 Task: Toggle the pull tags.
Action: Mouse moved to (22, 633)
Screenshot: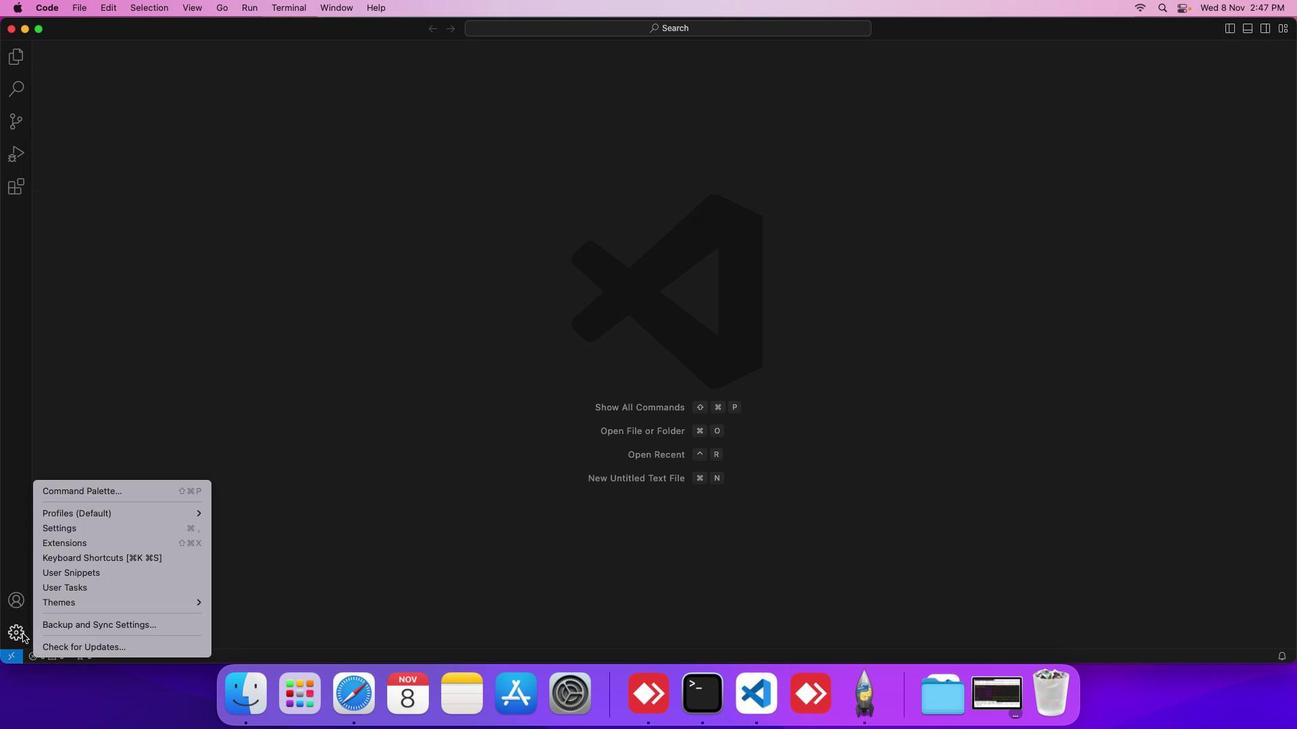 
Action: Mouse pressed left at (22, 633)
Screenshot: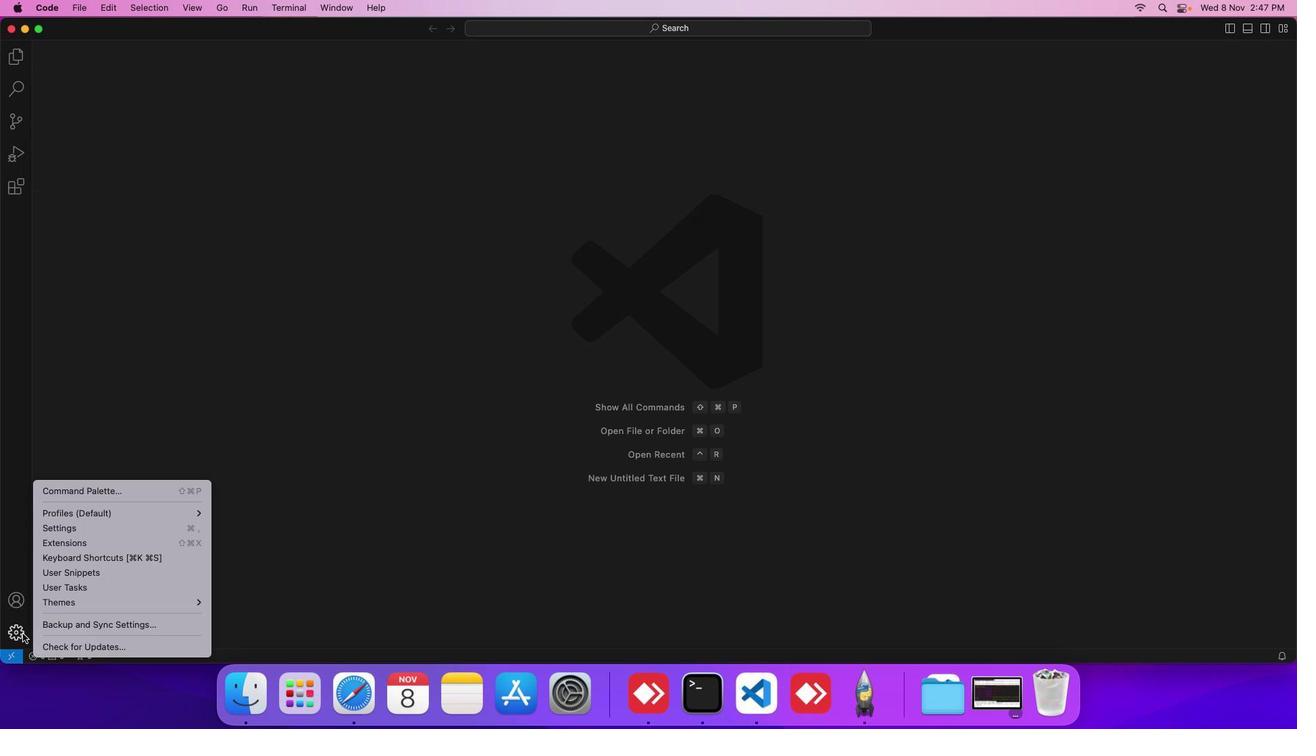 
Action: Mouse moved to (135, 529)
Screenshot: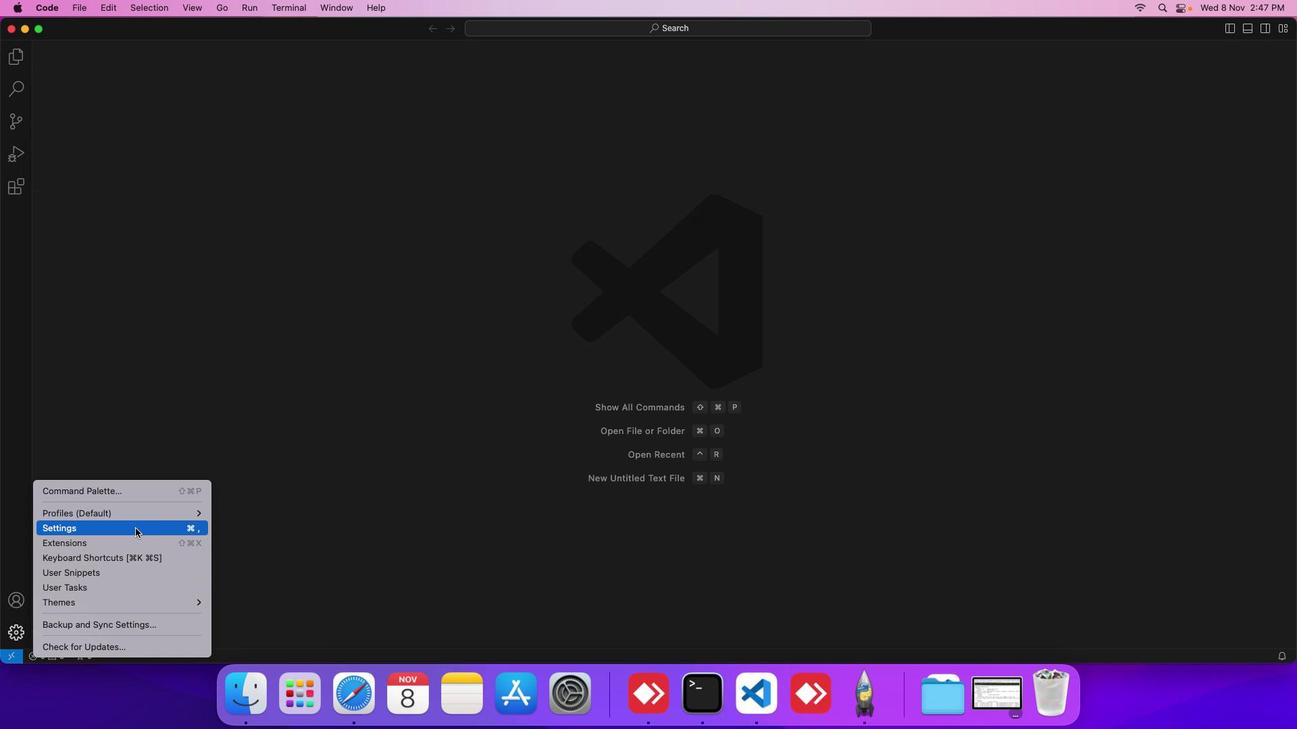 
Action: Mouse pressed left at (135, 529)
Screenshot: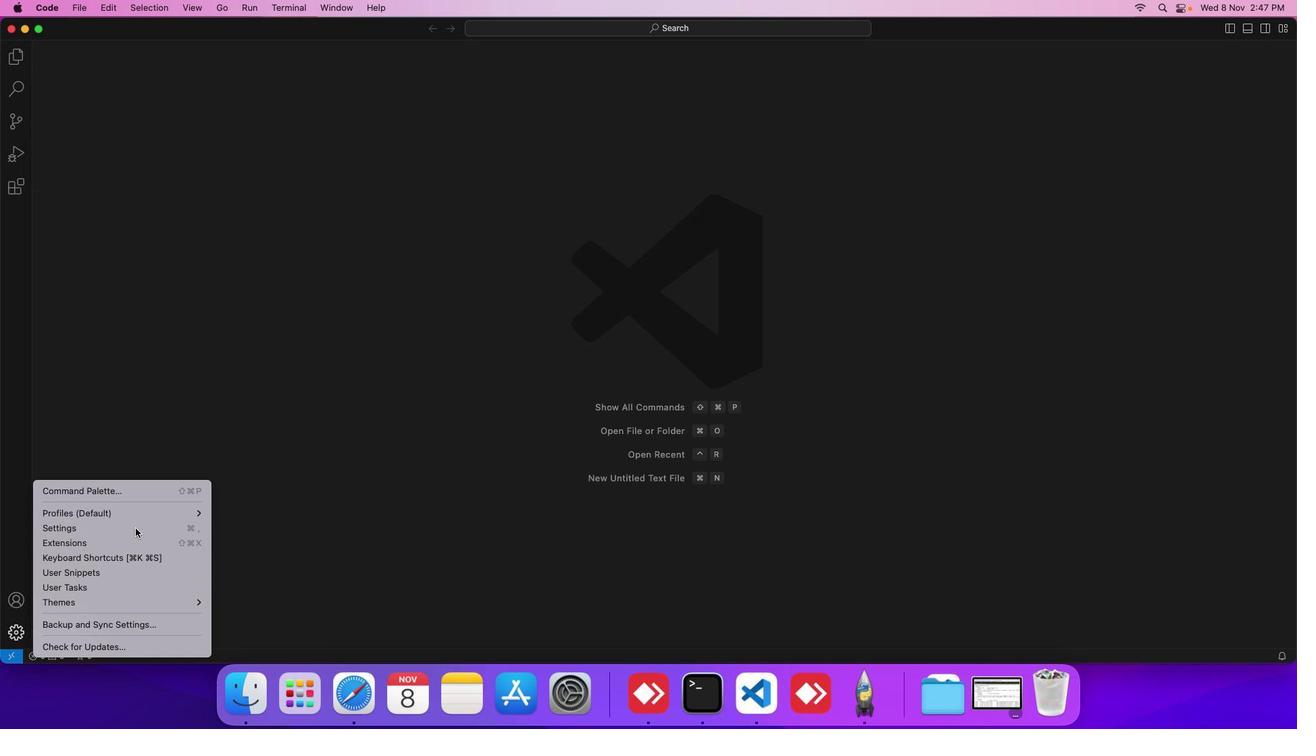 
Action: Mouse moved to (336, 246)
Screenshot: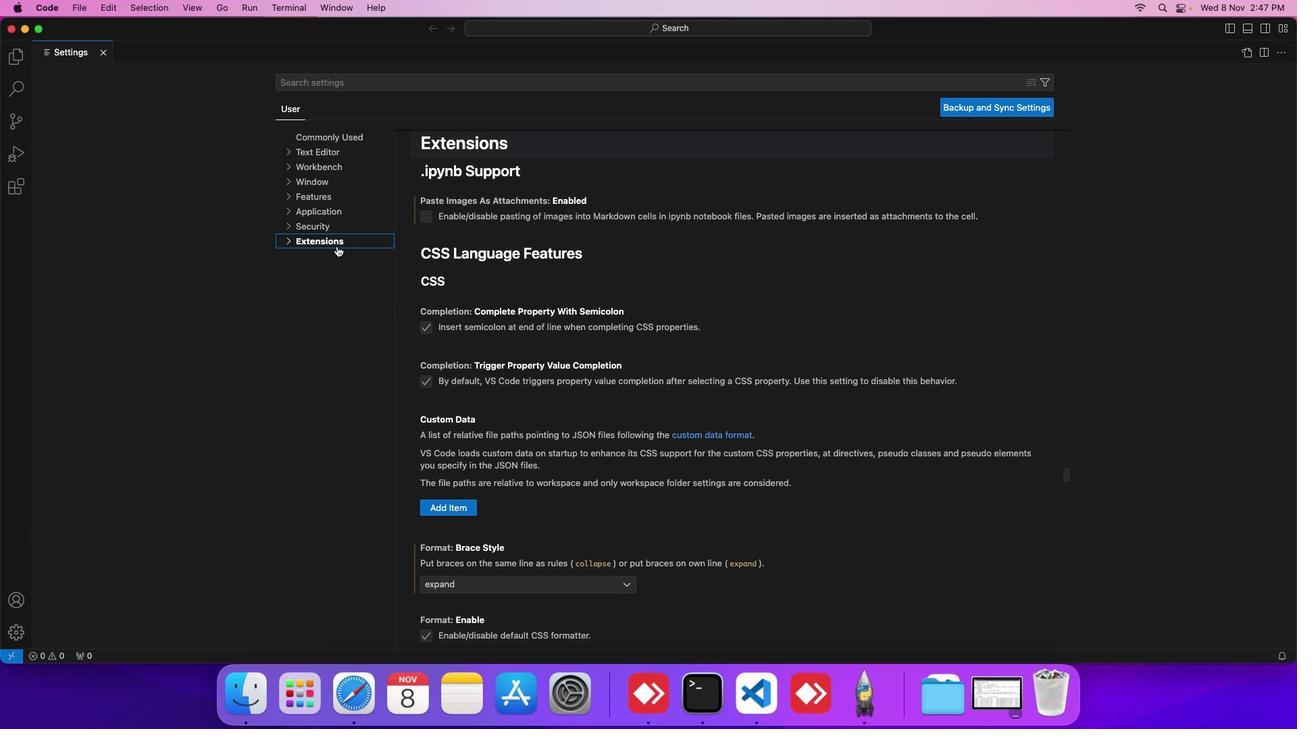 
Action: Mouse pressed left at (336, 246)
Screenshot: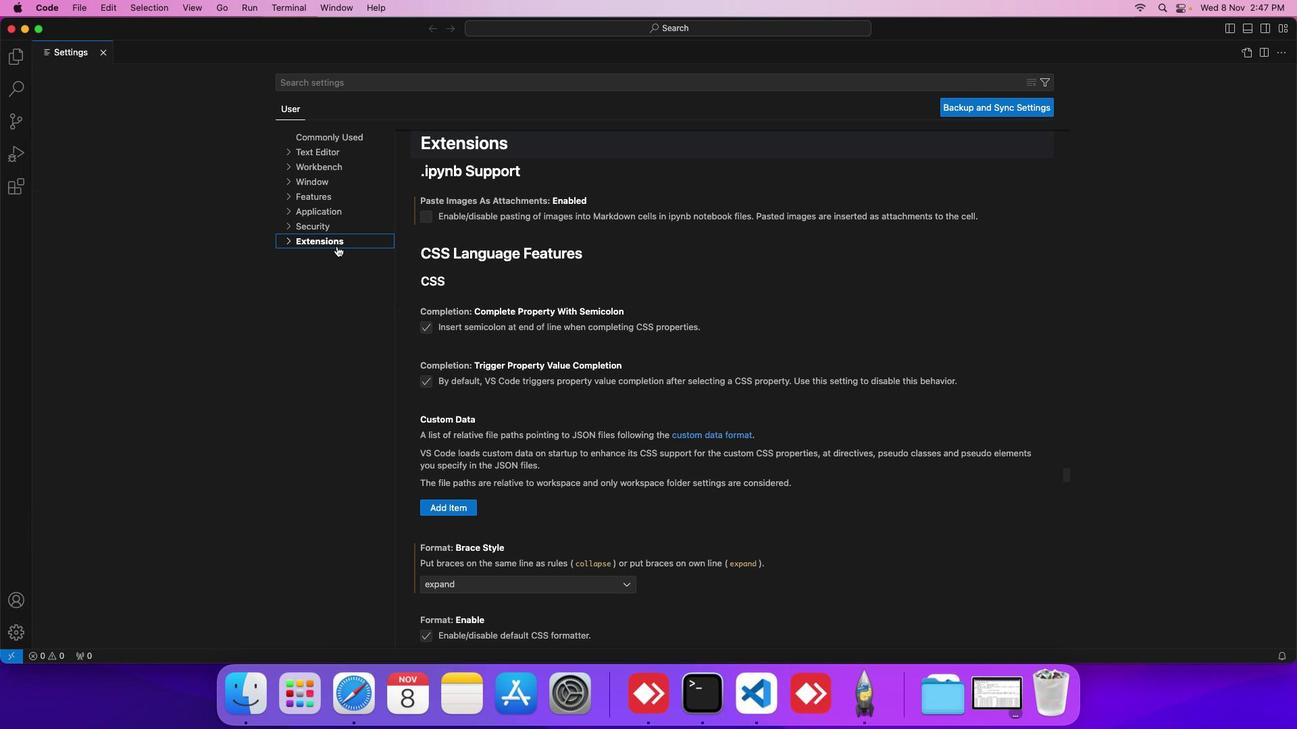 
Action: Mouse moved to (302, 304)
Screenshot: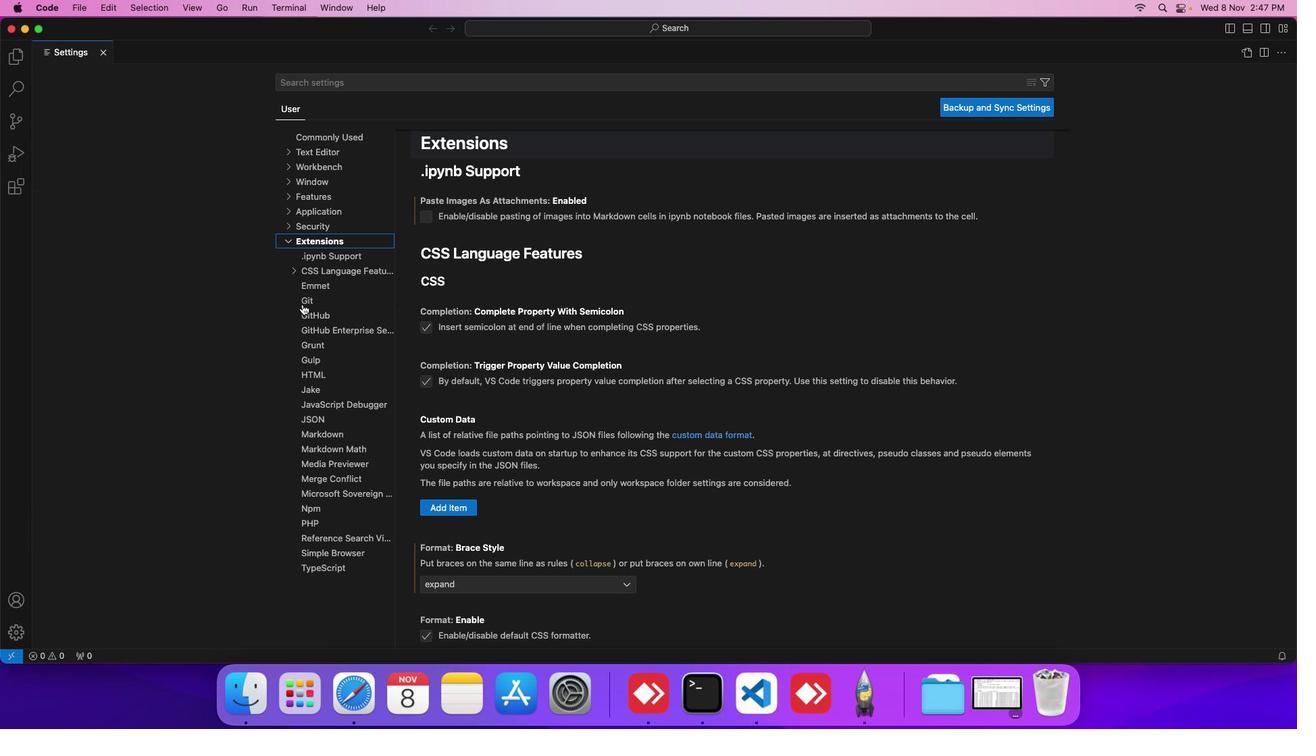 
Action: Mouse pressed left at (302, 304)
Screenshot: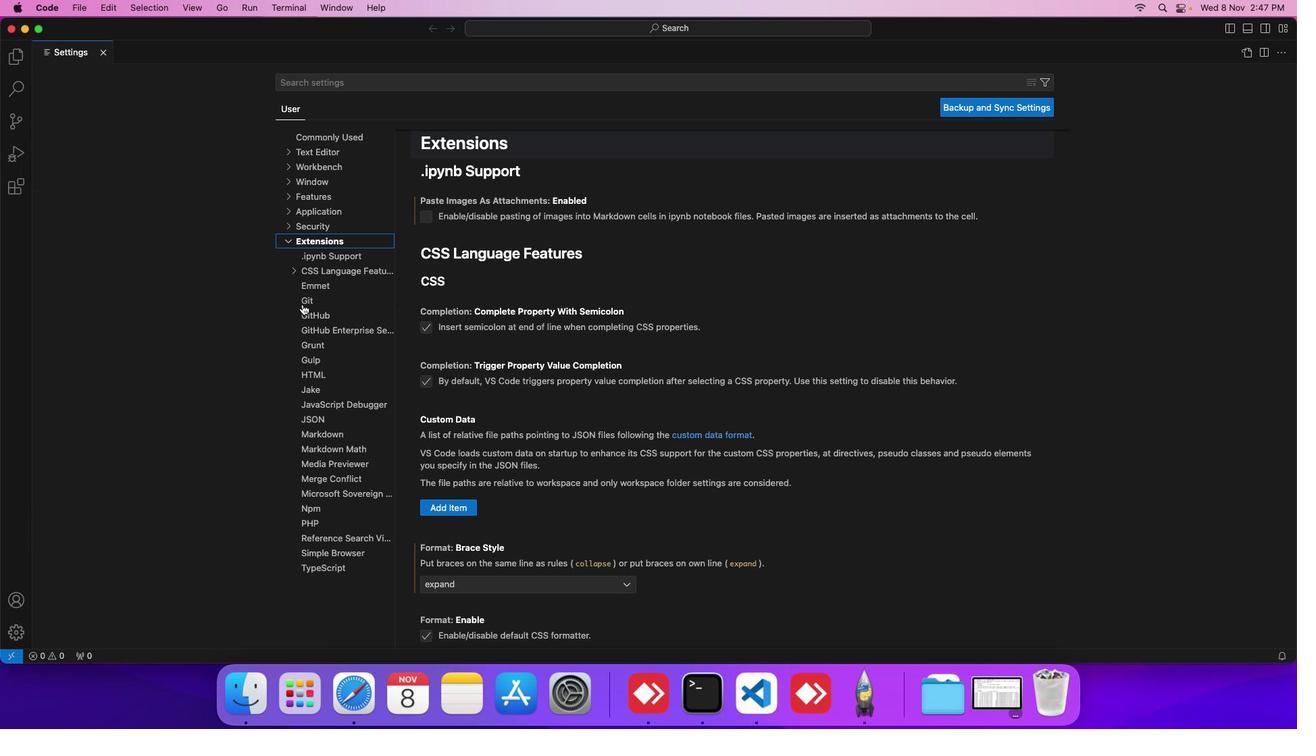 
Action: Mouse moved to (456, 422)
Screenshot: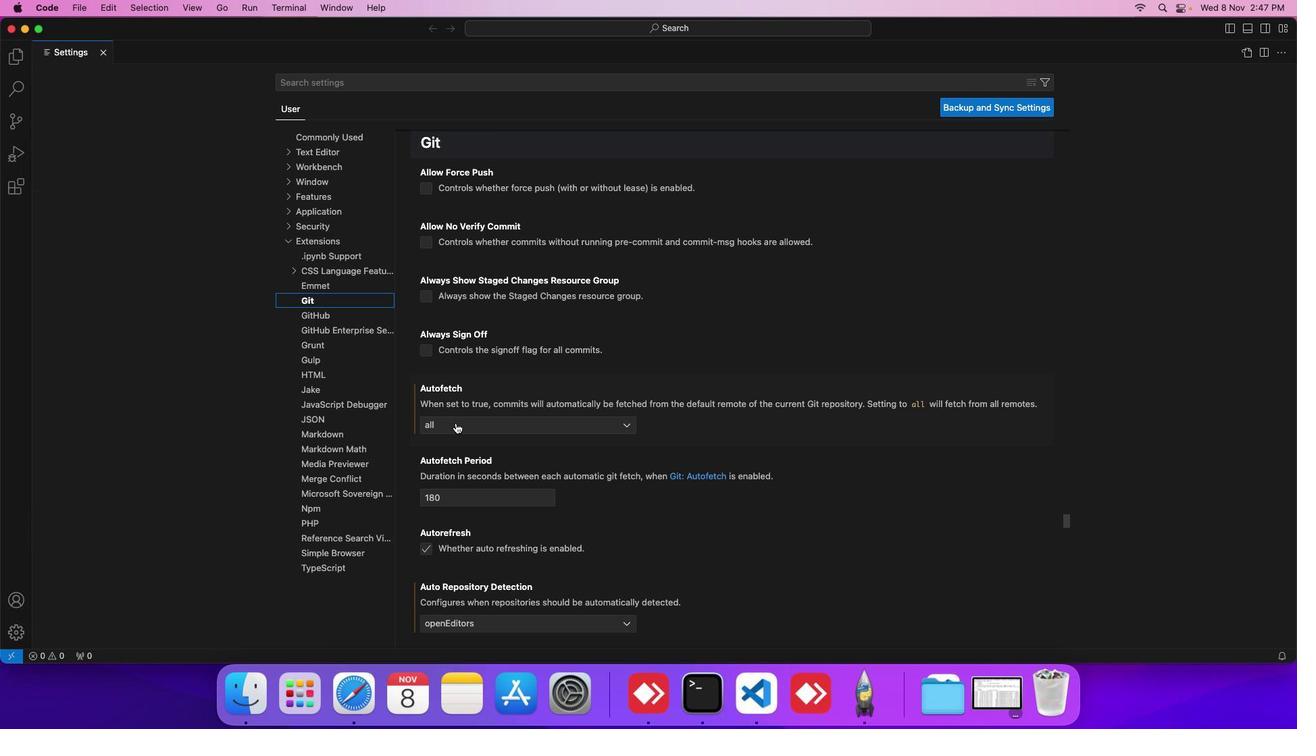 
Action: Mouse scrolled (456, 422) with delta (0, 0)
Screenshot: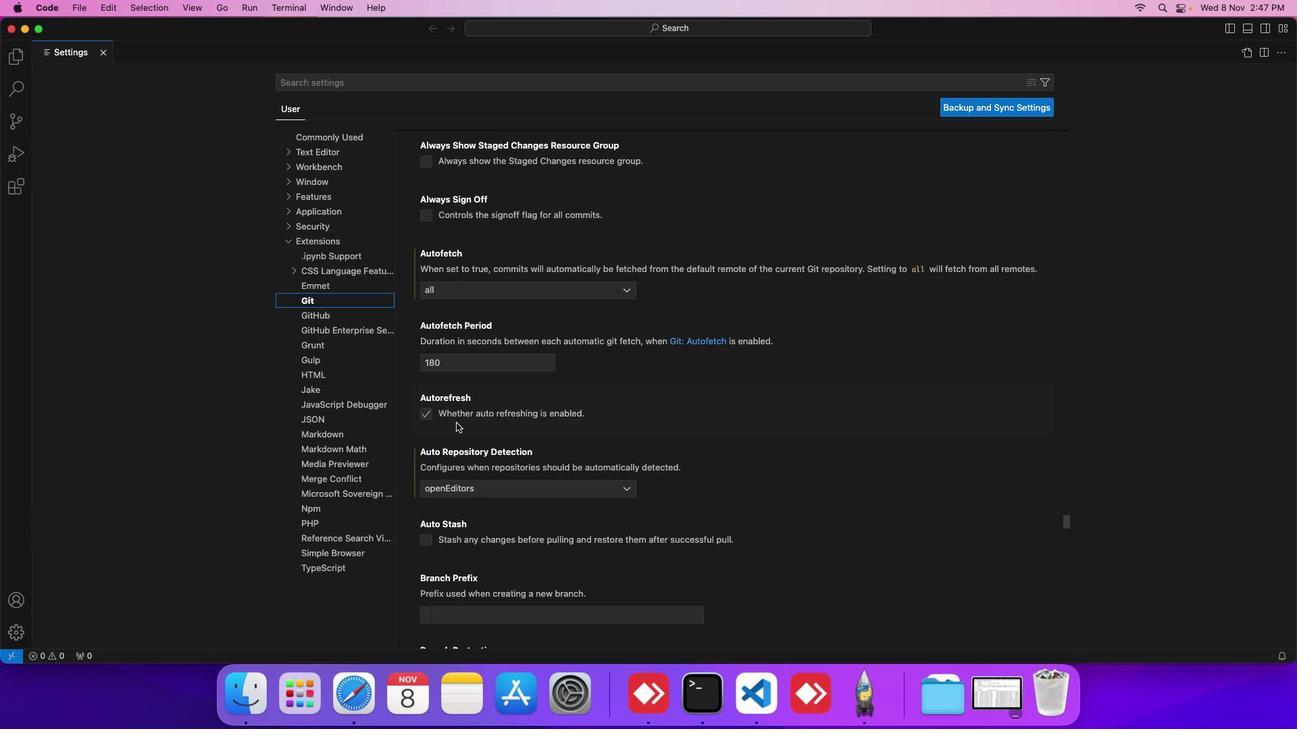 
Action: Mouse scrolled (456, 422) with delta (0, 0)
Screenshot: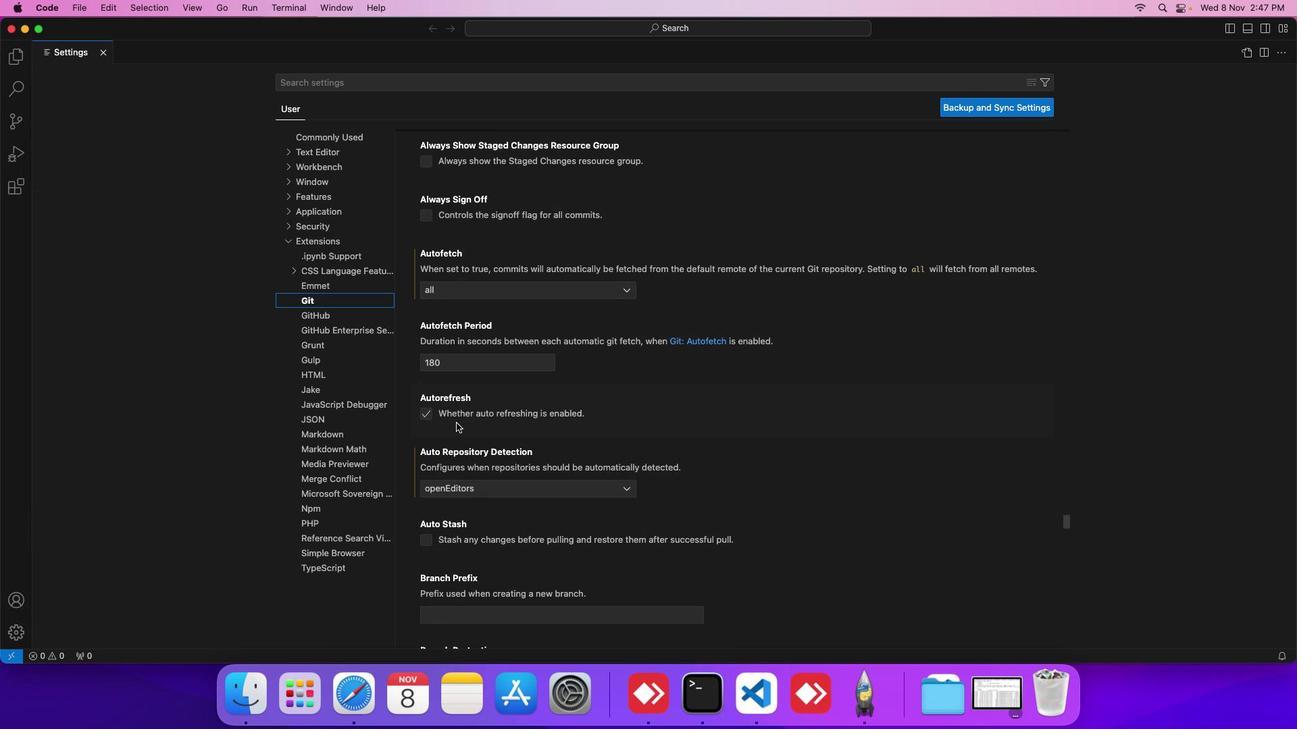 
Action: Mouse scrolled (456, 422) with delta (0, -1)
Screenshot: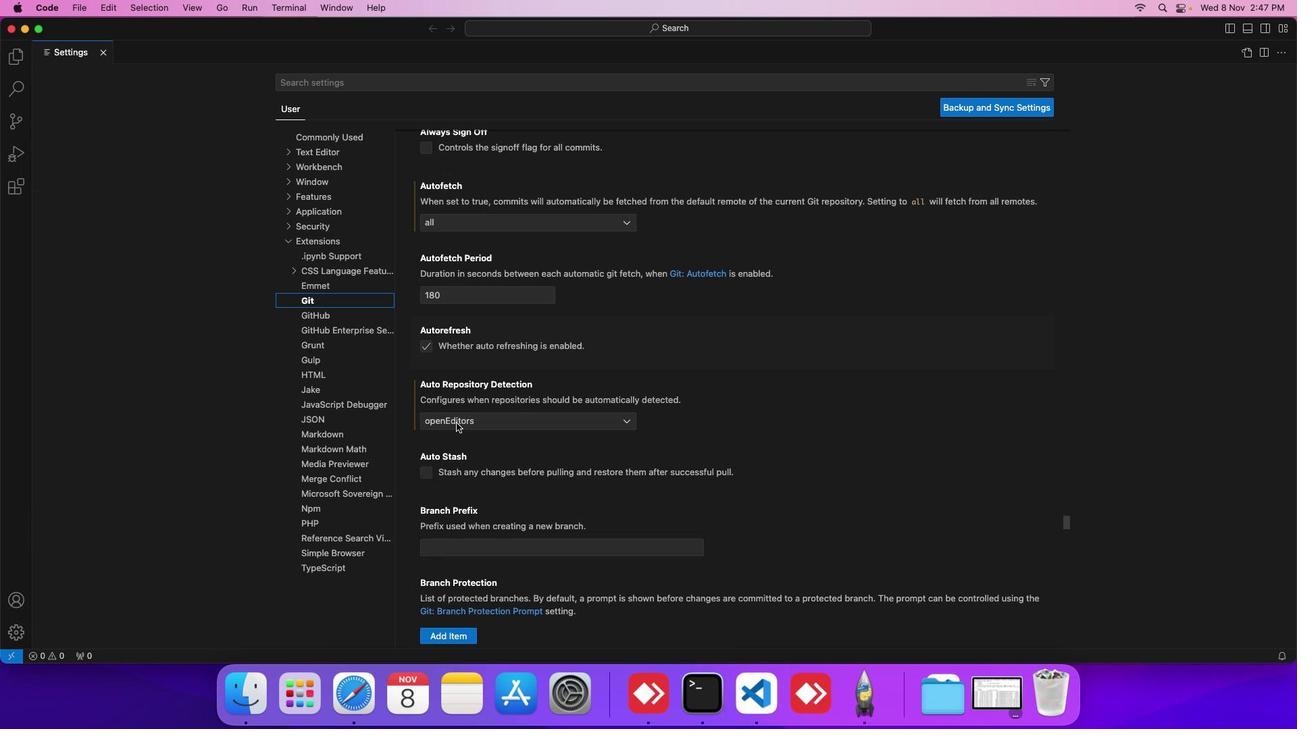 
Action: Mouse moved to (456, 422)
Screenshot: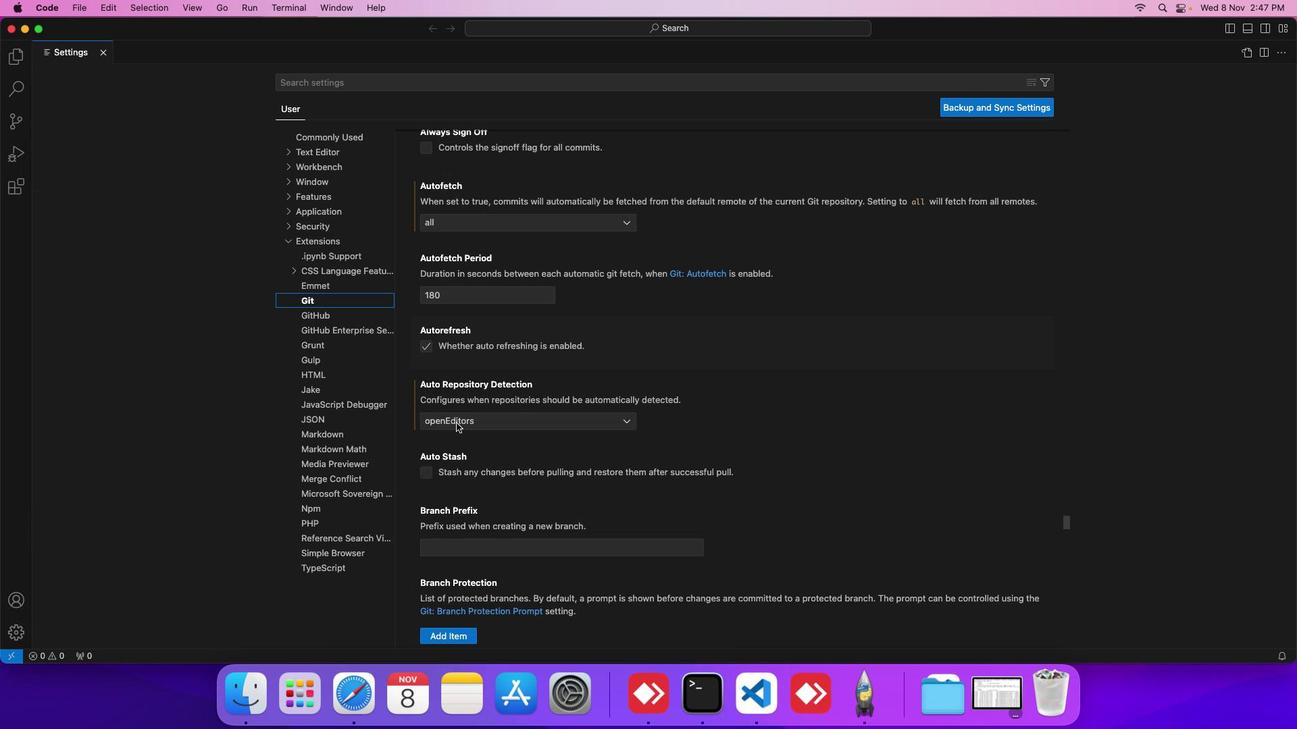 
Action: Mouse scrolled (456, 422) with delta (0, -1)
Screenshot: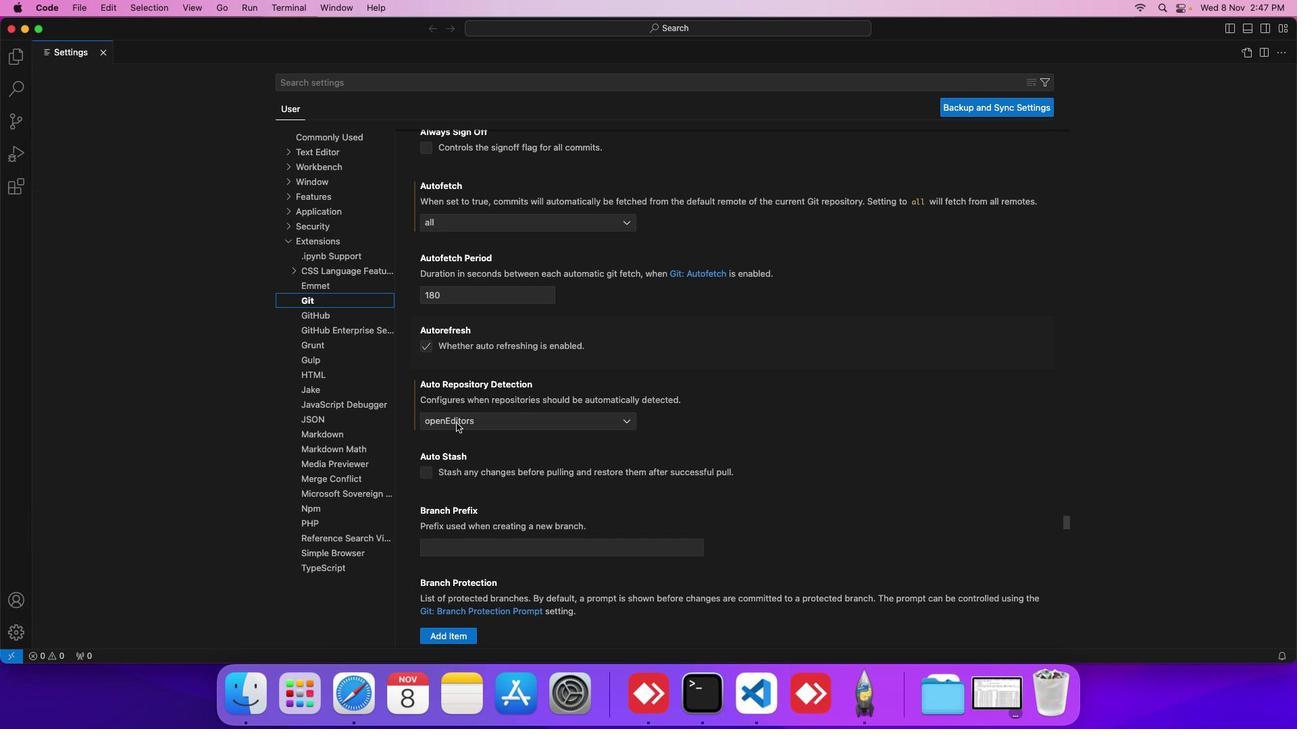 
Action: Mouse scrolled (456, 422) with delta (0, -1)
Screenshot: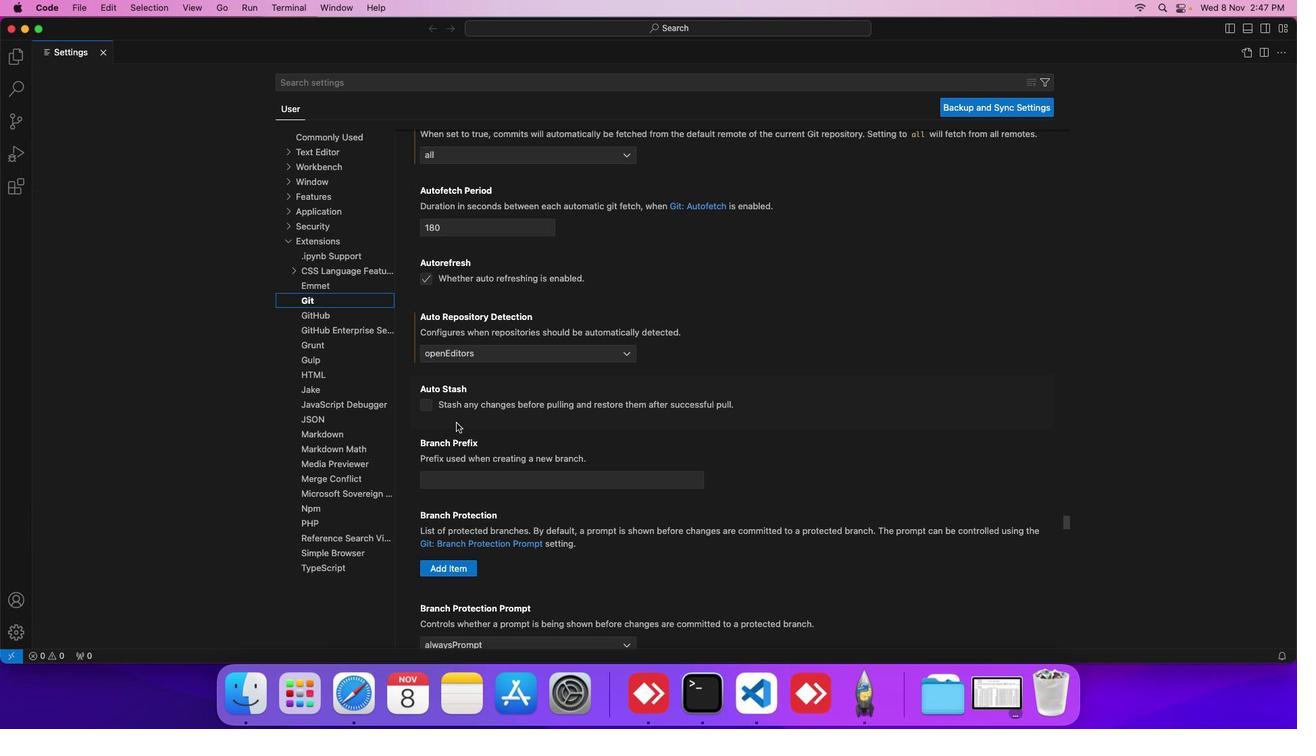 
Action: Mouse scrolled (456, 422) with delta (0, 0)
Screenshot: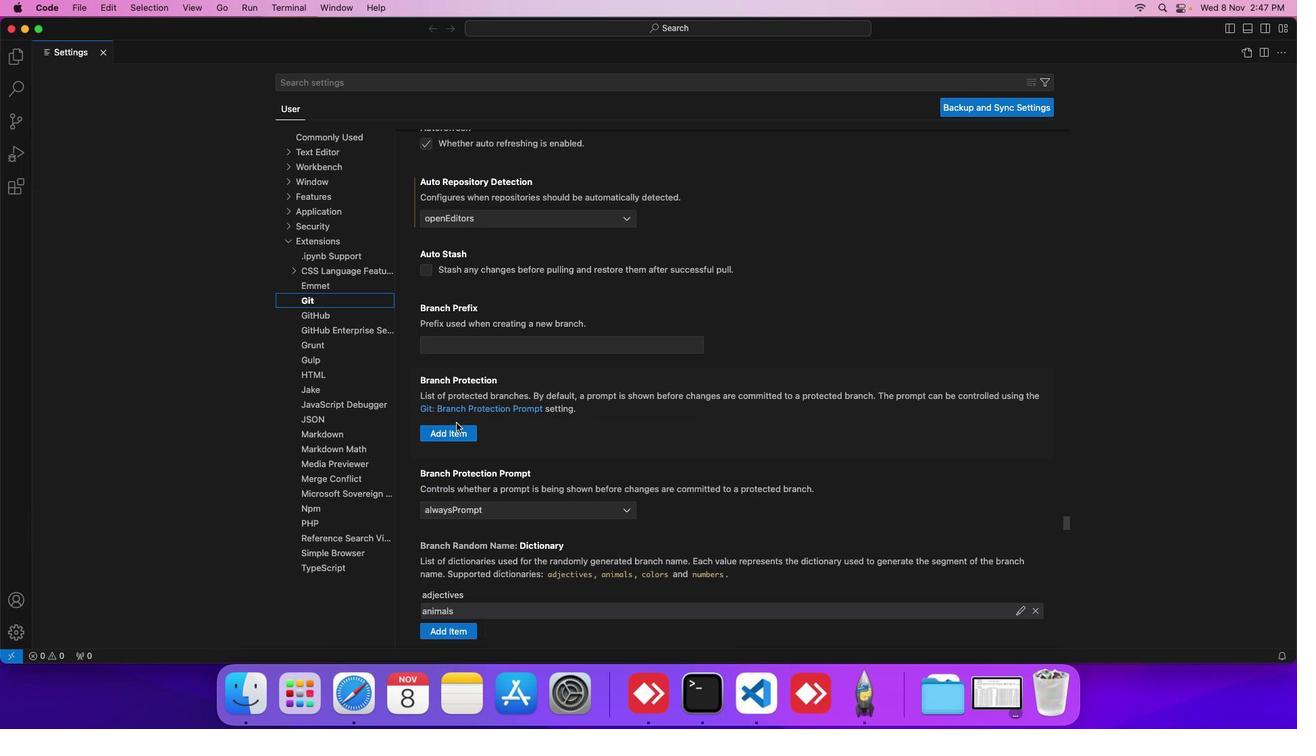 
Action: Mouse scrolled (456, 422) with delta (0, 0)
Screenshot: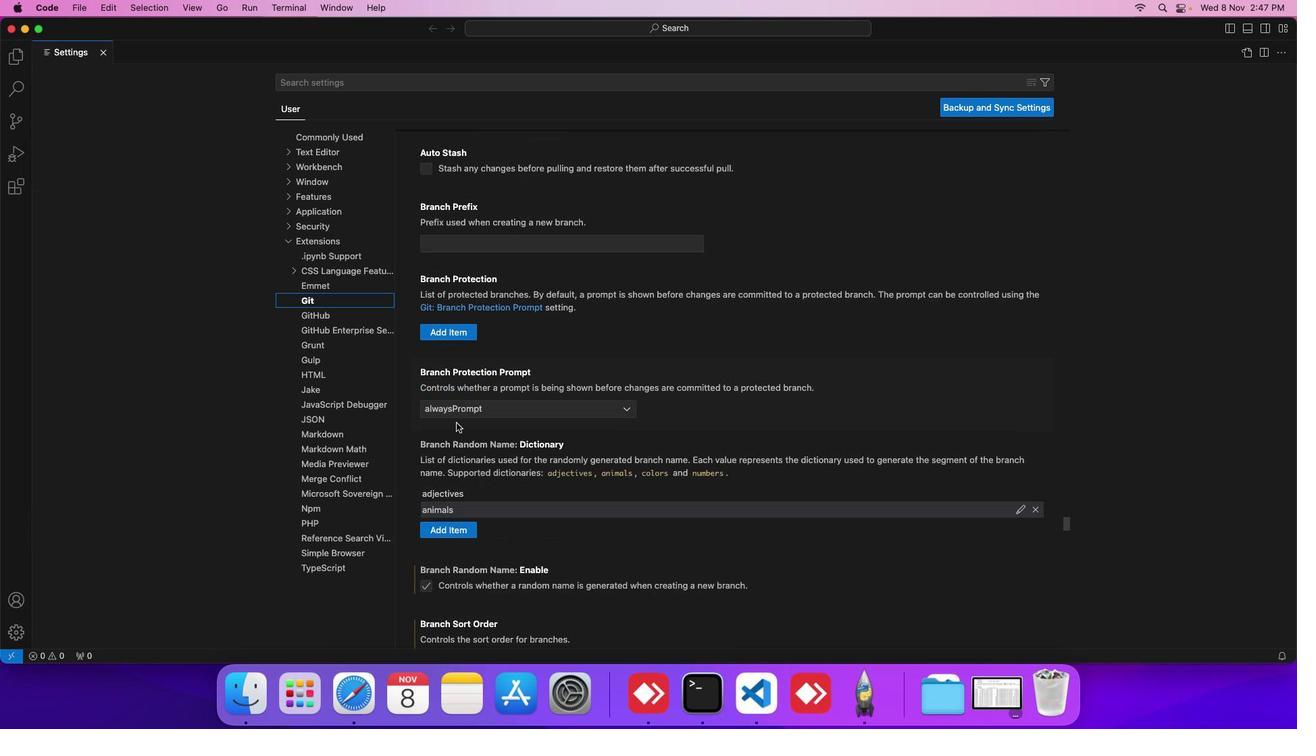 
Action: Mouse scrolled (456, 422) with delta (0, -1)
Screenshot: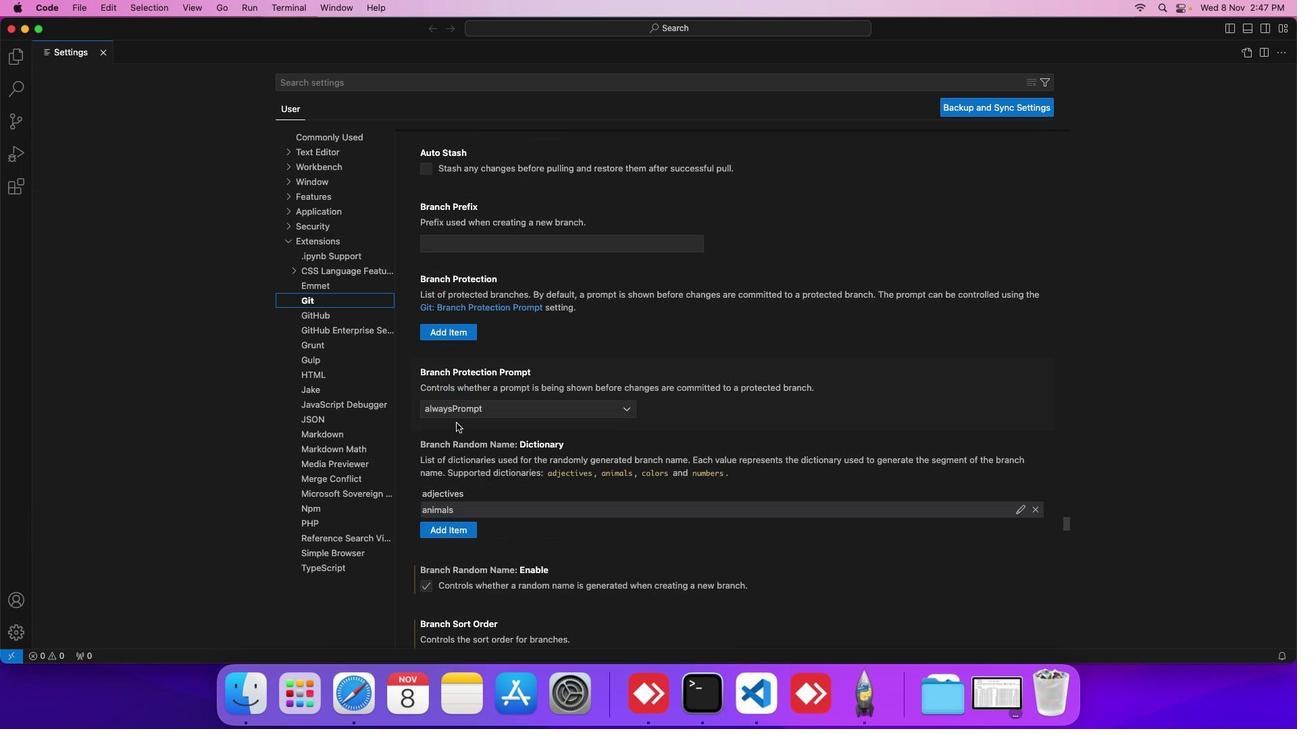 
Action: Mouse scrolled (456, 422) with delta (0, -2)
Screenshot: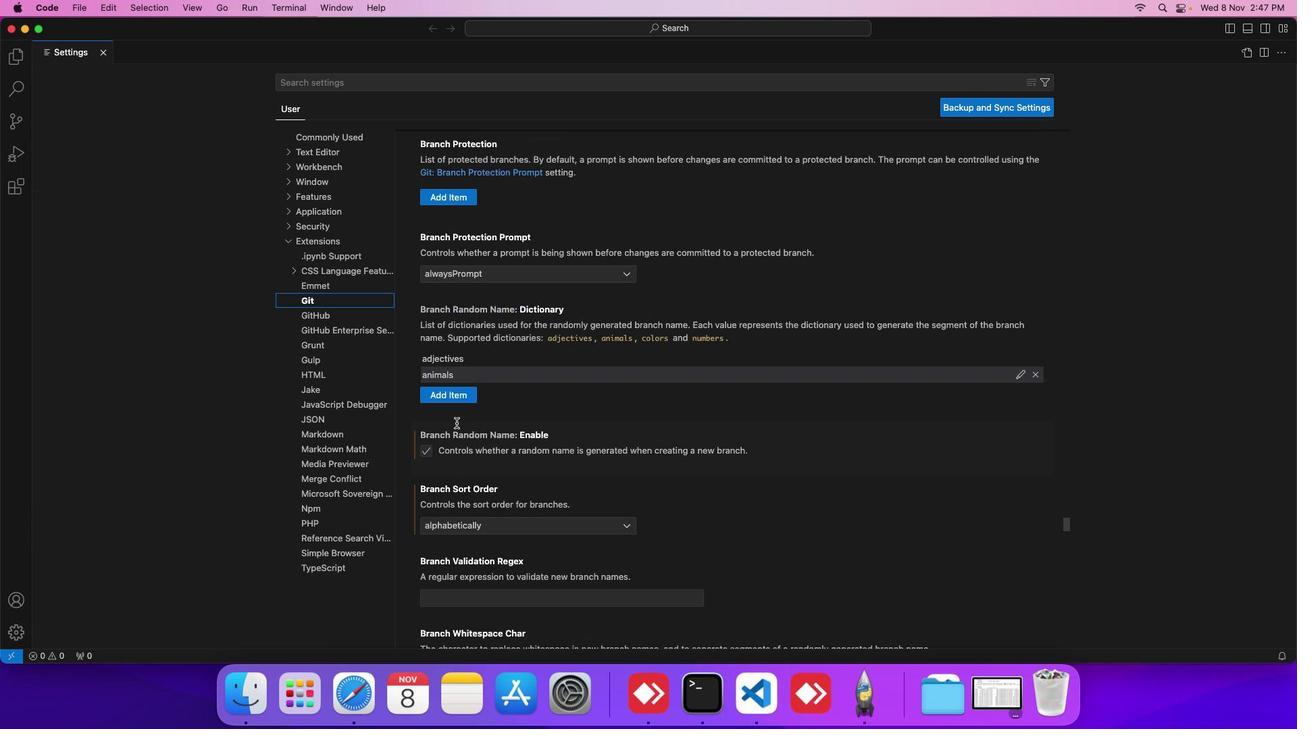 
Action: Mouse scrolled (456, 422) with delta (0, -2)
Screenshot: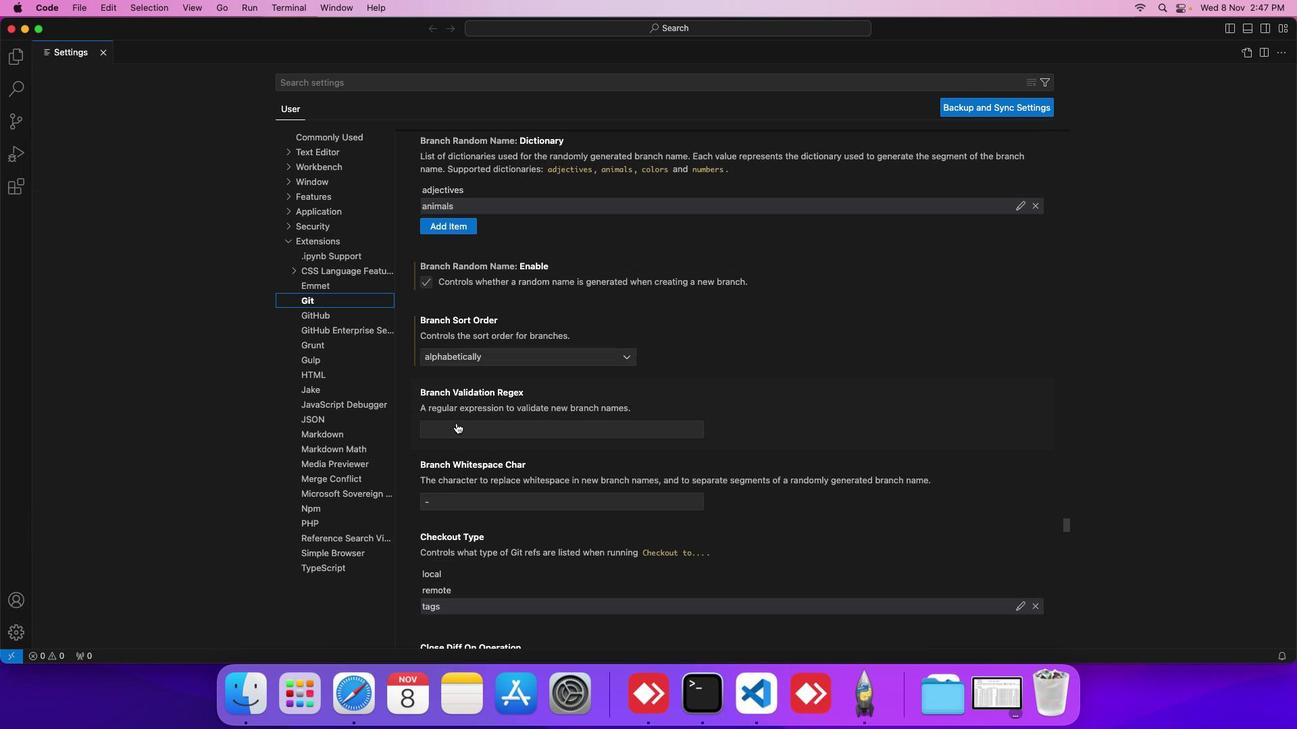 
Action: Mouse scrolled (456, 422) with delta (0, -3)
Screenshot: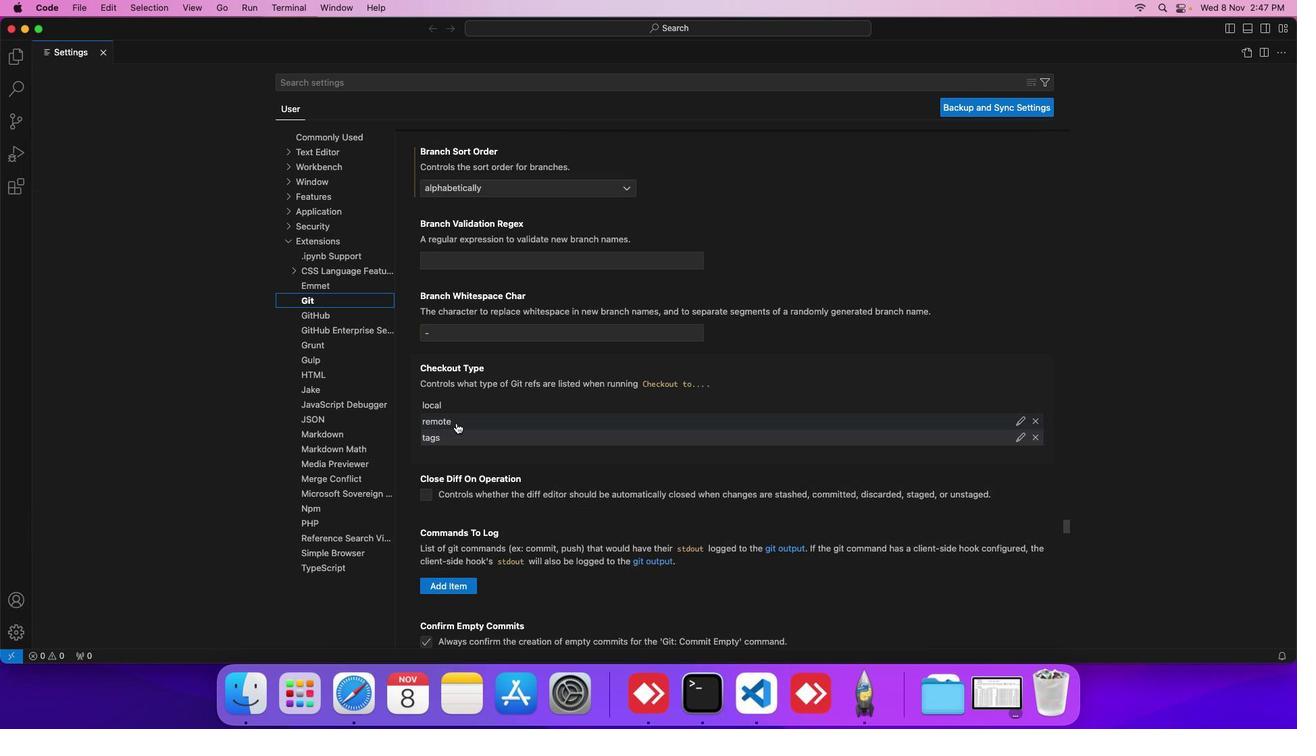 
Action: Mouse scrolled (456, 422) with delta (0, -3)
Screenshot: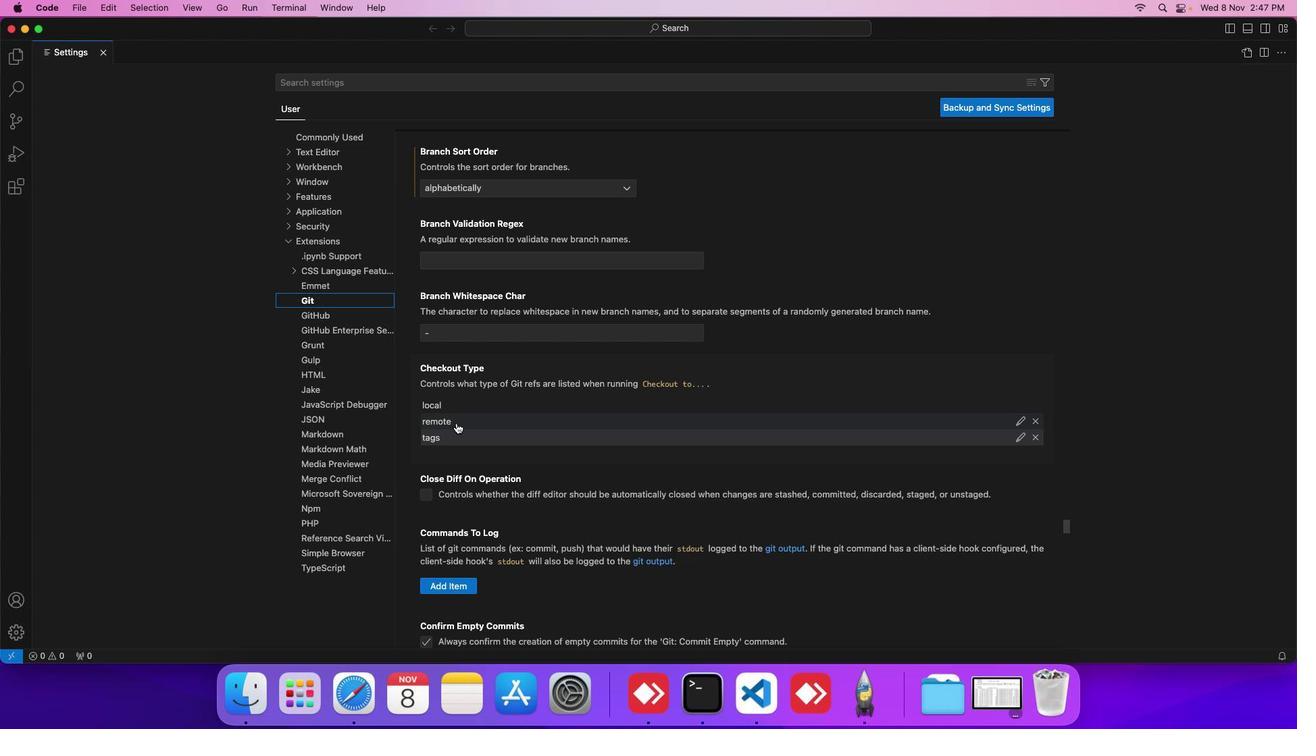 
Action: Mouse scrolled (456, 422) with delta (0, 0)
Screenshot: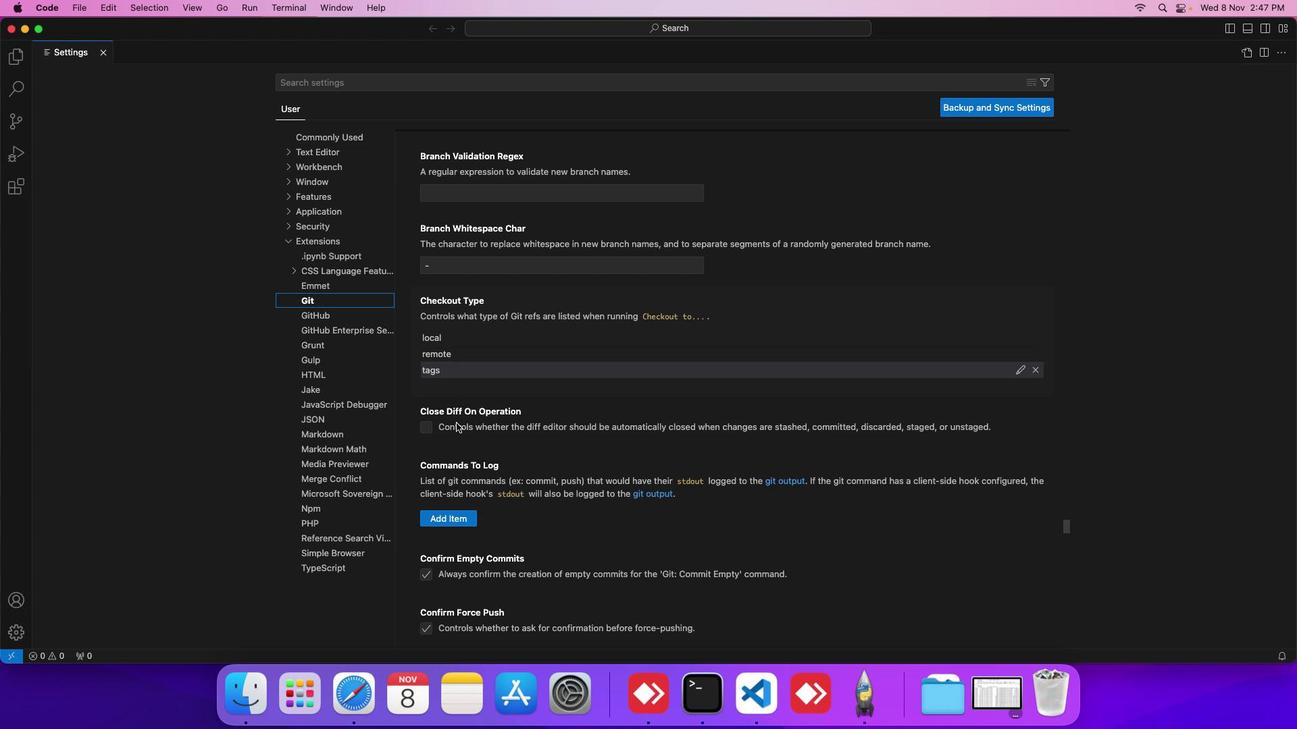 
Action: Mouse scrolled (456, 422) with delta (0, 0)
Screenshot: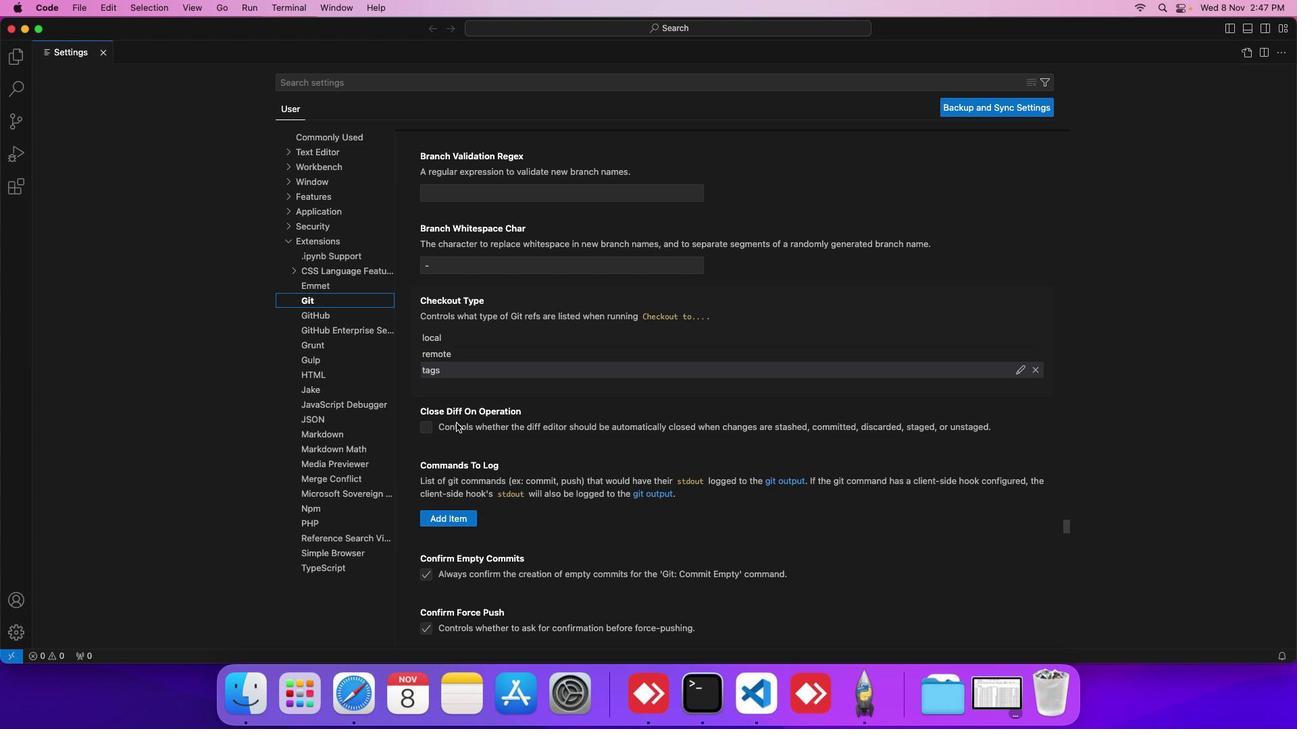 
Action: Mouse scrolled (456, 422) with delta (0, 0)
Screenshot: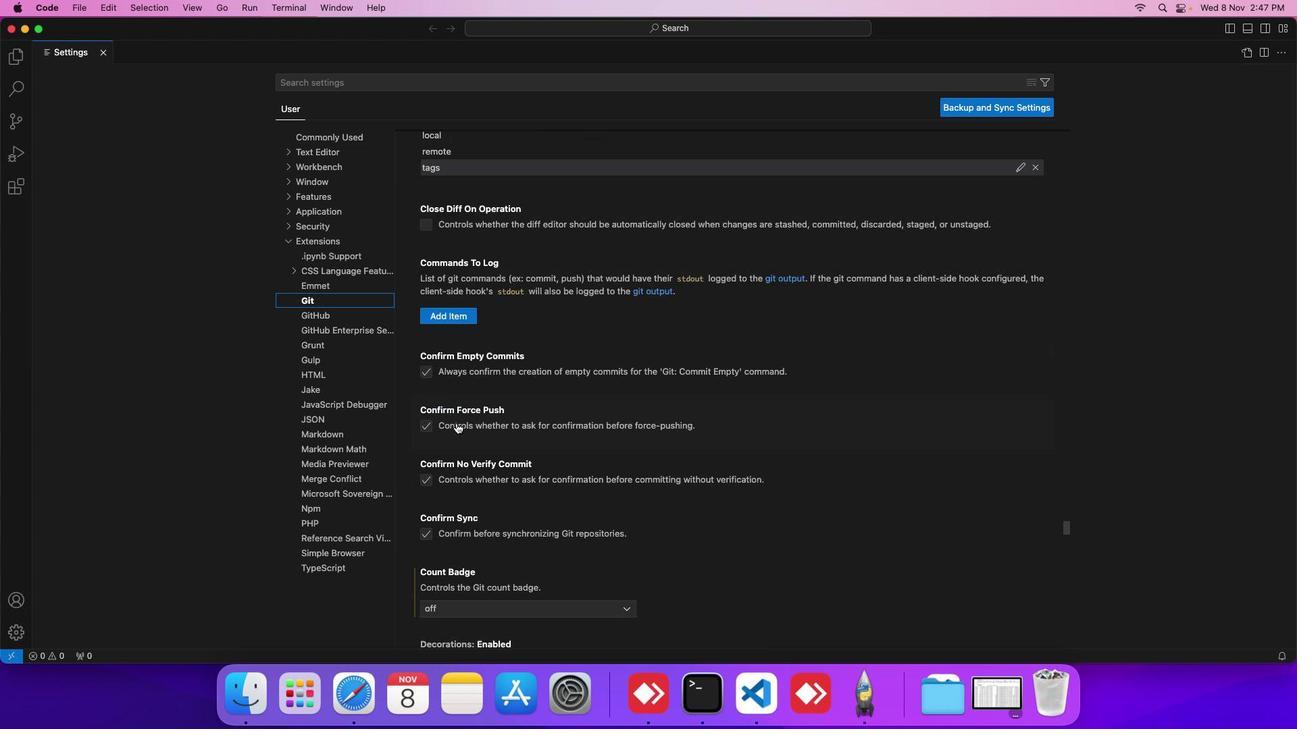 
Action: Mouse scrolled (456, 422) with delta (0, -1)
Screenshot: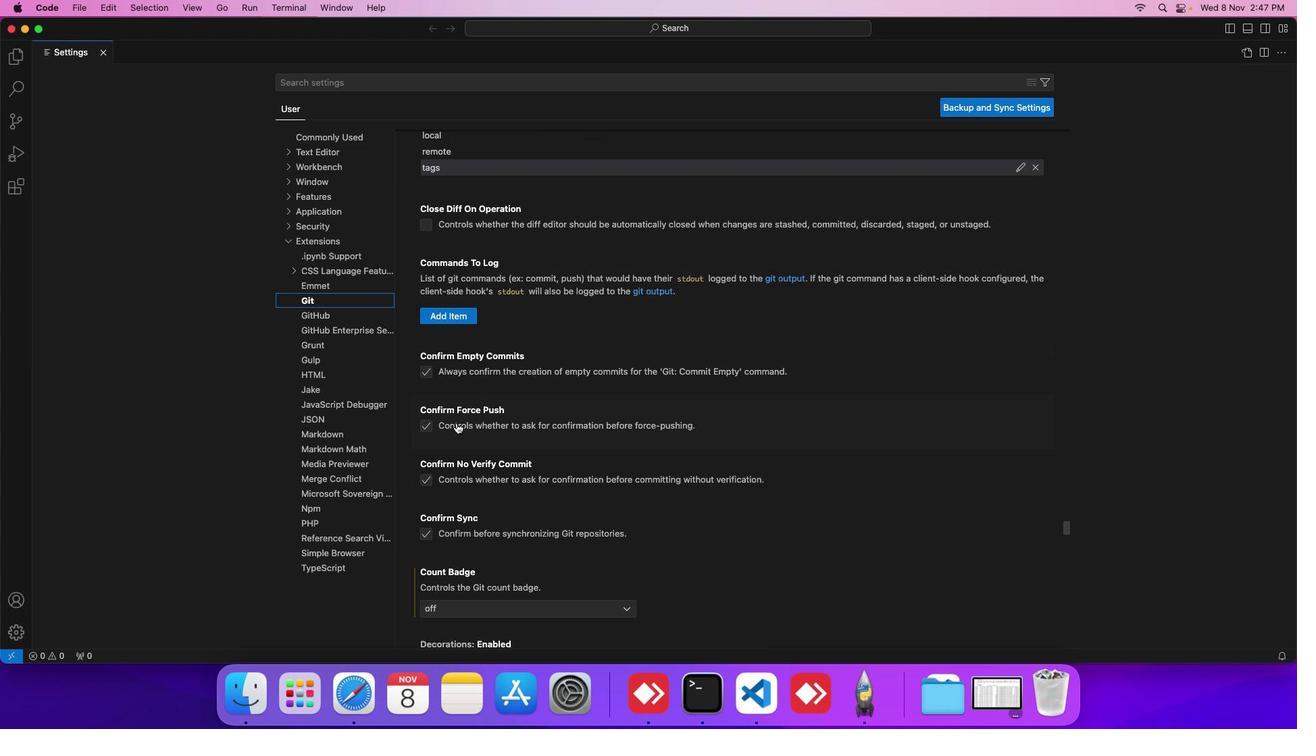 
Action: Mouse scrolled (456, 422) with delta (0, -2)
Screenshot: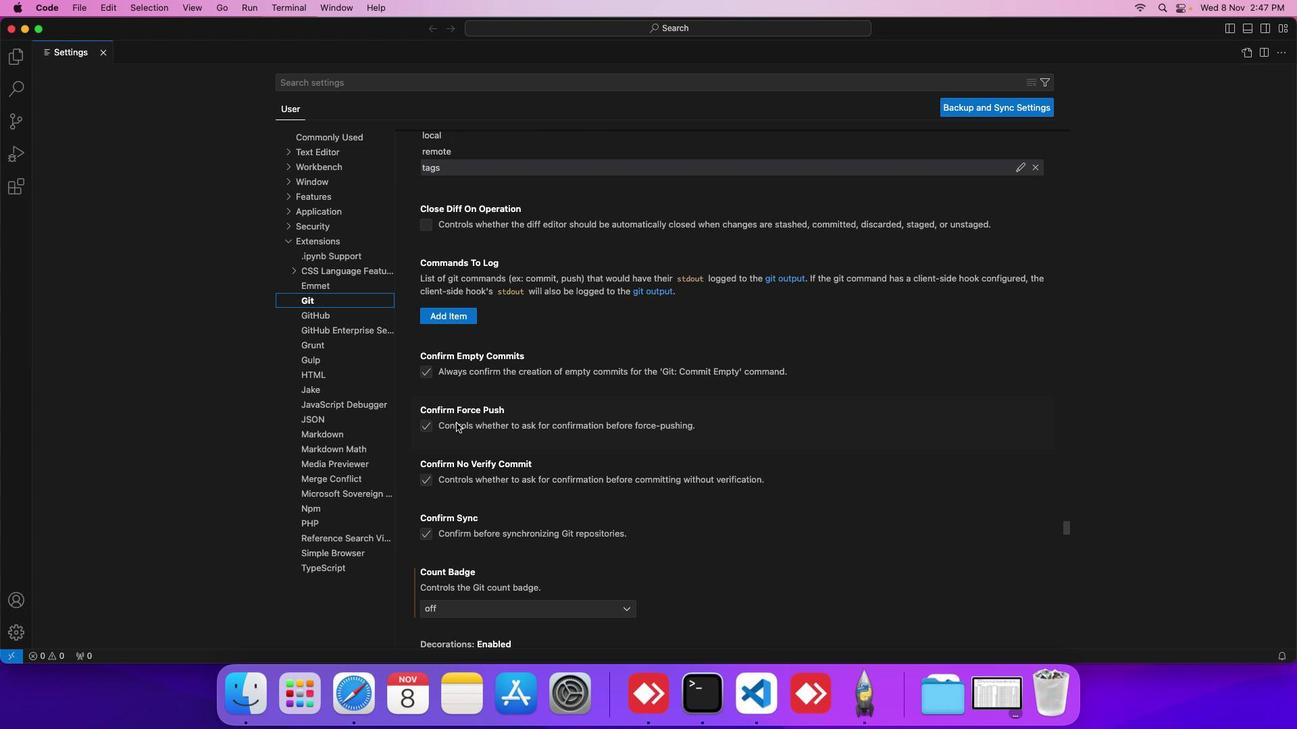 
Action: Mouse scrolled (456, 422) with delta (0, -2)
Screenshot: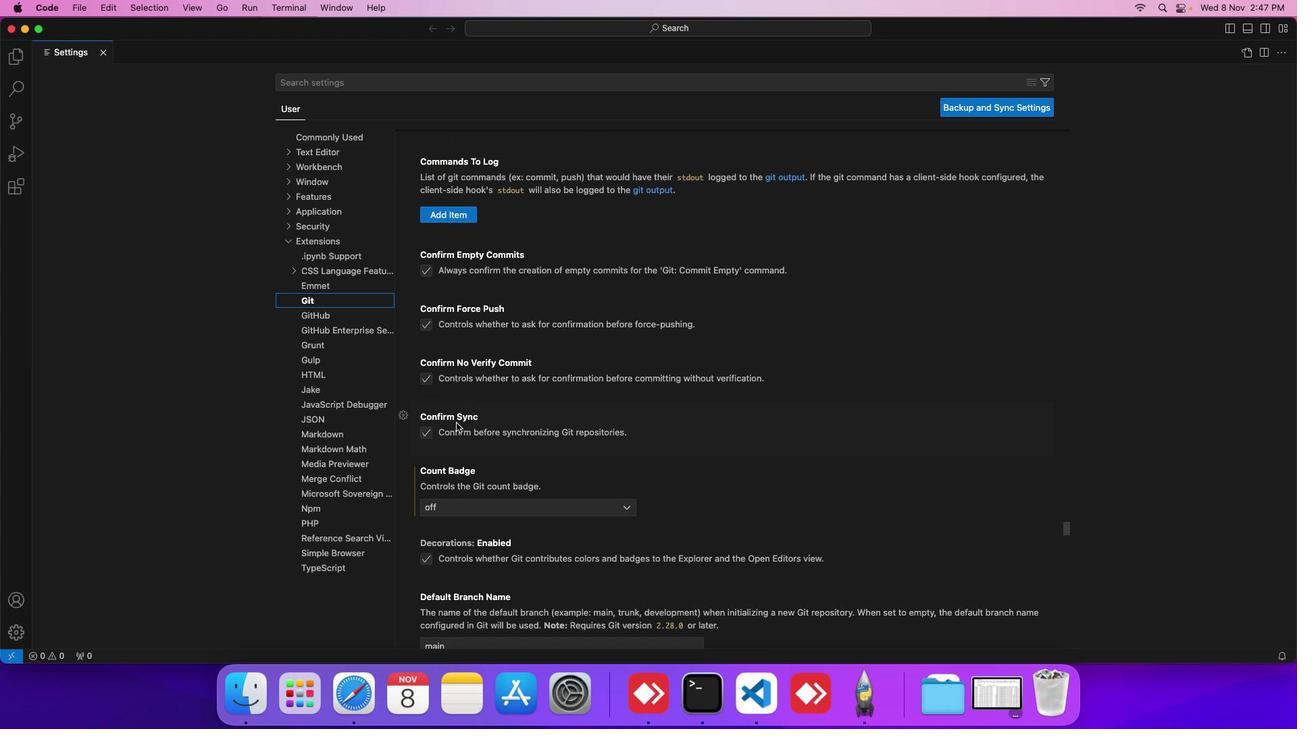 
Action: Mouse scrolled (456, 422) with delta (0, 0)
Screenshot: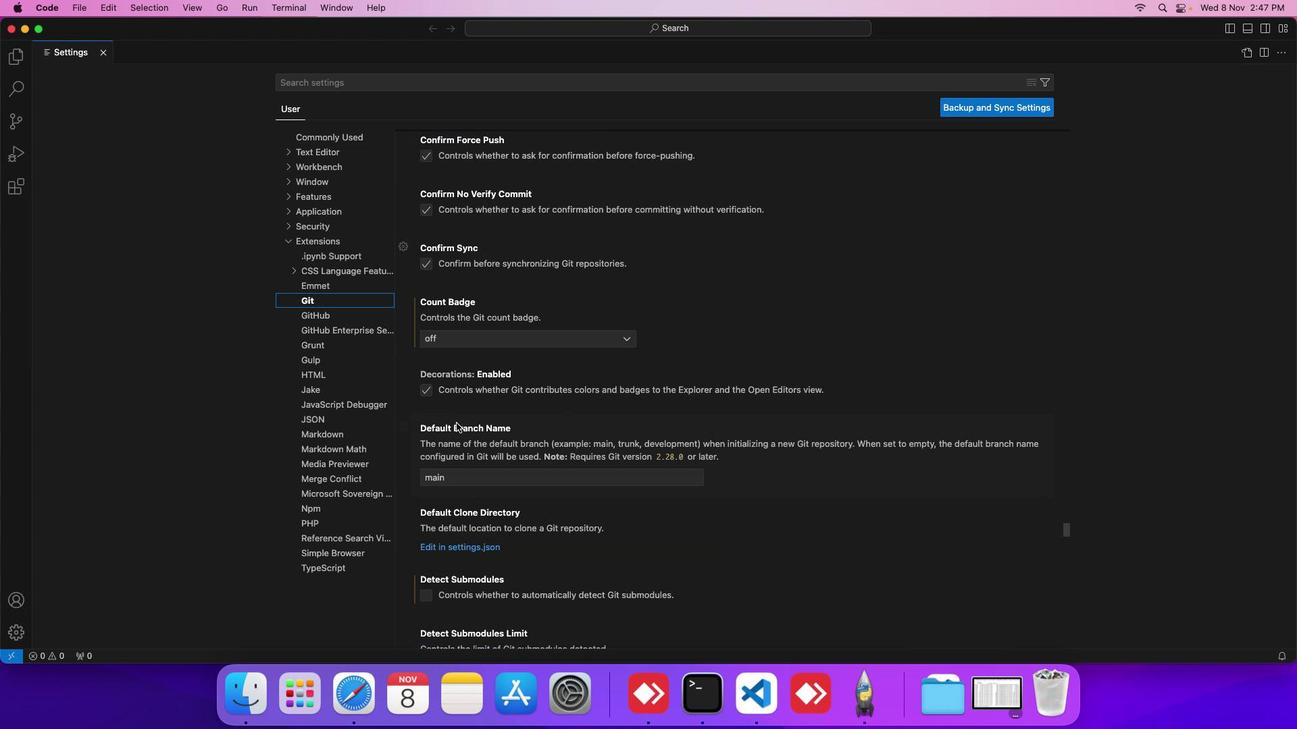 
Action: Mouse scrolled (456, 422) with delta (0, 0)
Screenshot: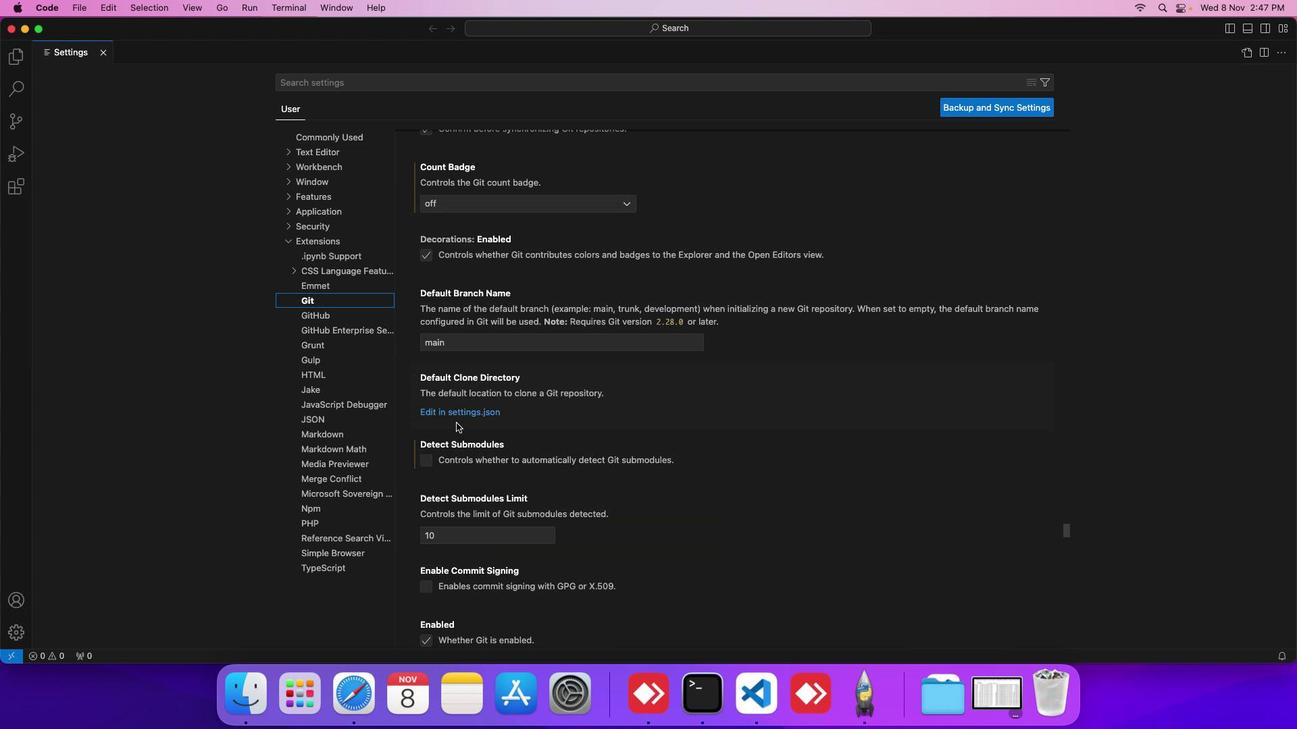
Action: Mouse scrolled (456, 422) with delta (0, -2)
Screenshot: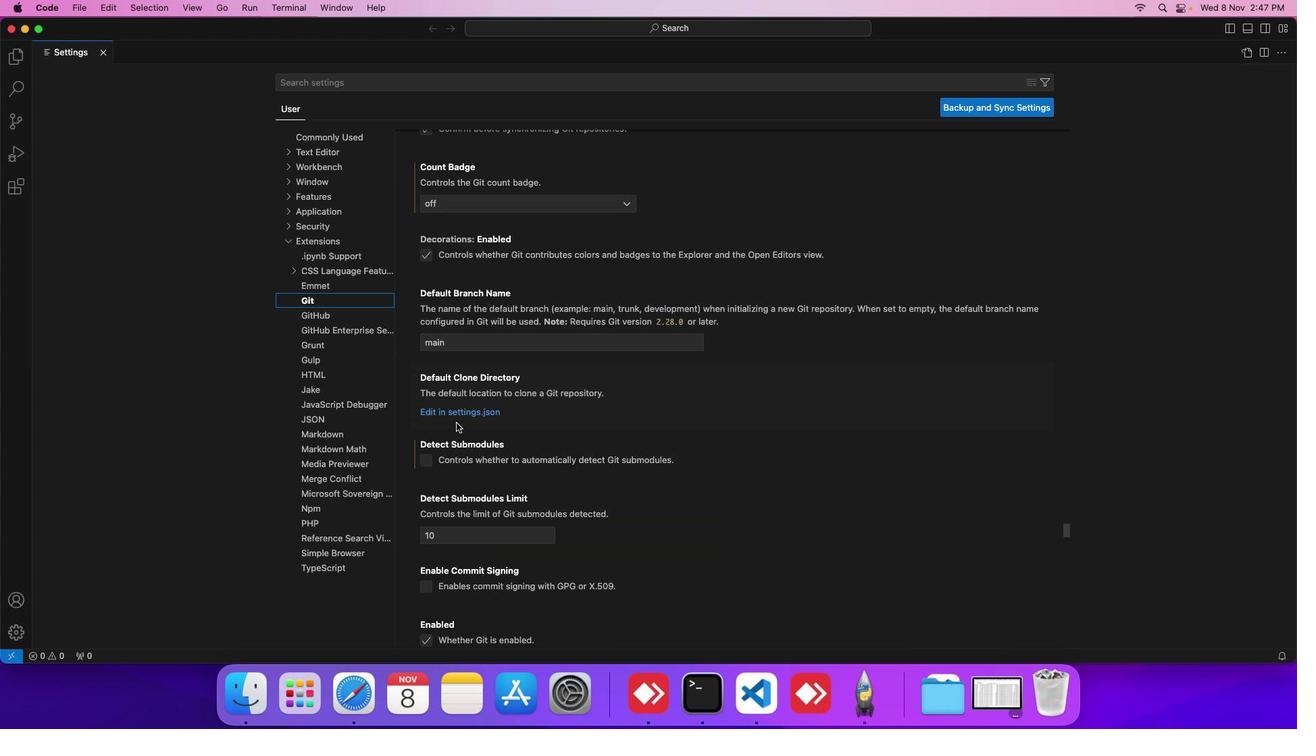 
Action: Mouse scrolled (456, 422) with delta (0, -2)
Screenshot: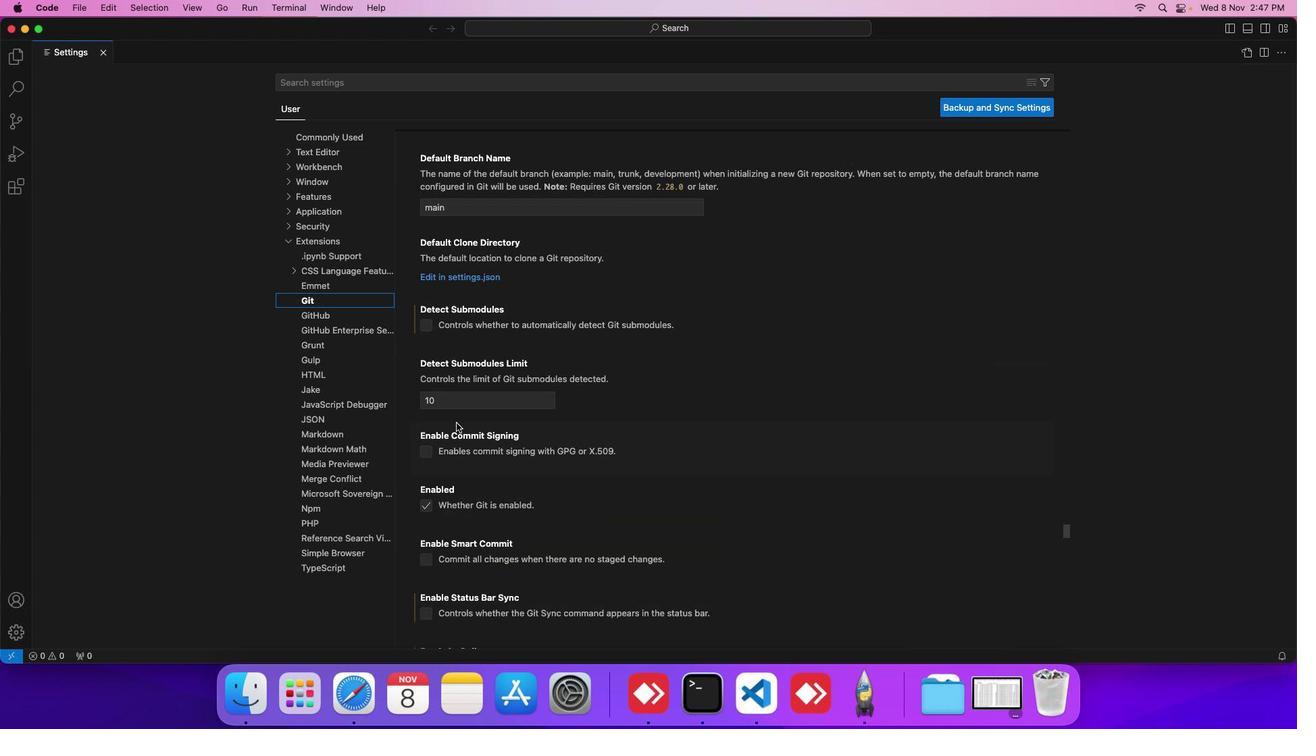 
Action: Mouse scrolled (456, 422) with delta (0, -2)
Screenshot: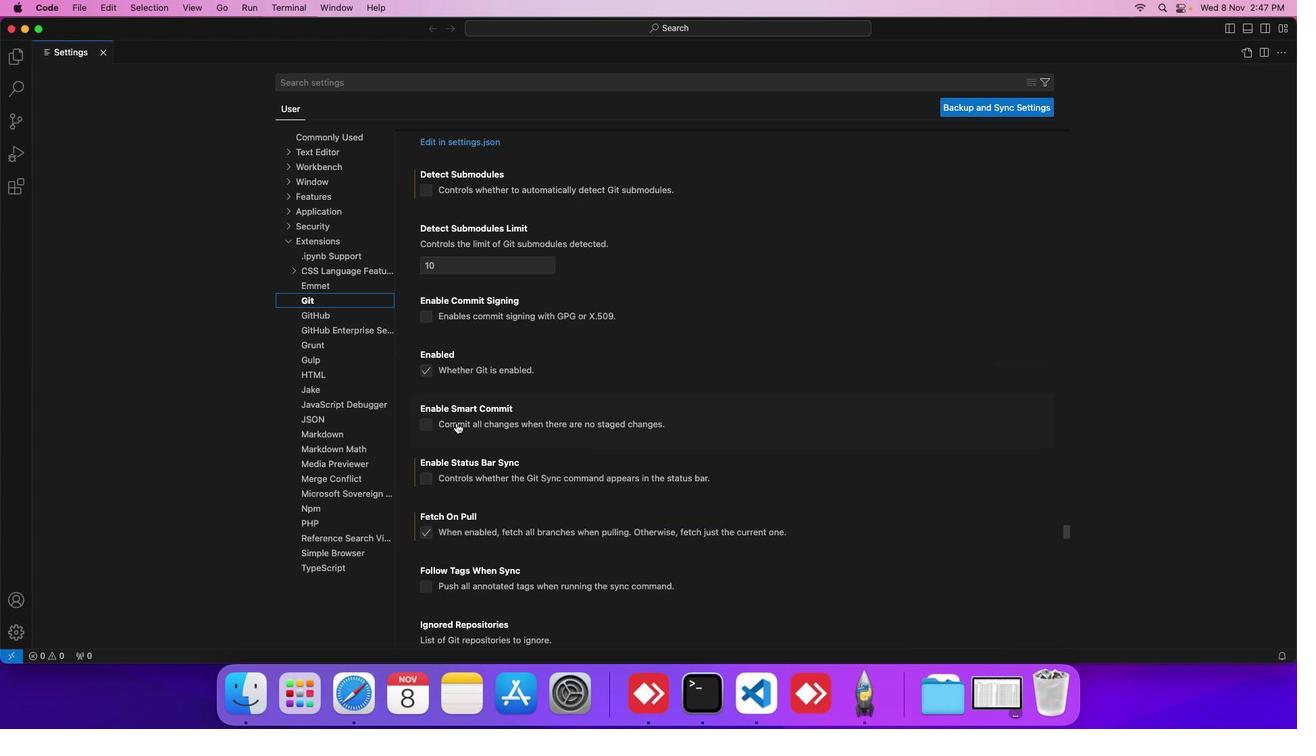 
Action: Mouse scrolled (456, 422) with delta (0, -2)
Screenshot: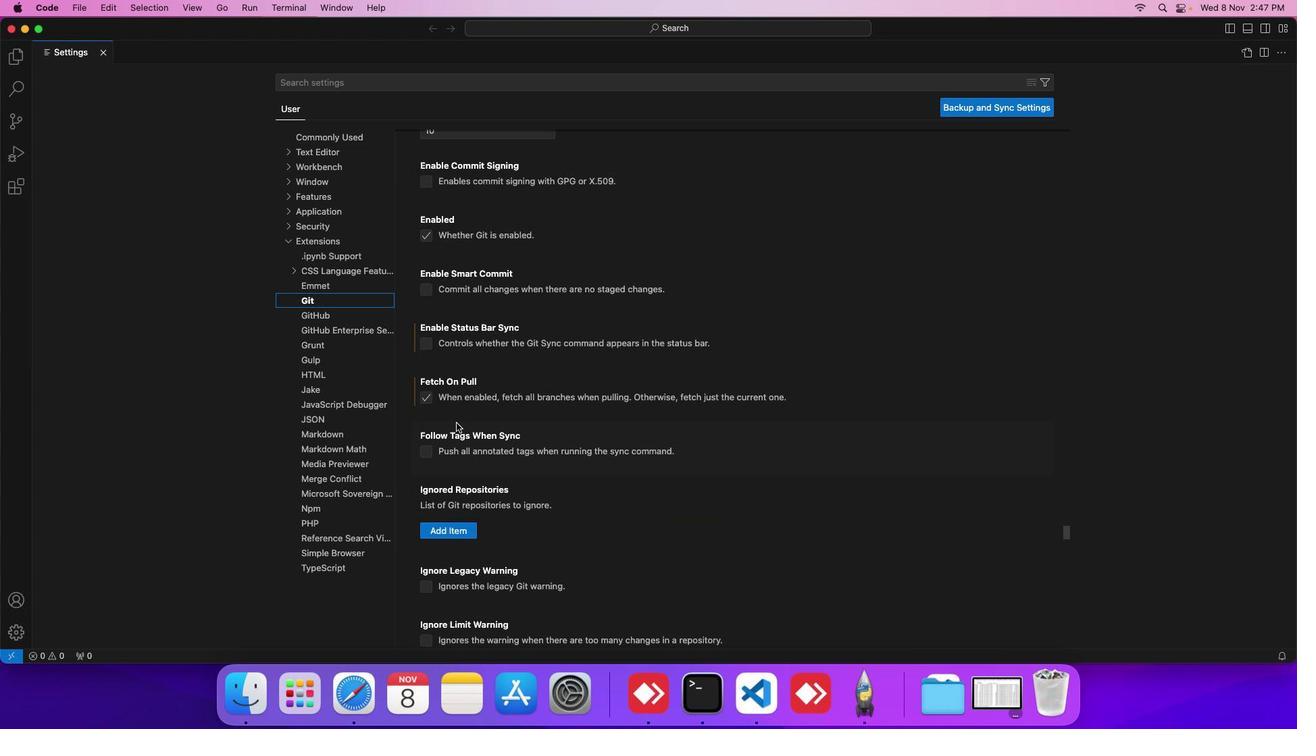 
Action: Mouse scrolled (456, 422) with delta (0, -2)
Screenshot: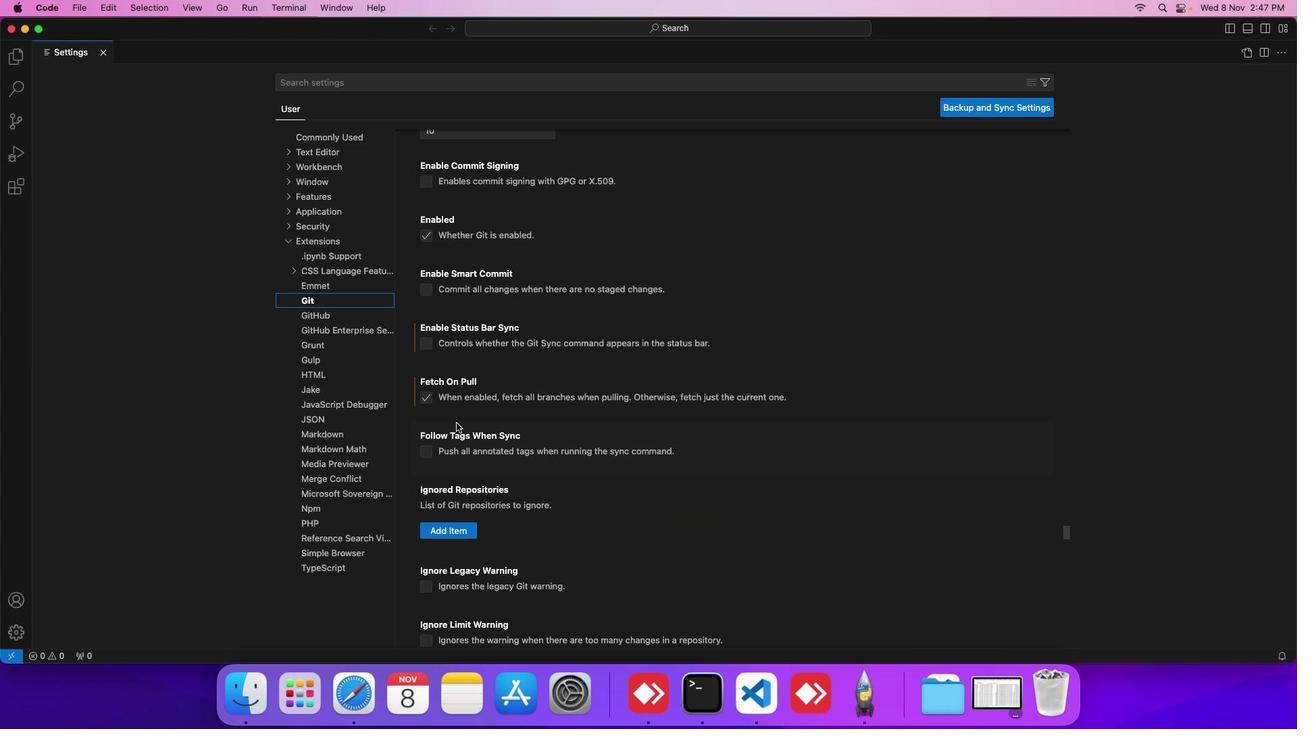 
Action: Mouse scrolled (456, 422) with delta (0, 0)
Screenshot: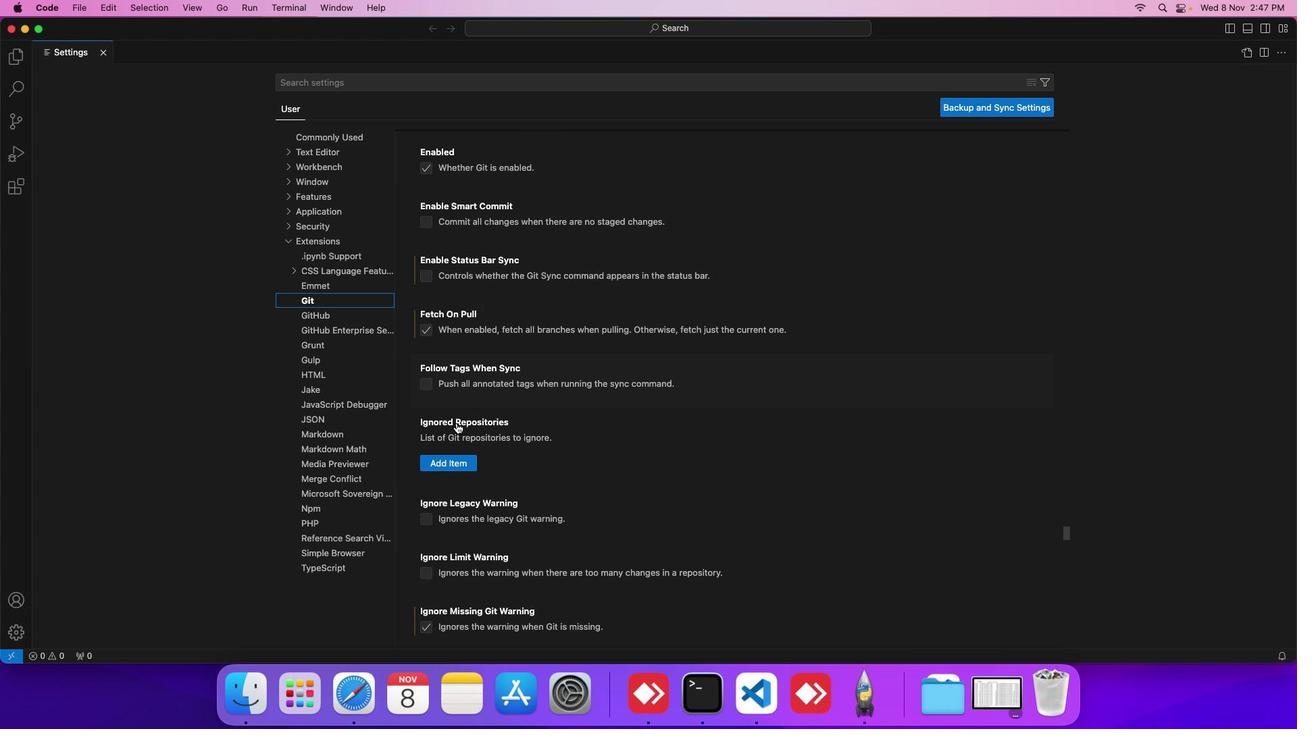 
Action: Mouse scrolled (456, 422) with delta (0, 0)
Screenshot: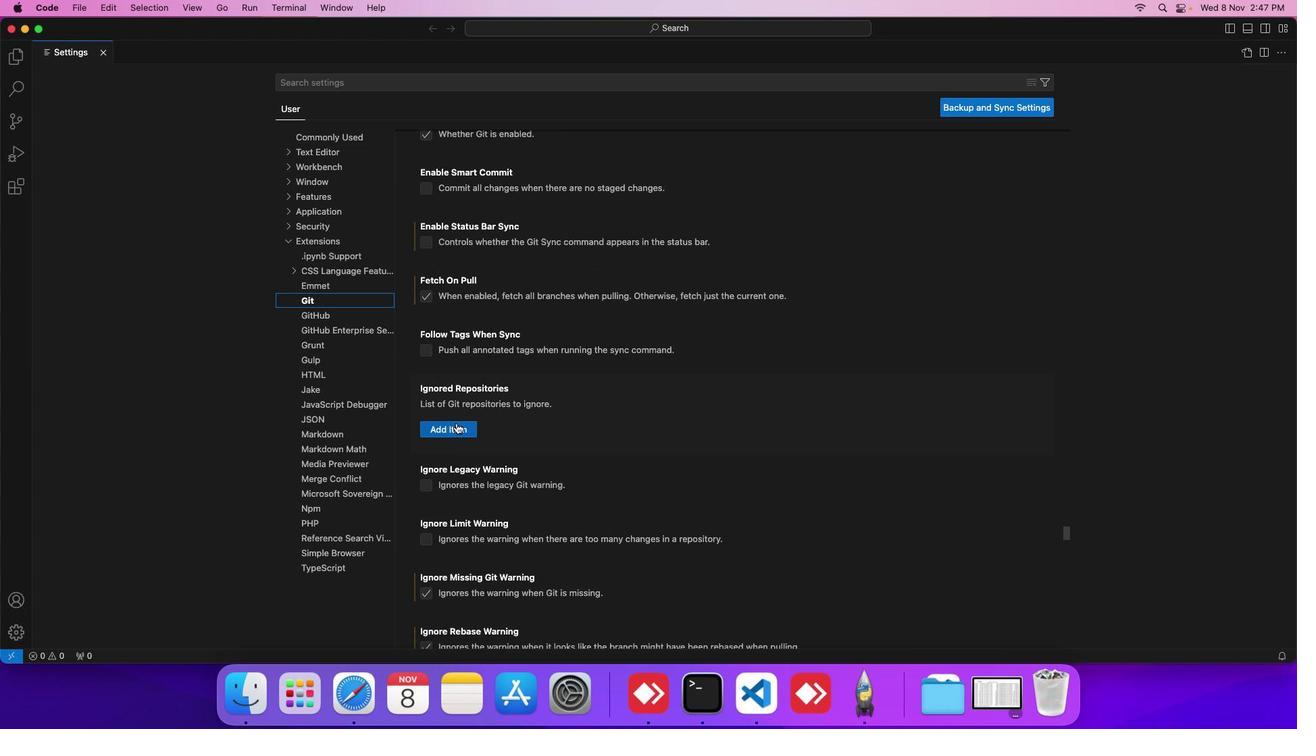 
Action: Mouse scrolled (456, 422) with delta (0, 0)
Screenshot: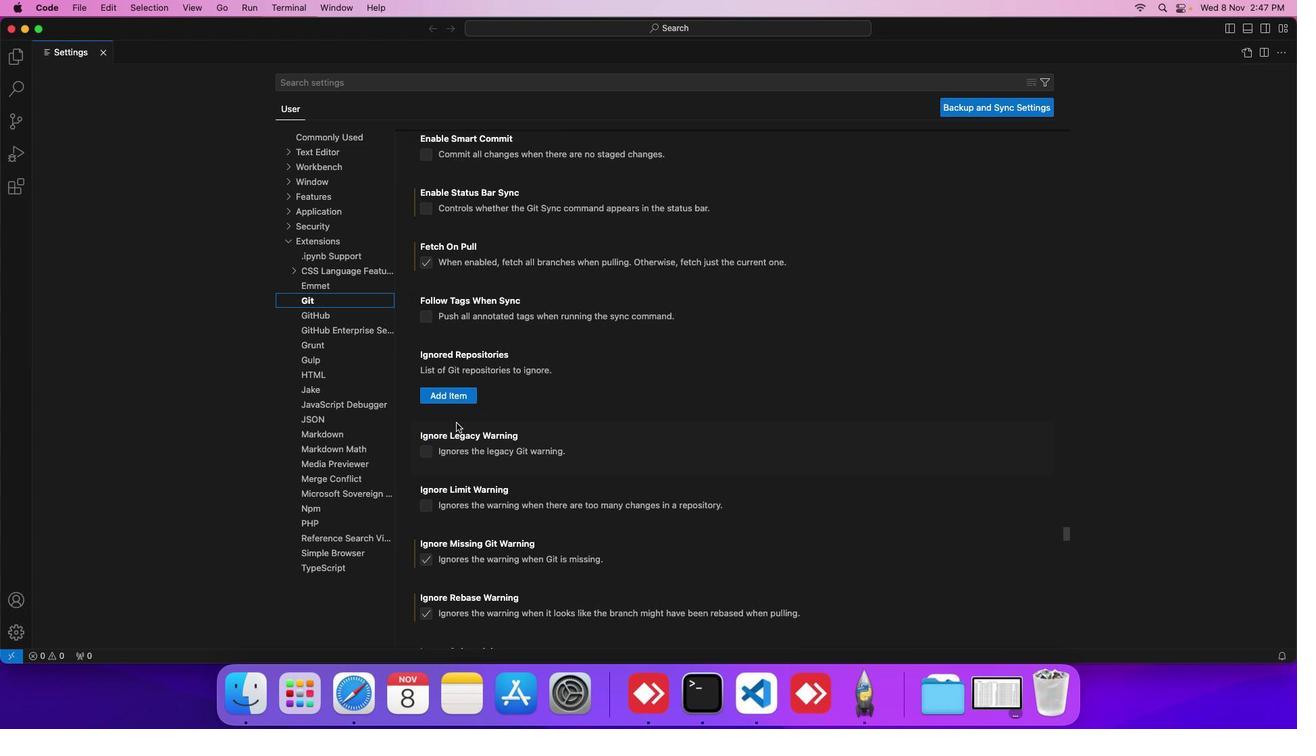 
Action: Mouse scrolled (456, 422) with delta (0, 0)
Screenshot: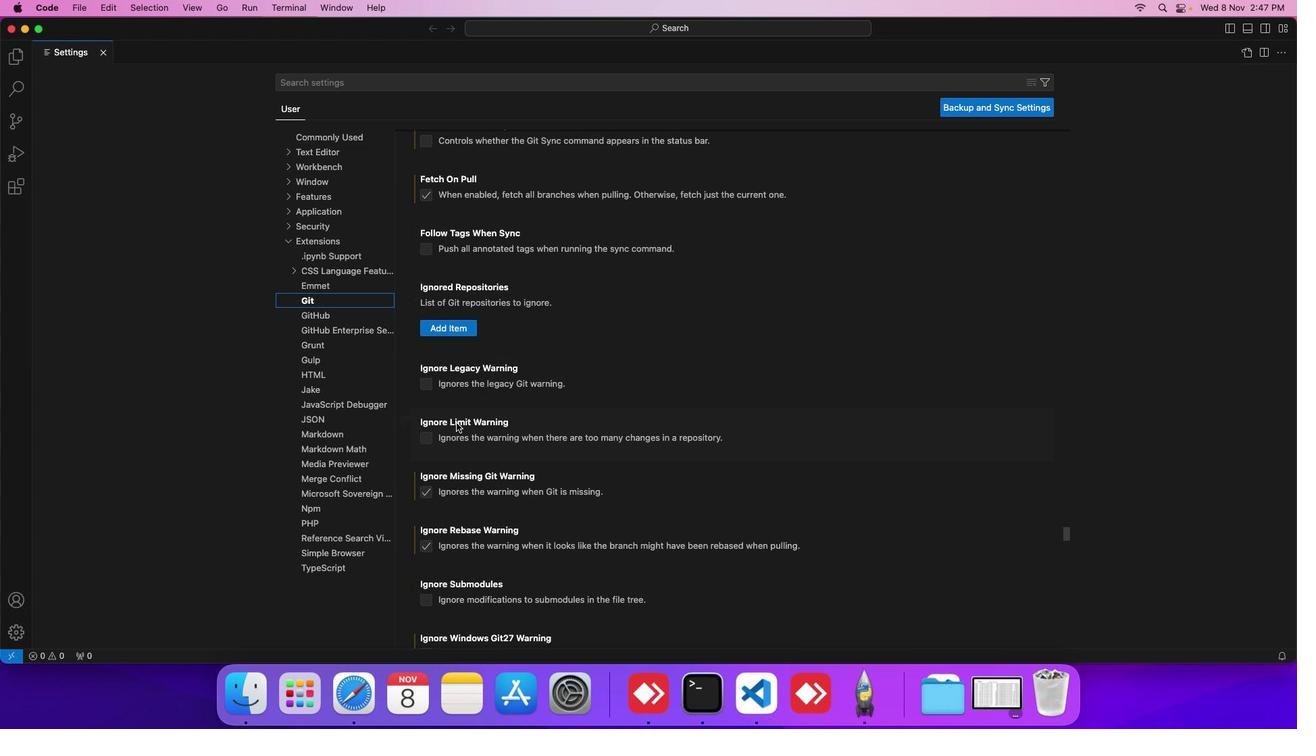 
Action: Mouse scrolled (456, 422) with delta (0, -1)
Screenshot: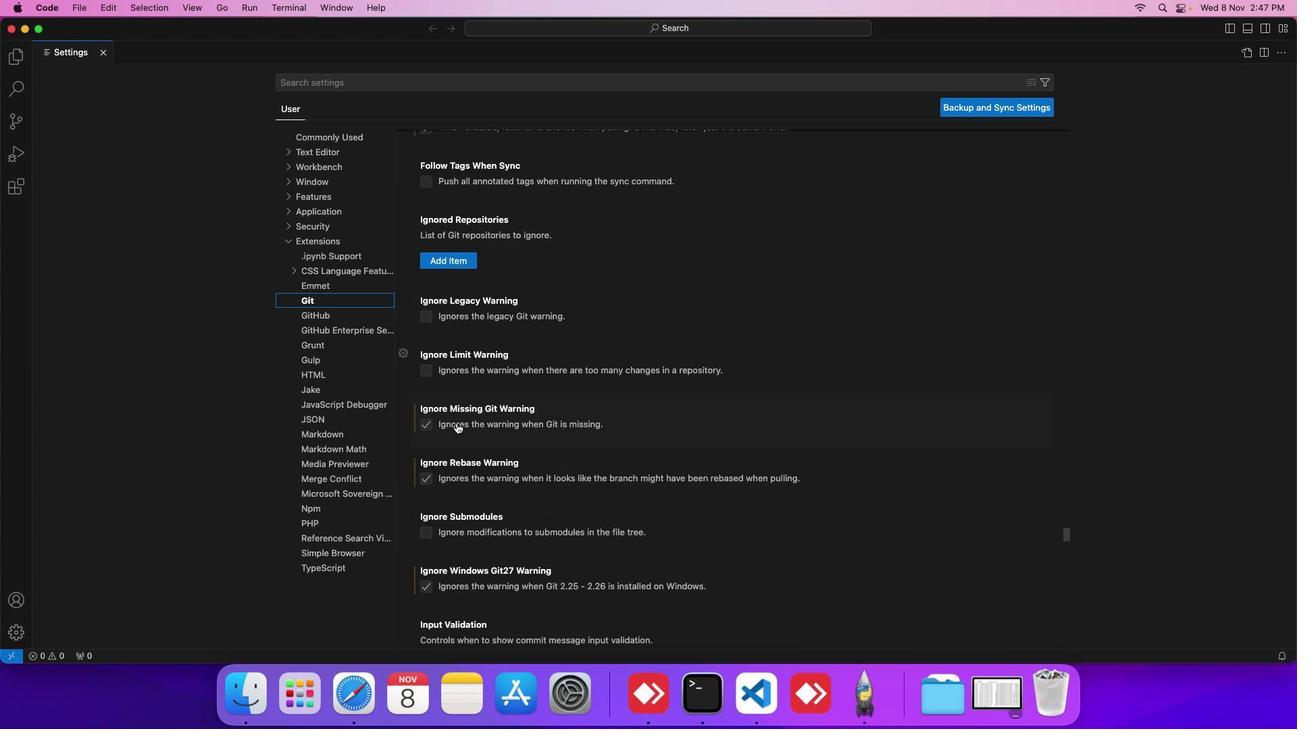 
Action: Mouse scrolled (456, 422) with delta (0, -1)
Screenshot: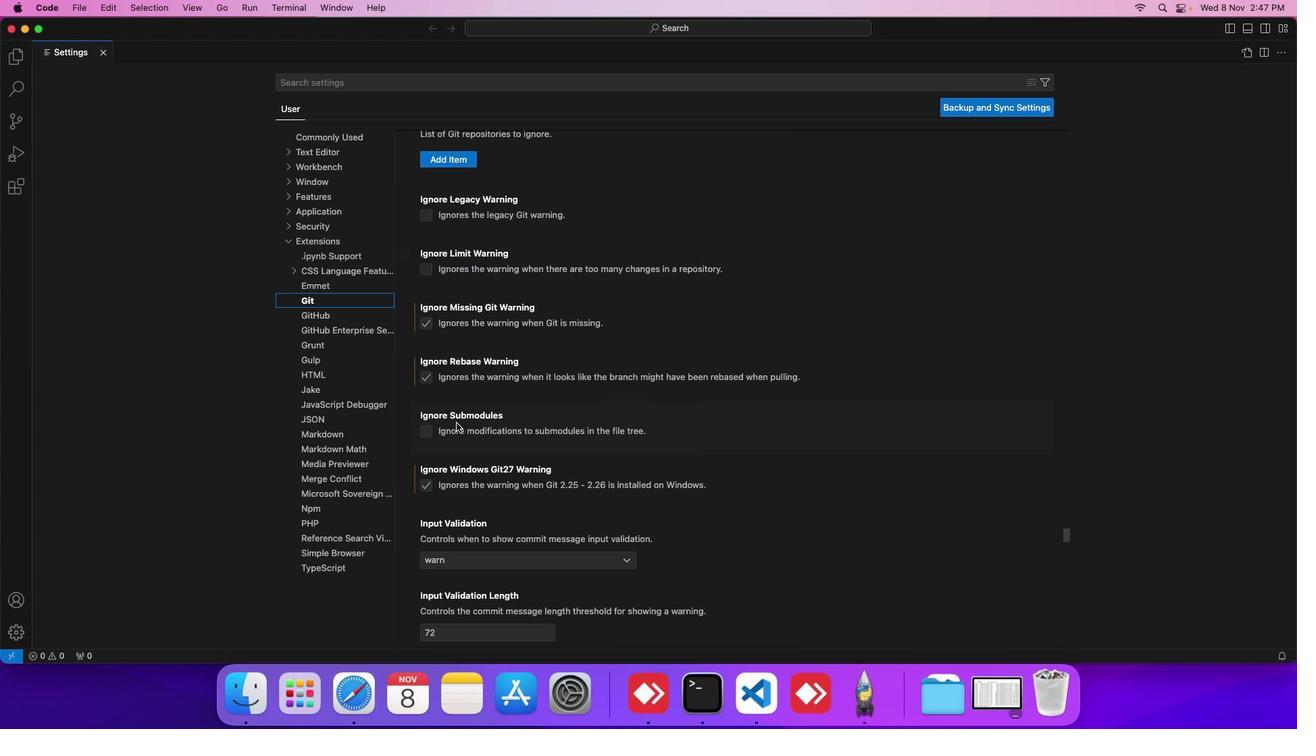 
Action: Mouse scrolled (456, 422) with delta (0, -2)
Screenshot: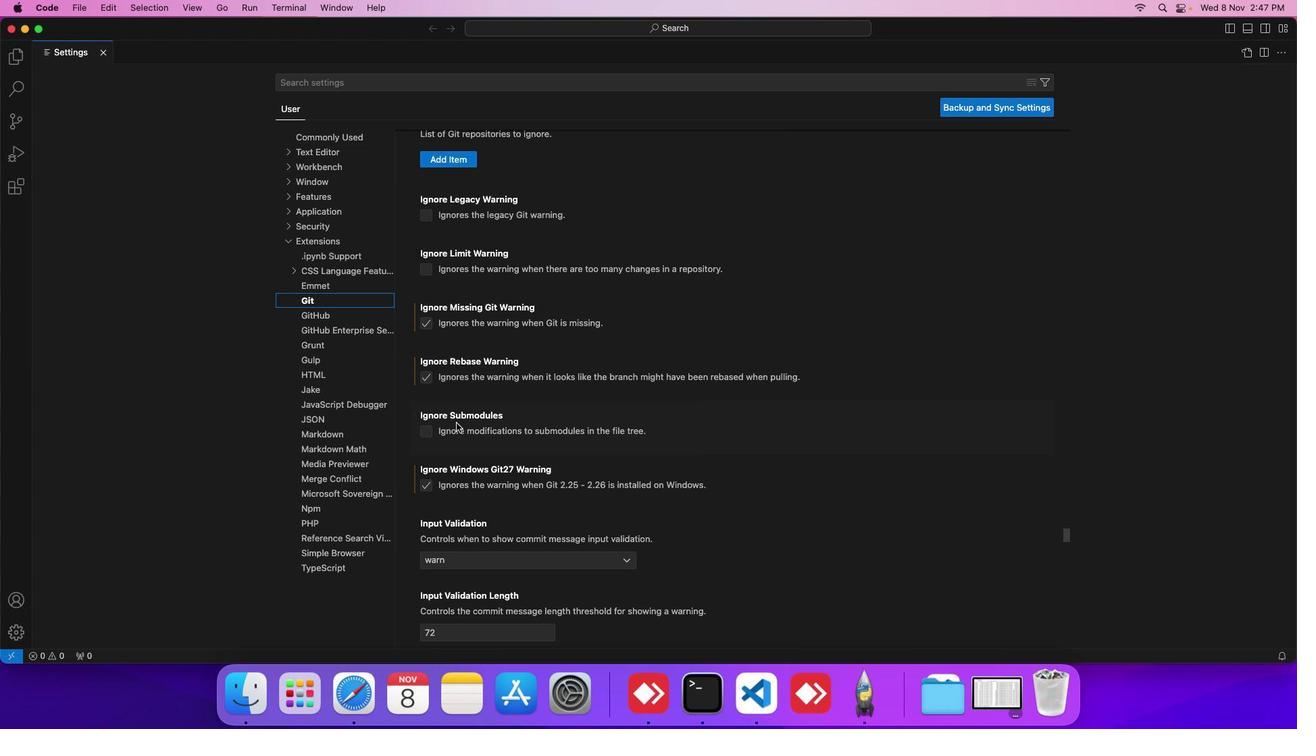 
Action: Mouse scrolled (456, 422) with delta (0, 0)
Screenshot: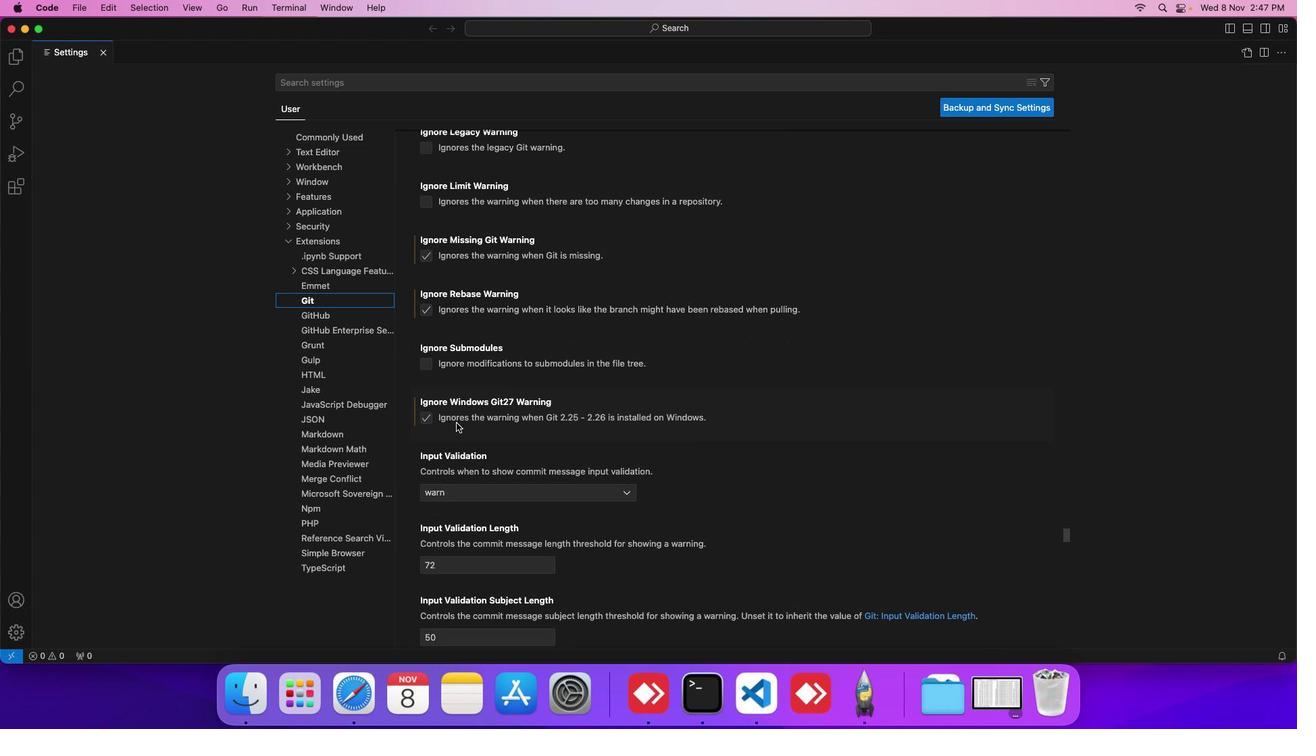 
Action: Mouse scrolled (456, 422) with delta (0, 0)
Screenshot: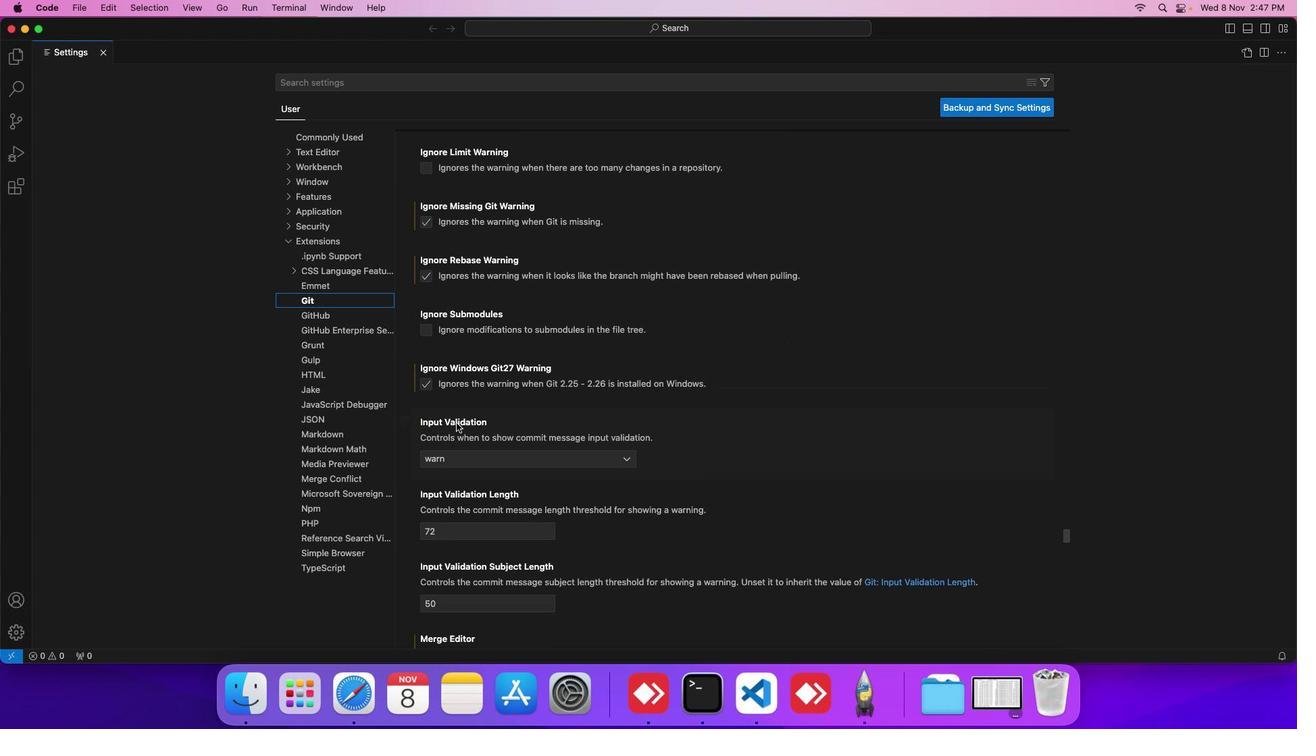 
Action: Mouse scrolled (456, 422) with delta (0, 0)
Screenshot: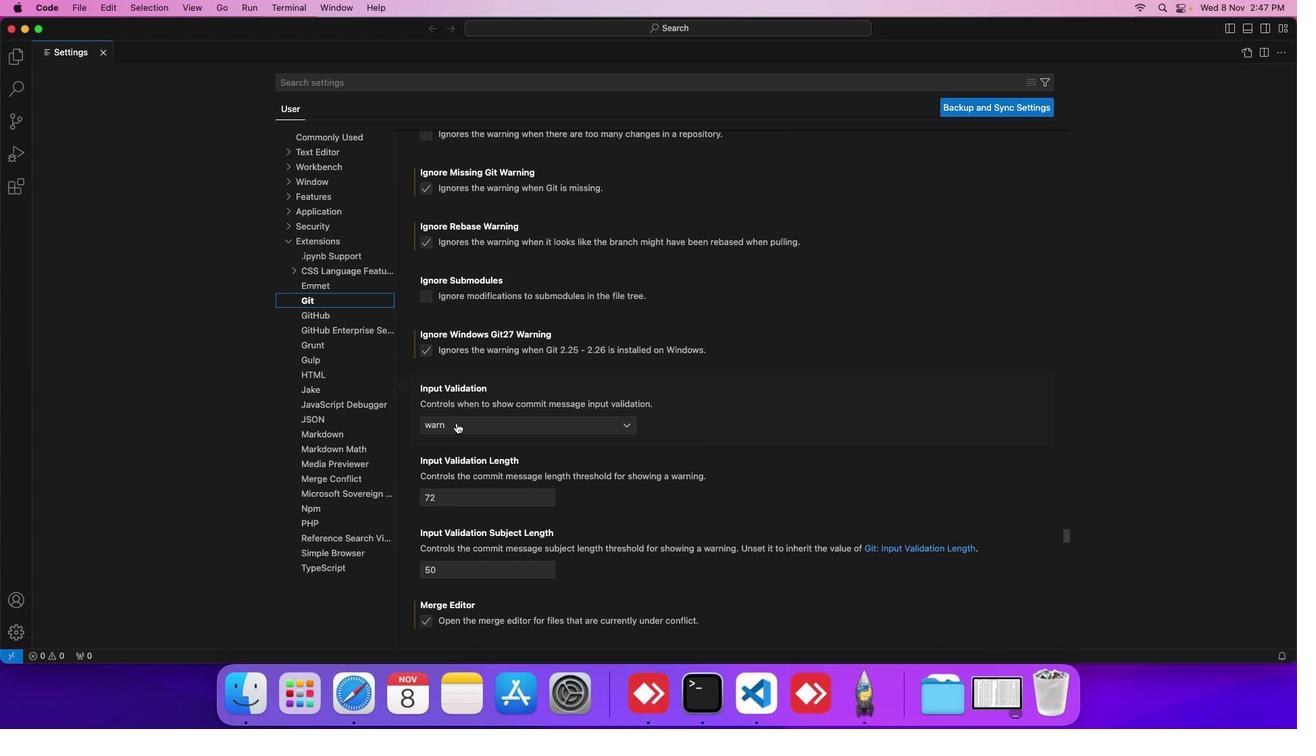 
Action: Mouse scrolled (456, 422) with delta (0, 0)
Screenshot: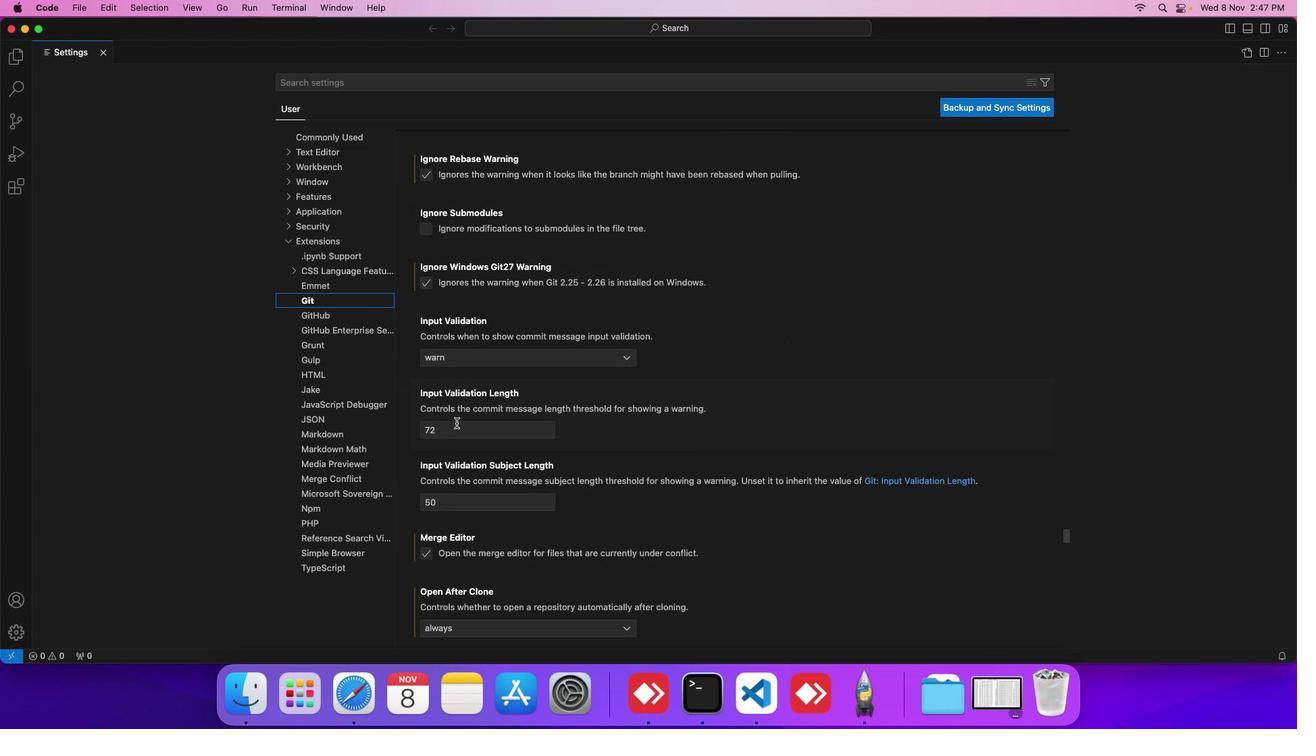
Action: Mouse scrolled (456, 422) with delta (0, -1)
Screenshot: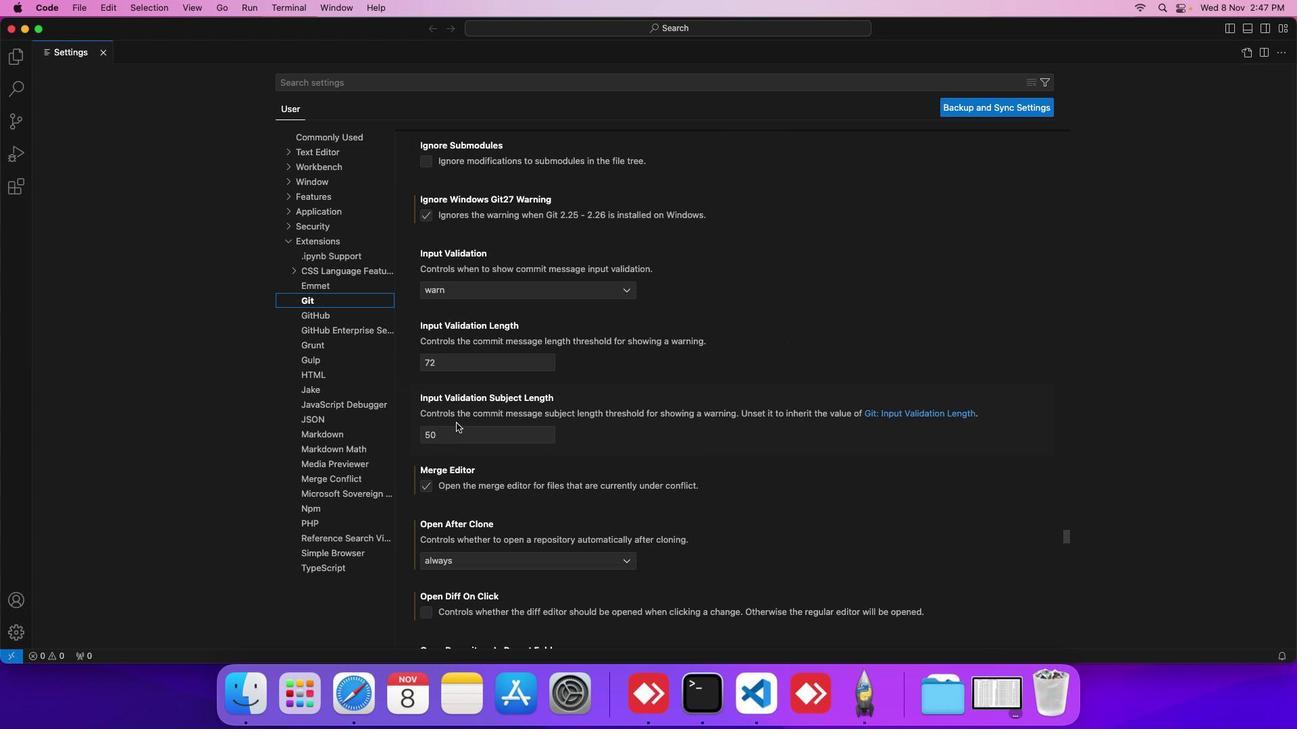 
Action: Mouse scrolled (456, 422) with delta (0, -1)
Screenshot: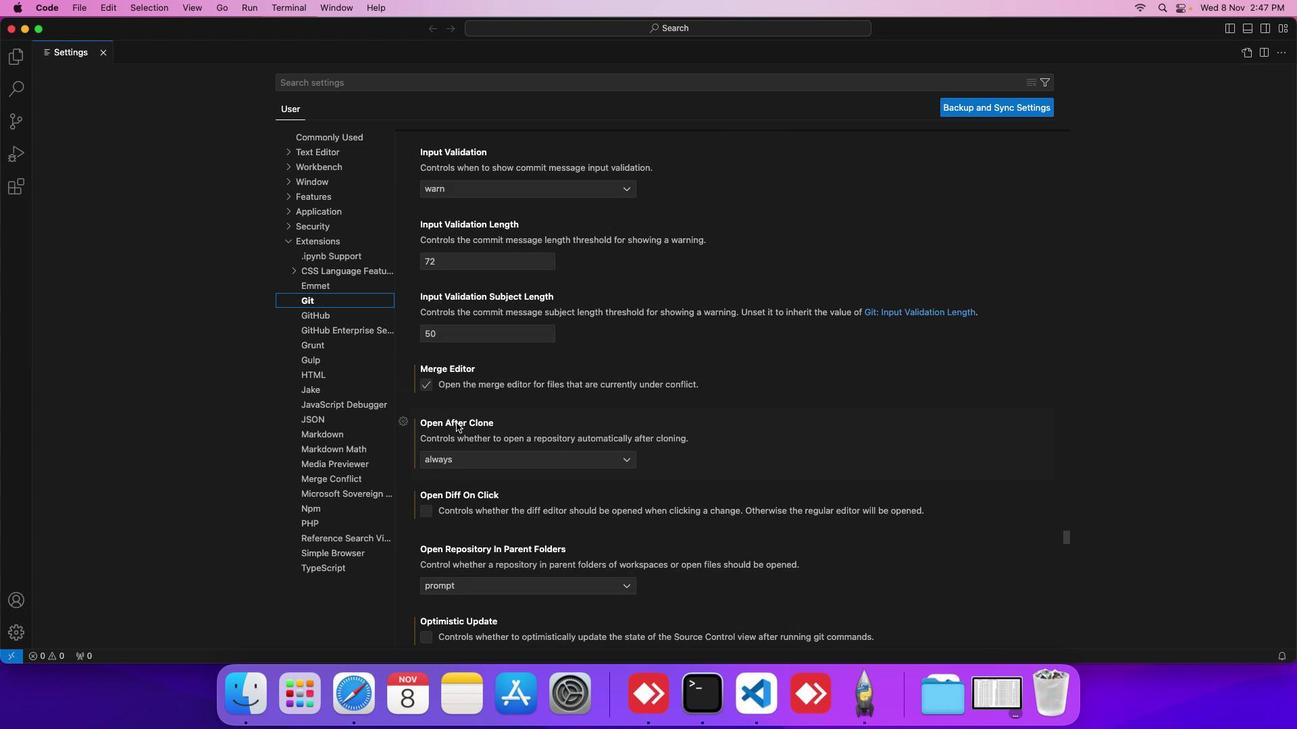 
Action: Mouse scrolled (456, 422) with delta (0, -2)
Screenshot: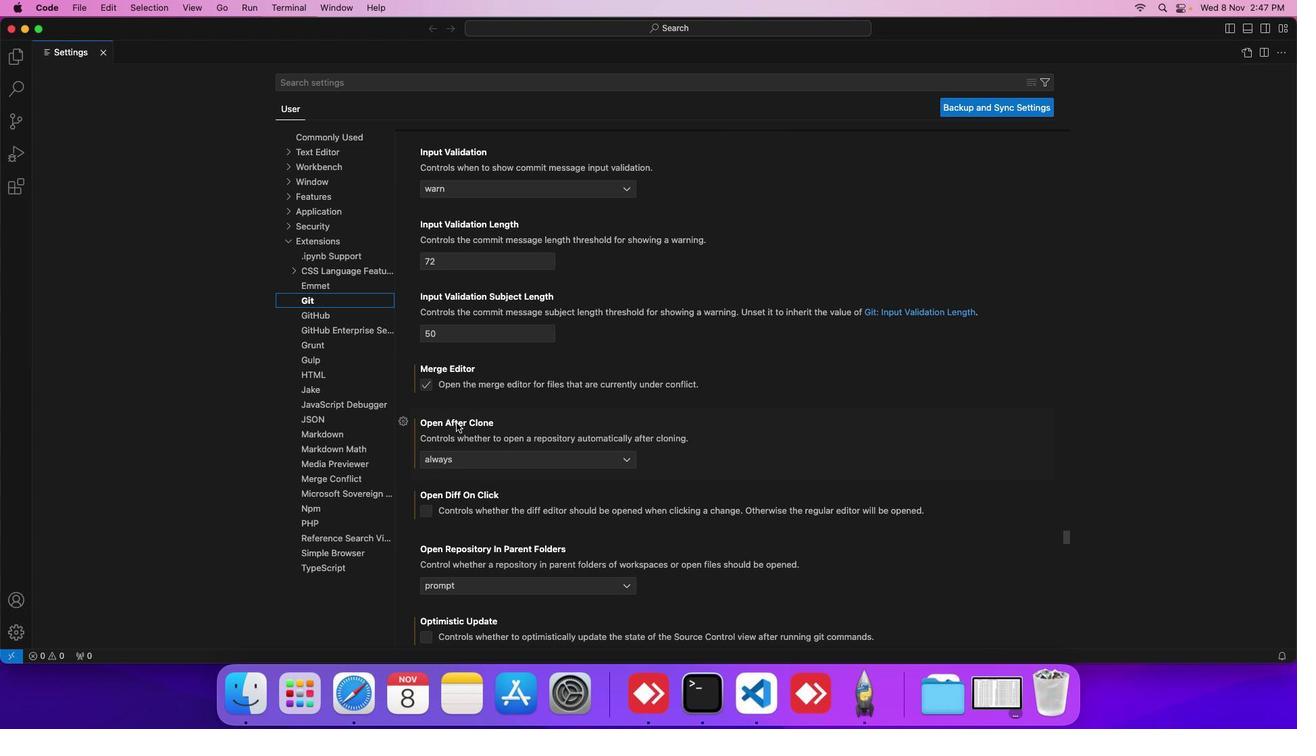 
Action: Mouse scrolled (456, 422) with delta (0, 0)
Screenshot: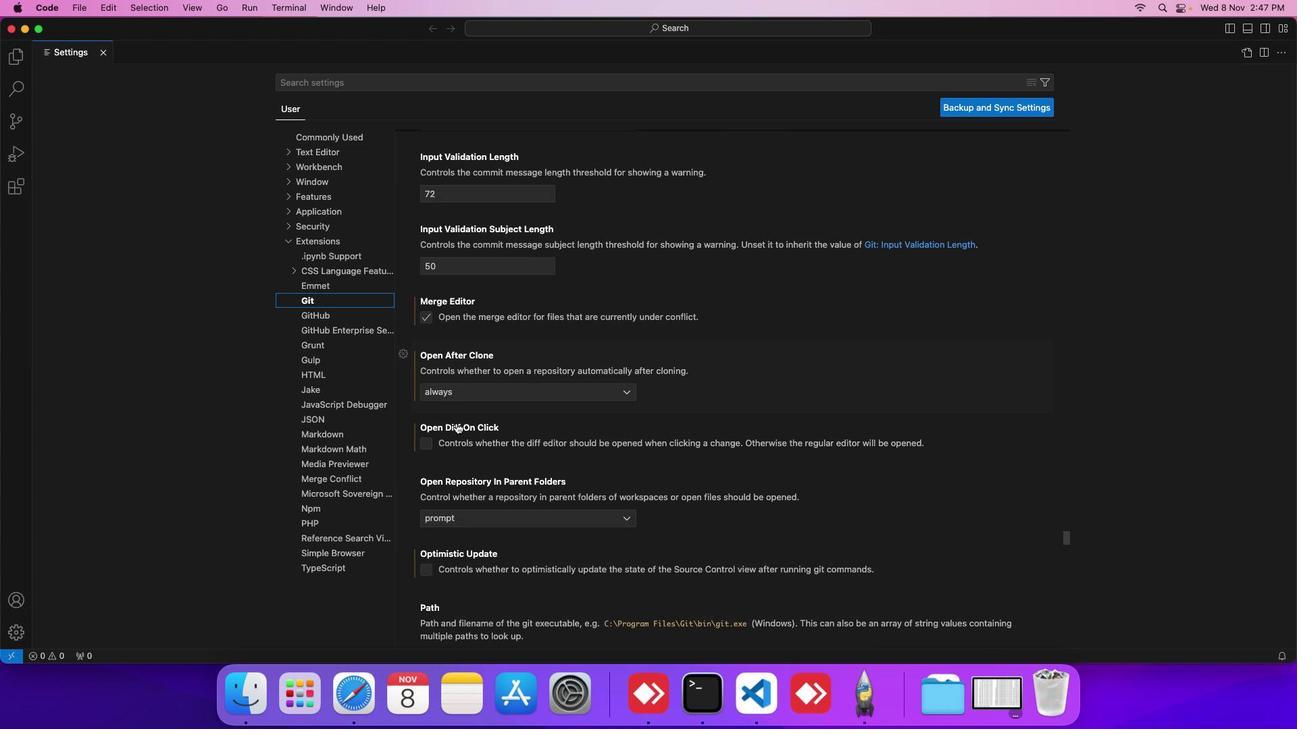 
Action: Mouse scrolled (456, 422) with delta (0, 0)
Screenshot: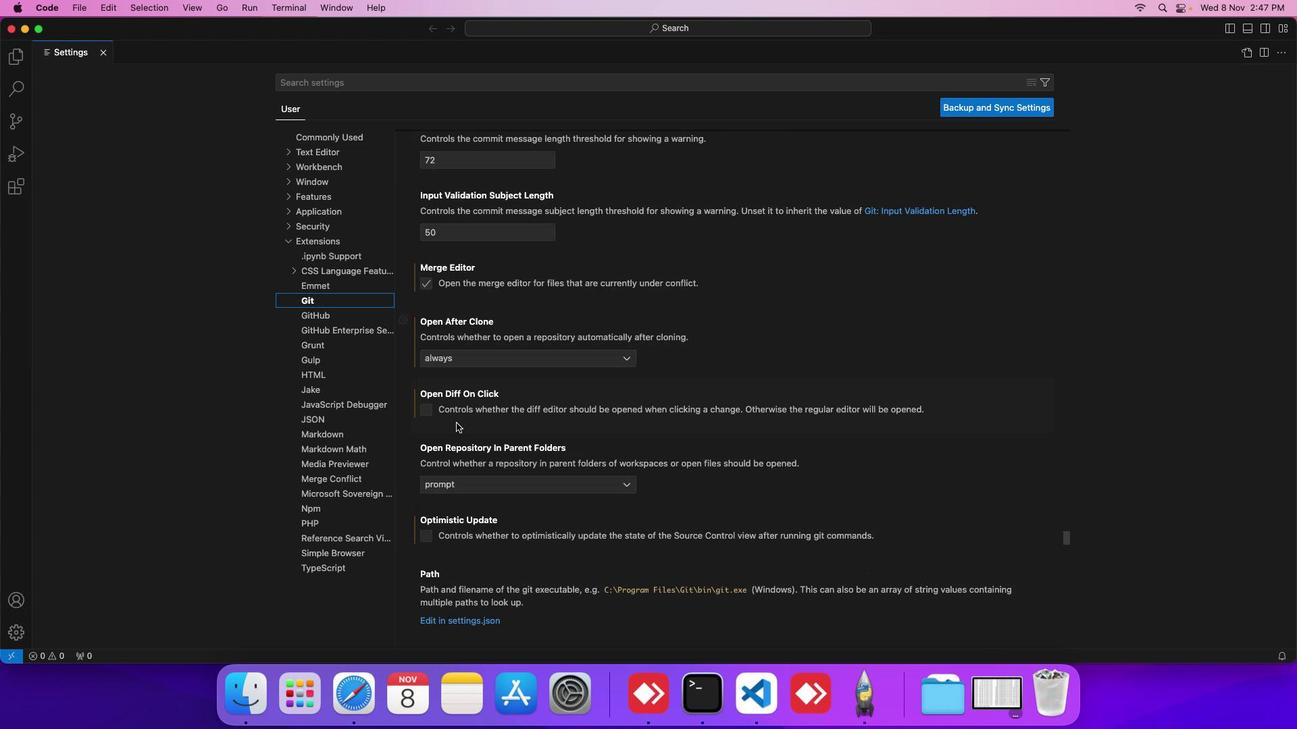 
Action: Mouse scrolled (456, 422) with delta (0, 0)
Screenshot: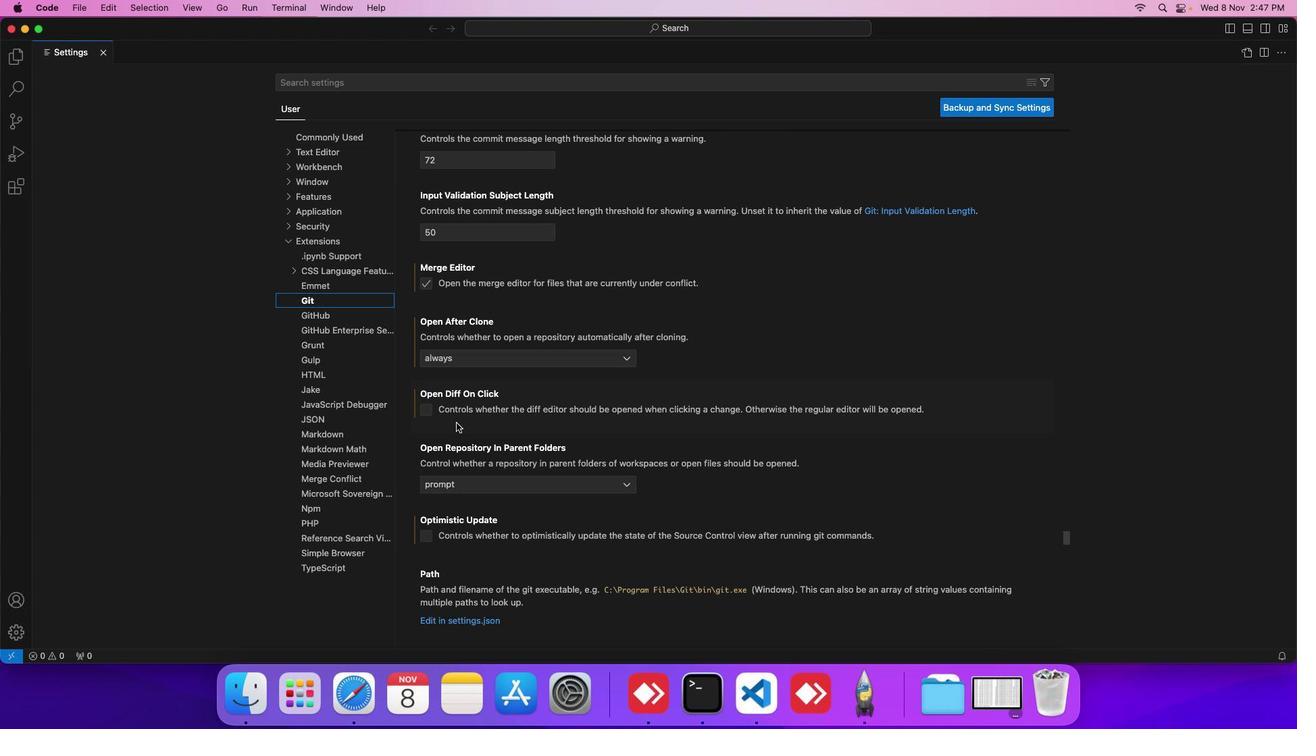 
Action: Mouse scrolled (456, 422) with delta (0, 0)
Screenshot: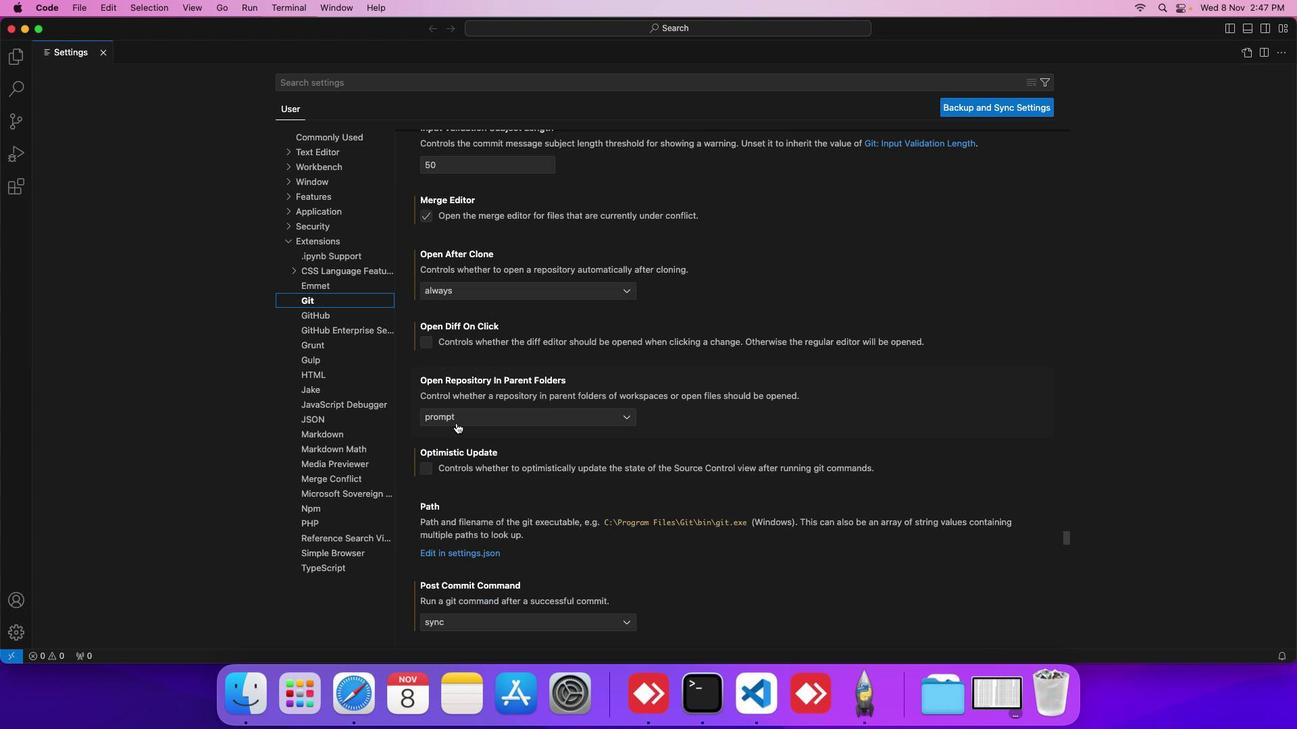 
Action: Mouse scrolled (456, 422) with delta (0, 0)
Screenshot: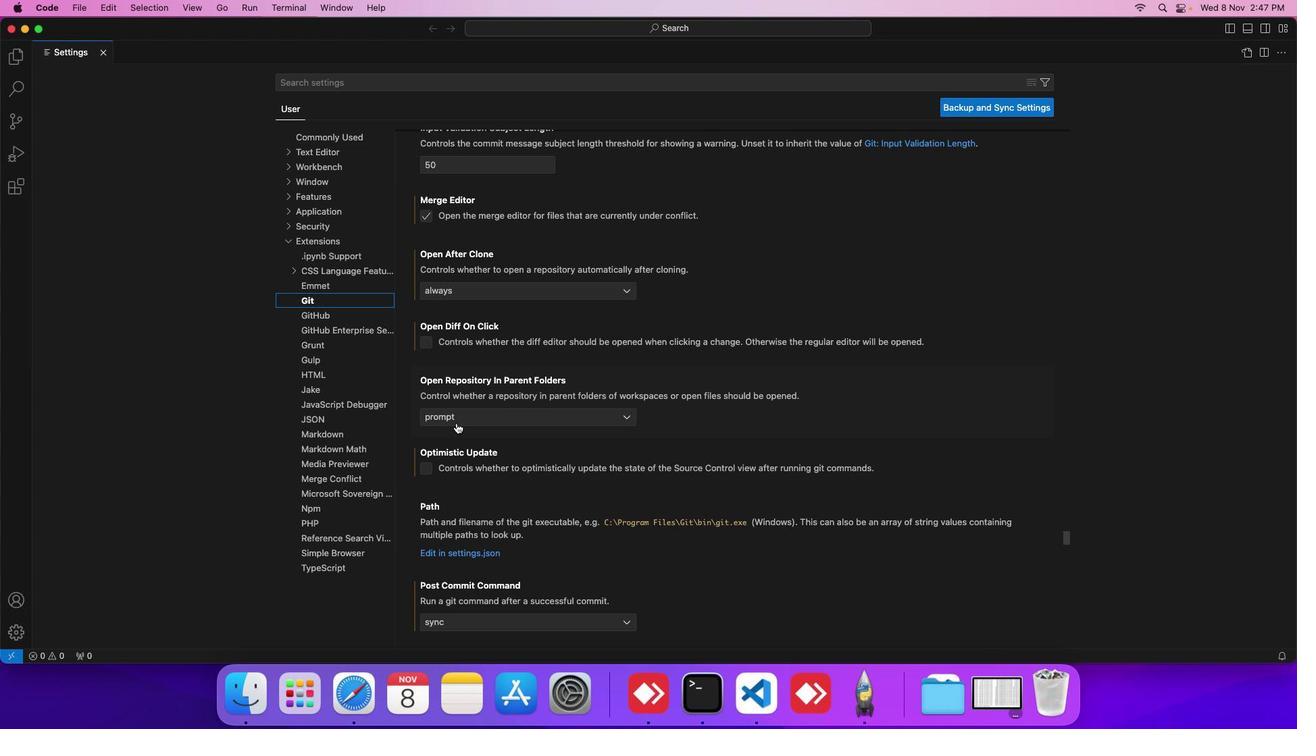 
Action: Mouse scrolled (456, 422) with delta (0, 0)
Screenshot: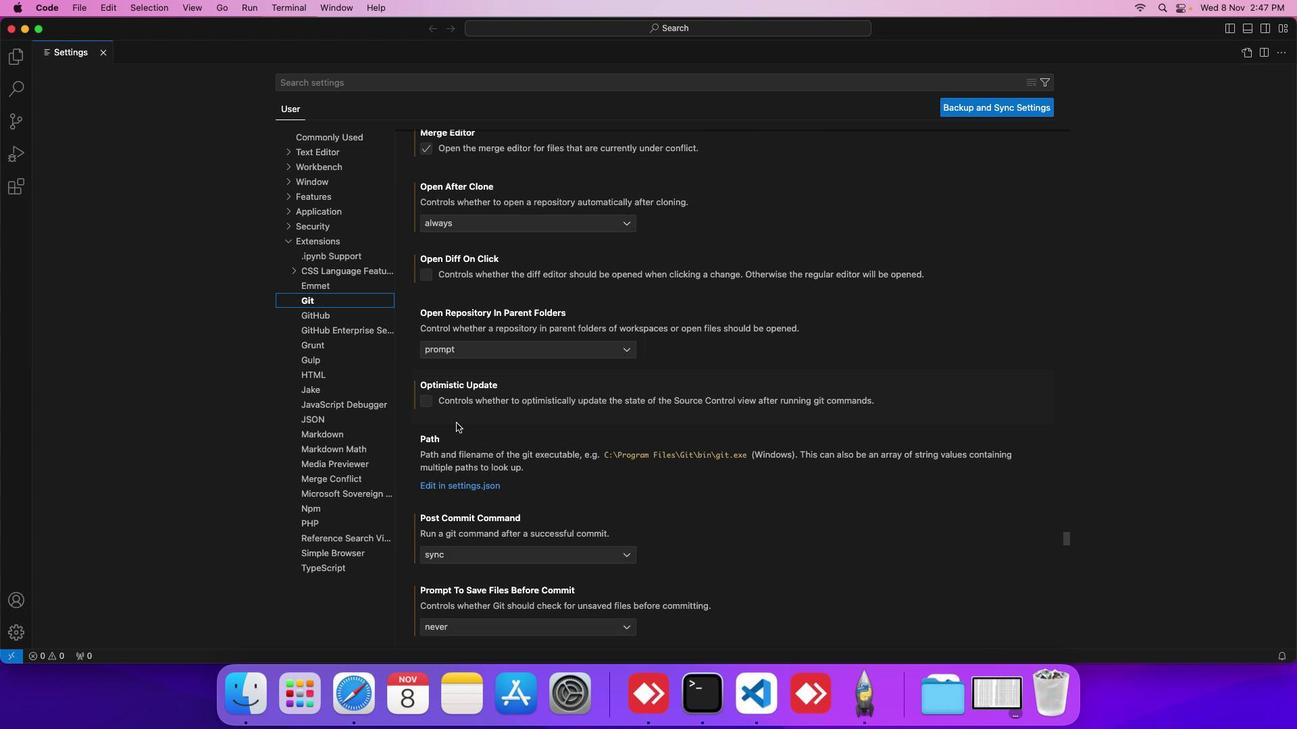 
Action: Mouse scrolled (456, 422) with delta (0, 0)
Screenshot: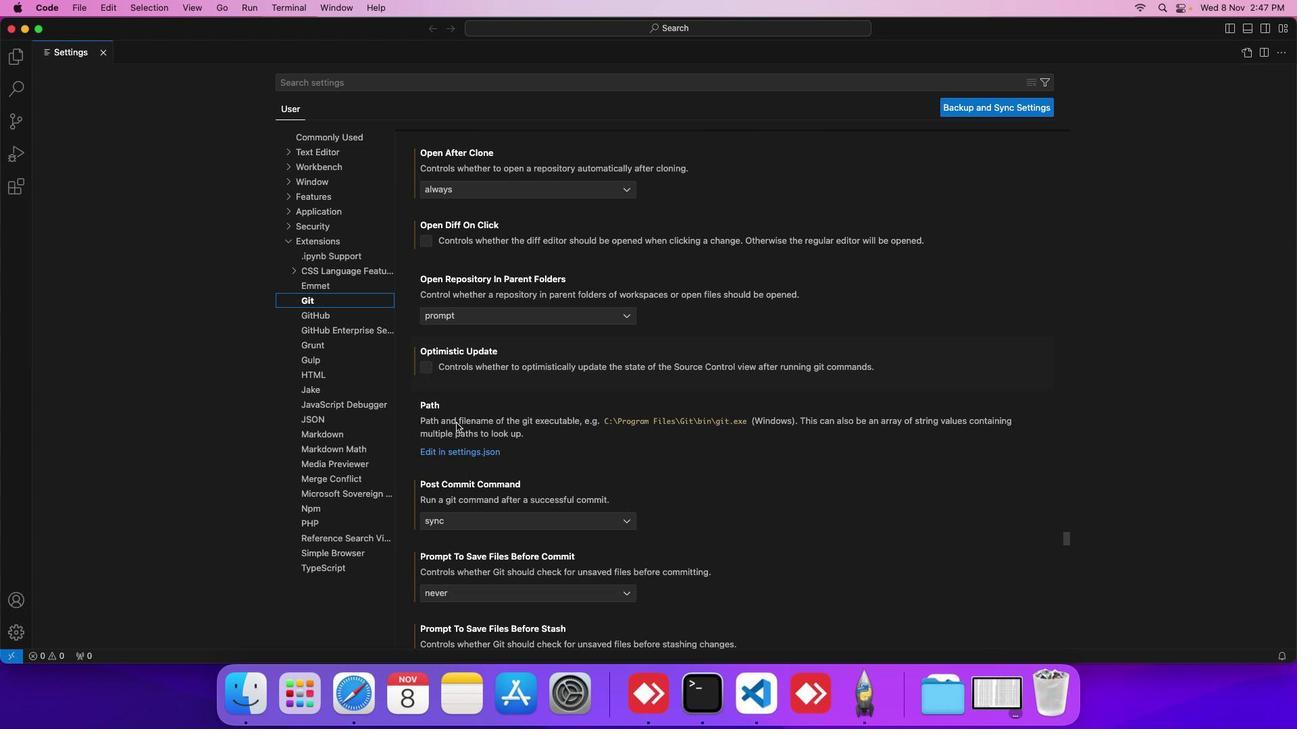 
Action: Mouse scrolled (456, 422) with delta (0, 0)
Screenshot: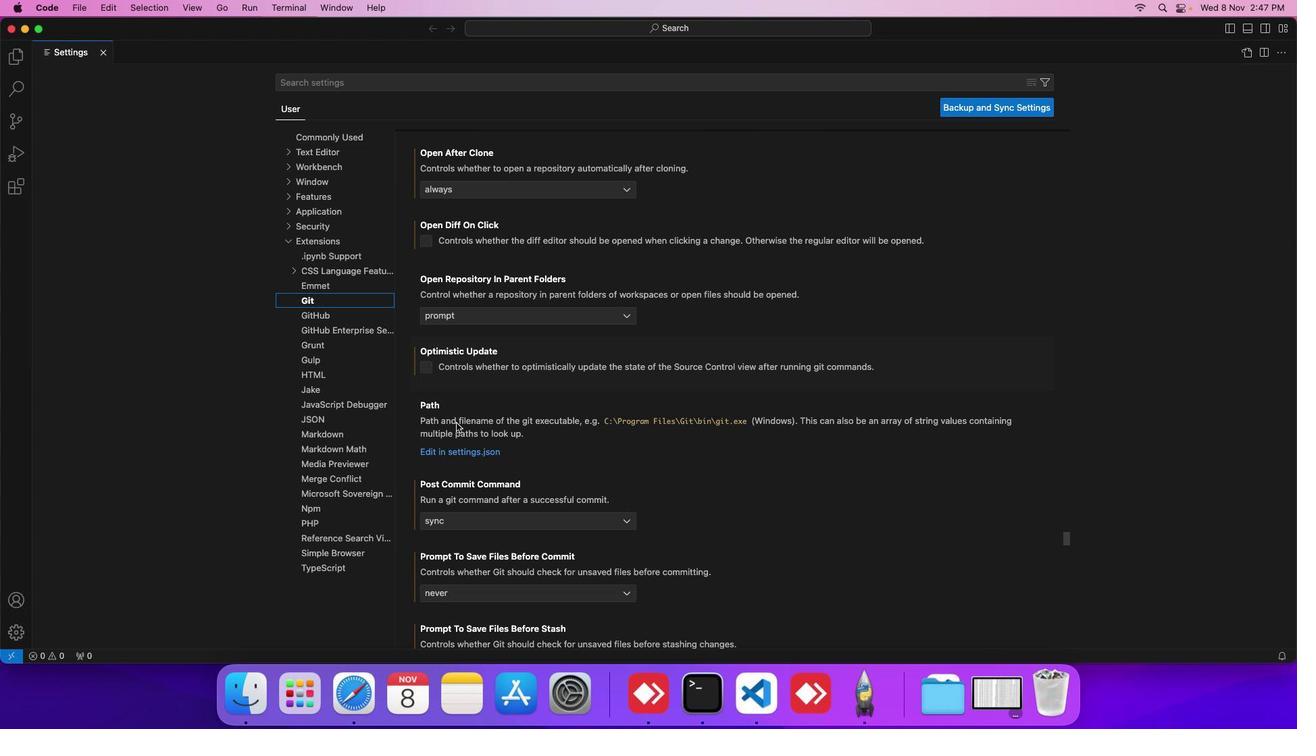 
Action: Mouse scrolled (456, 422) with delta (0, 0)
Screenshot: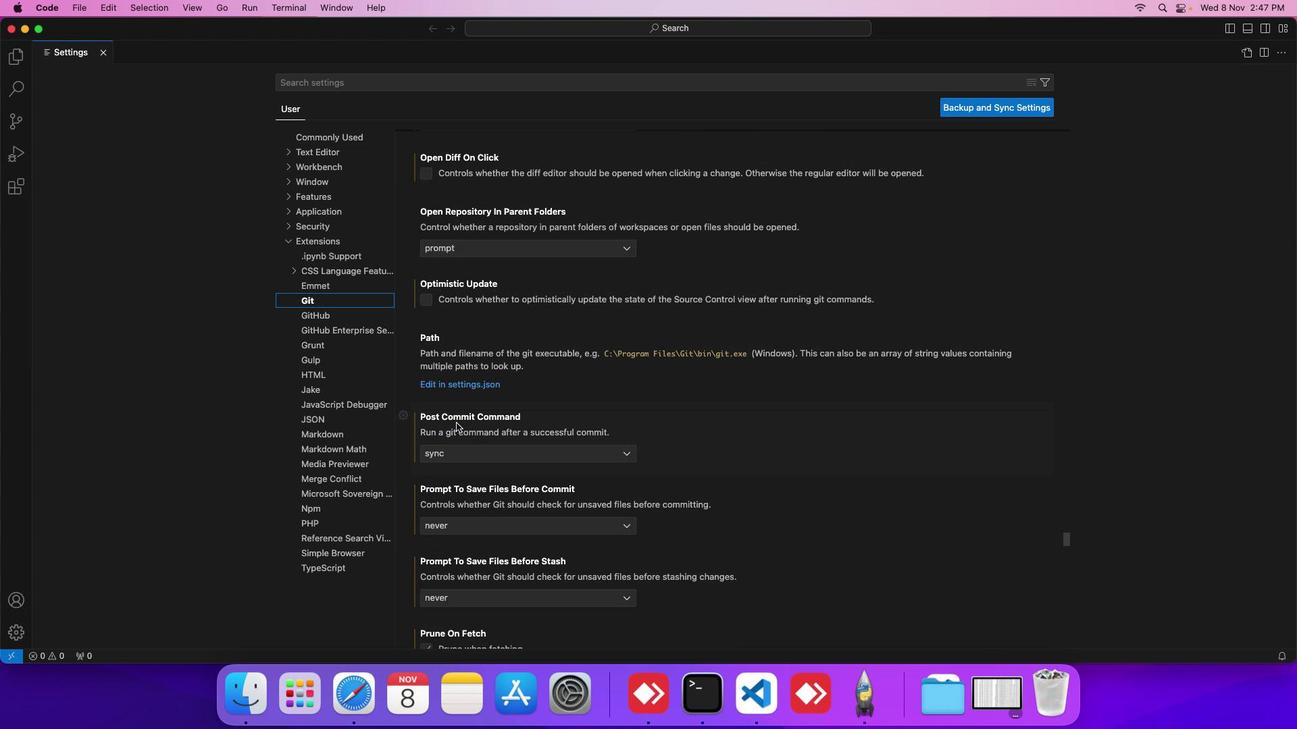 
Action: Mouse scrolled (456, 422) with delta (0, 0)
Screenshot: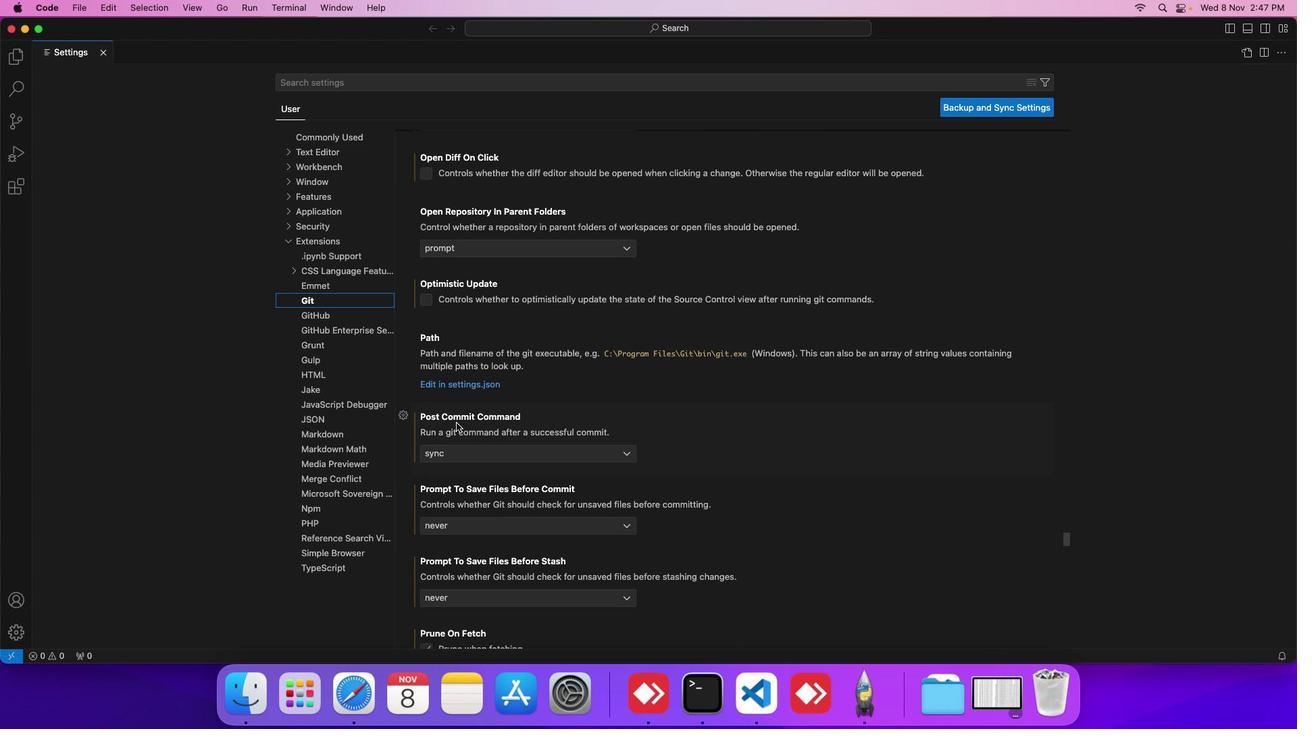 
Action: Mouse scrolled (456, 422) with delta (0, 0)
Screenshot: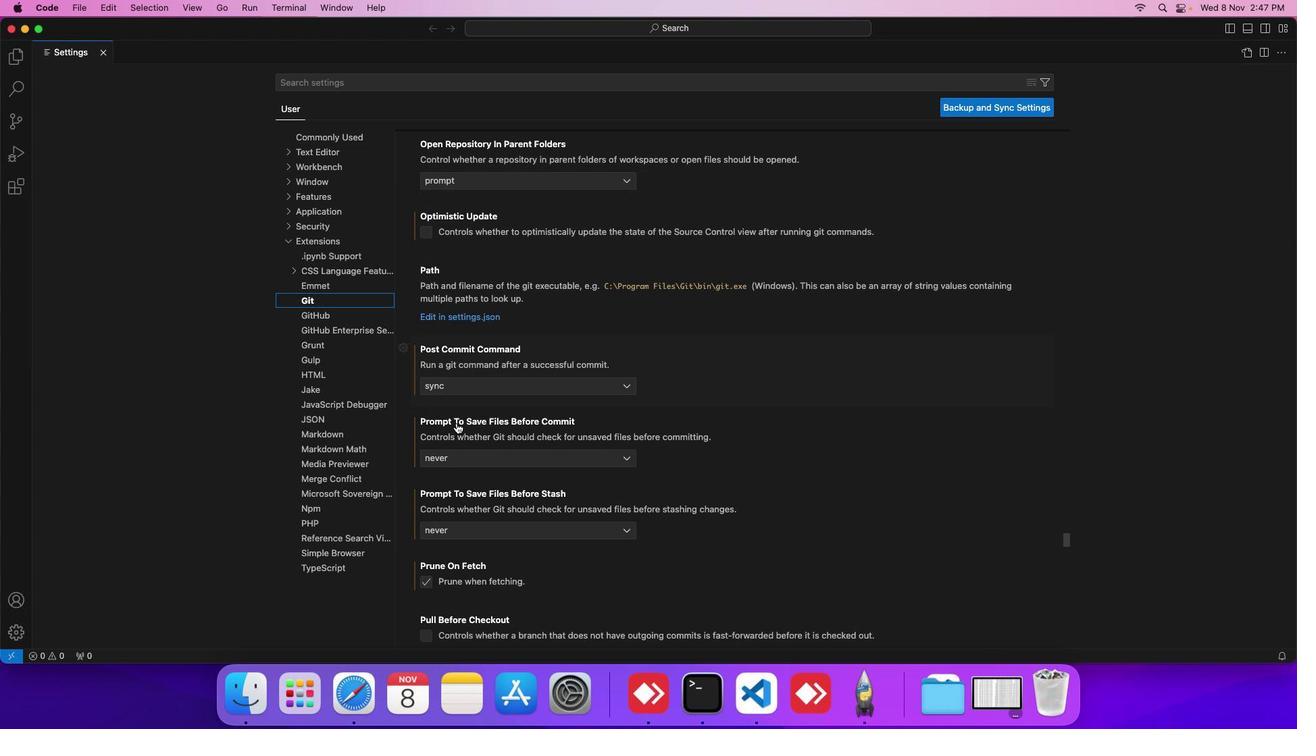 
Action: Mouse scrolled (456, 422) with delta (0, 0)
Screenshot: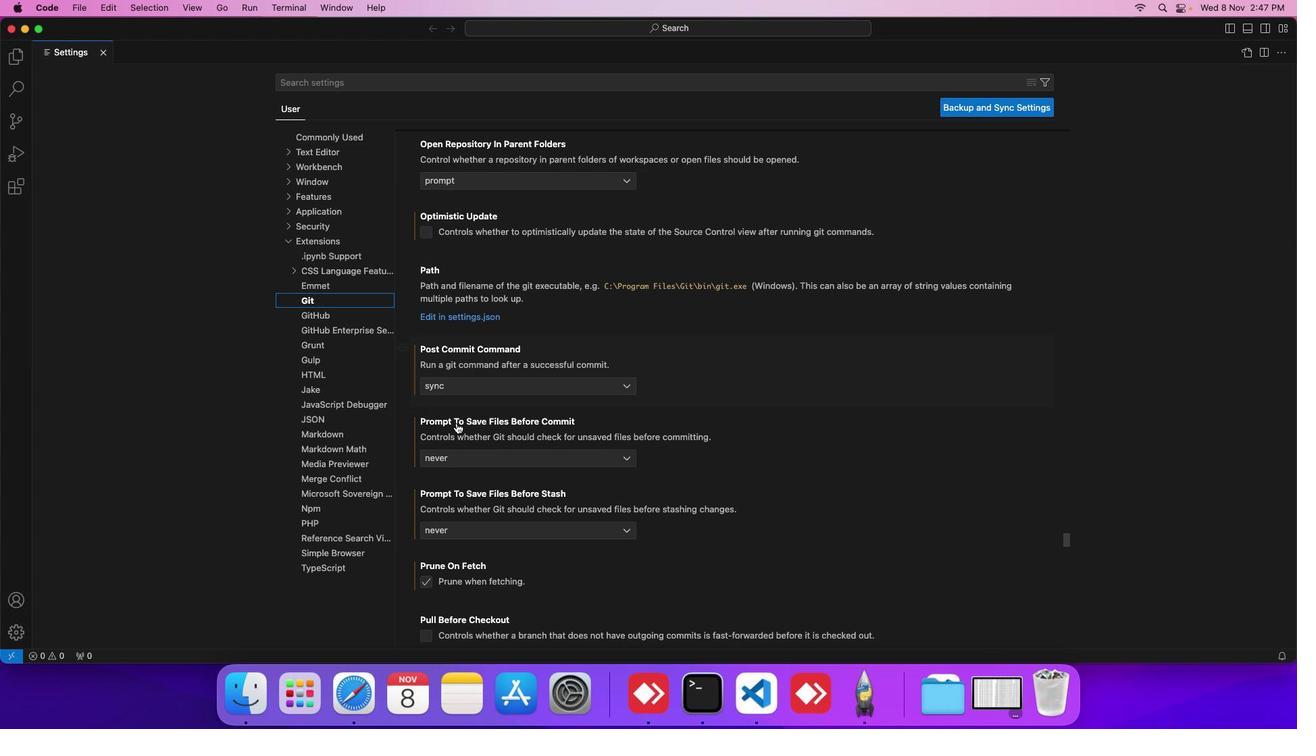 
Action: Mouse scrolled (456, 422) with delta (0, 0)
Screenshot: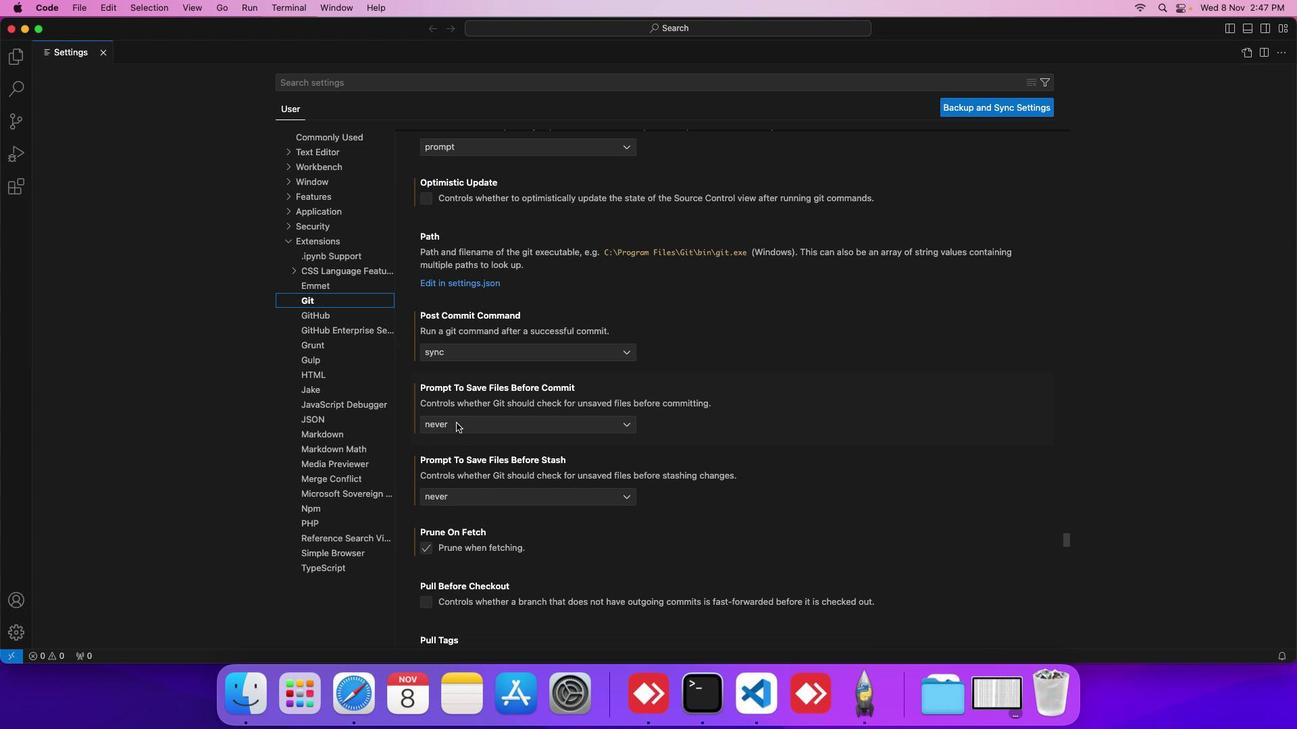 
Action: Mouse scrolled (456, 422) with delta (0, 0)
Screenshot: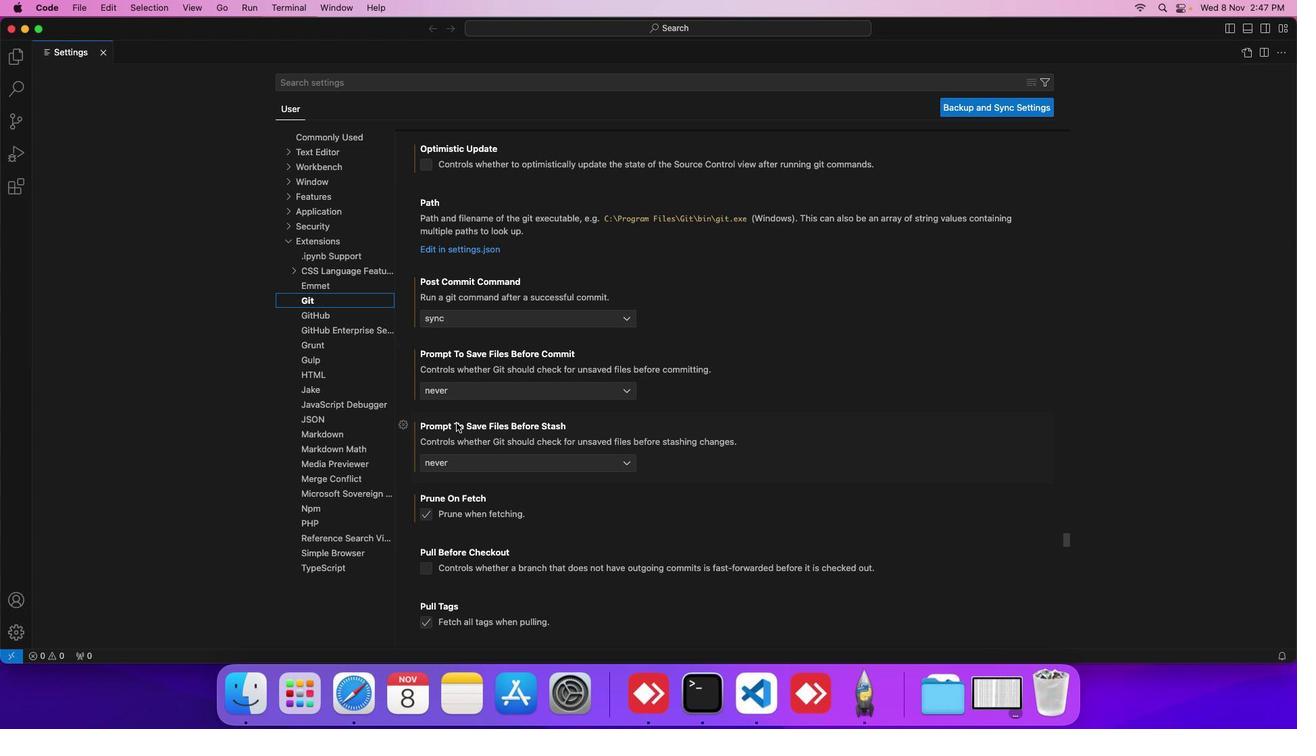 
Action: Mouse scrolled (456, 422) with delta (0, 0)
Screenshot: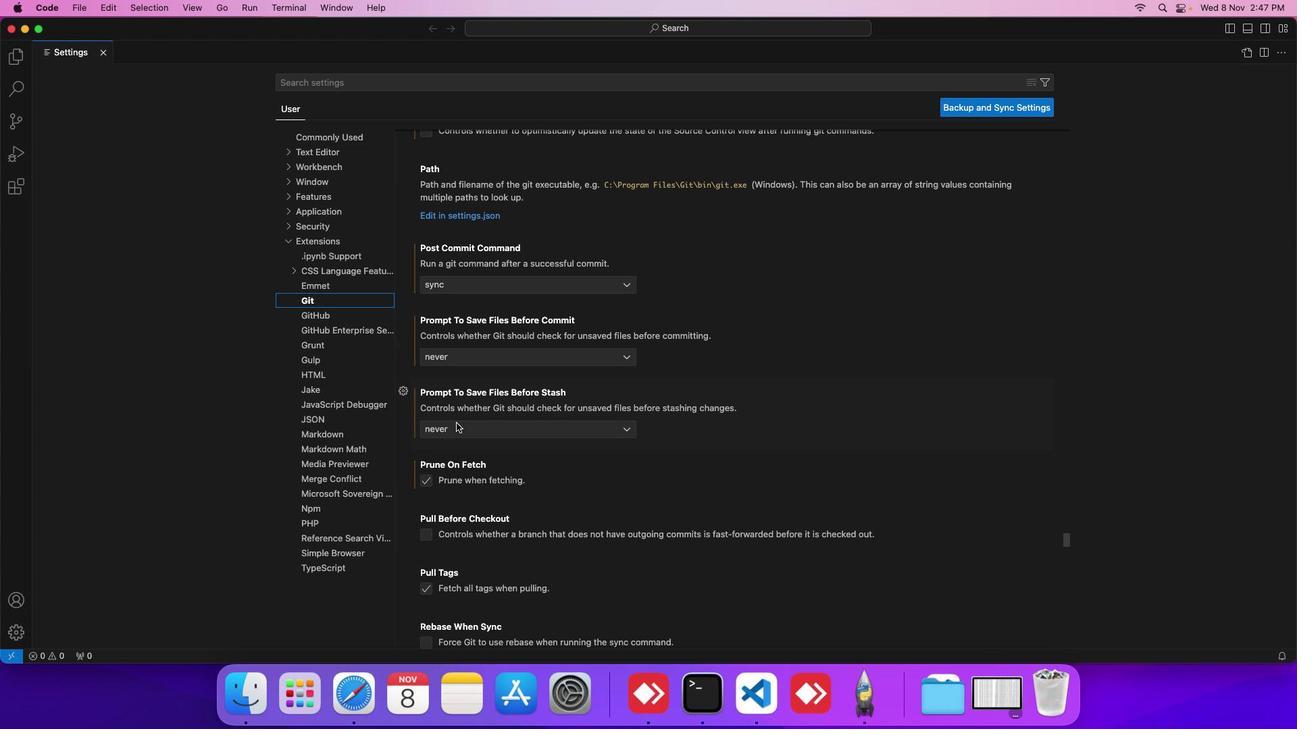 
Action: Mouse scrolled (456, 422) with delta (0, 0)
Screenshot: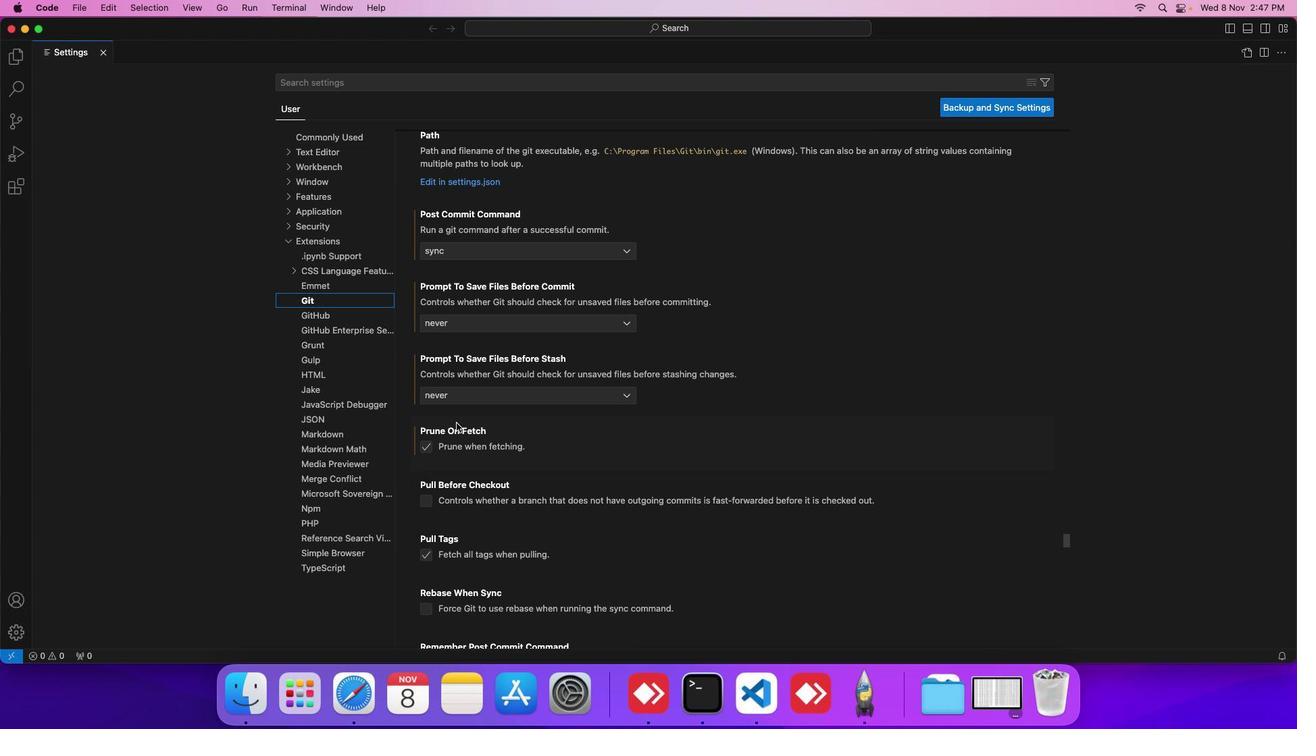 
Action: Mouse scrolled (456, 422) with delta (0, 0)
Screenshot: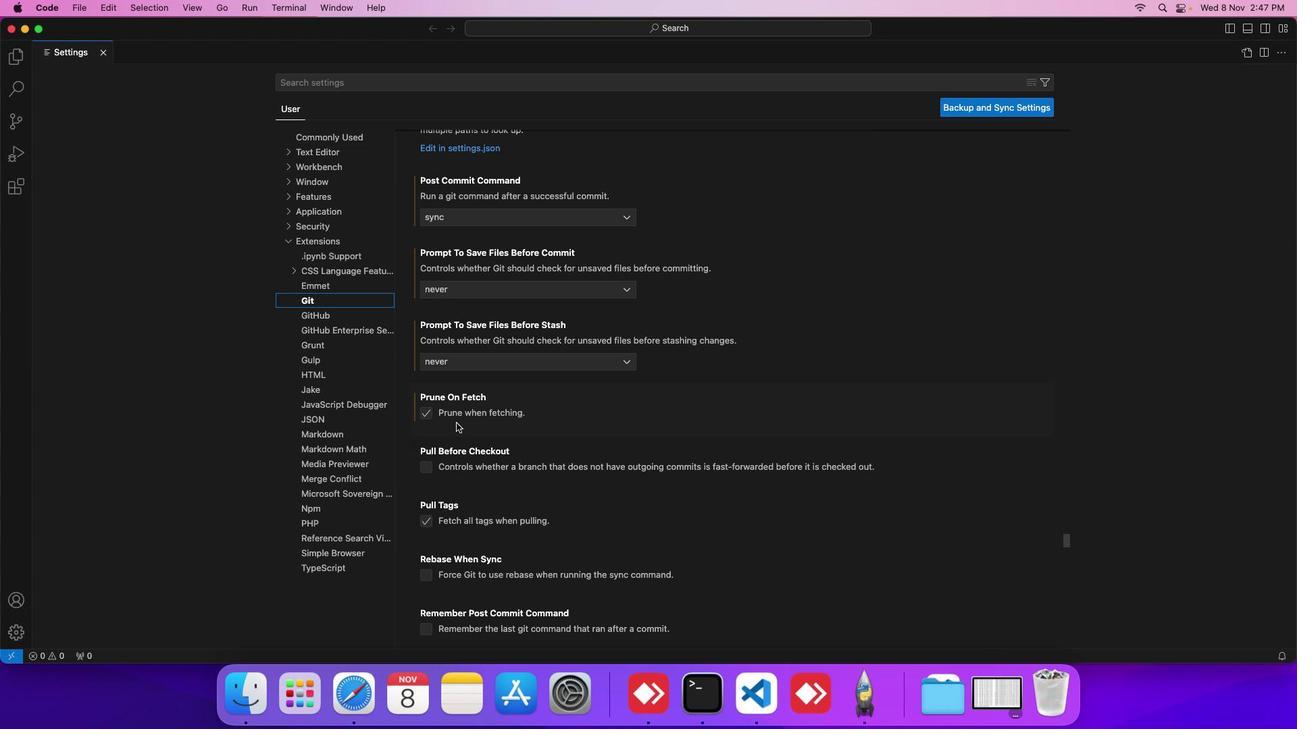 
Action: Mouse scrolled (456, 422) with delta (0, 0)
Screenshot: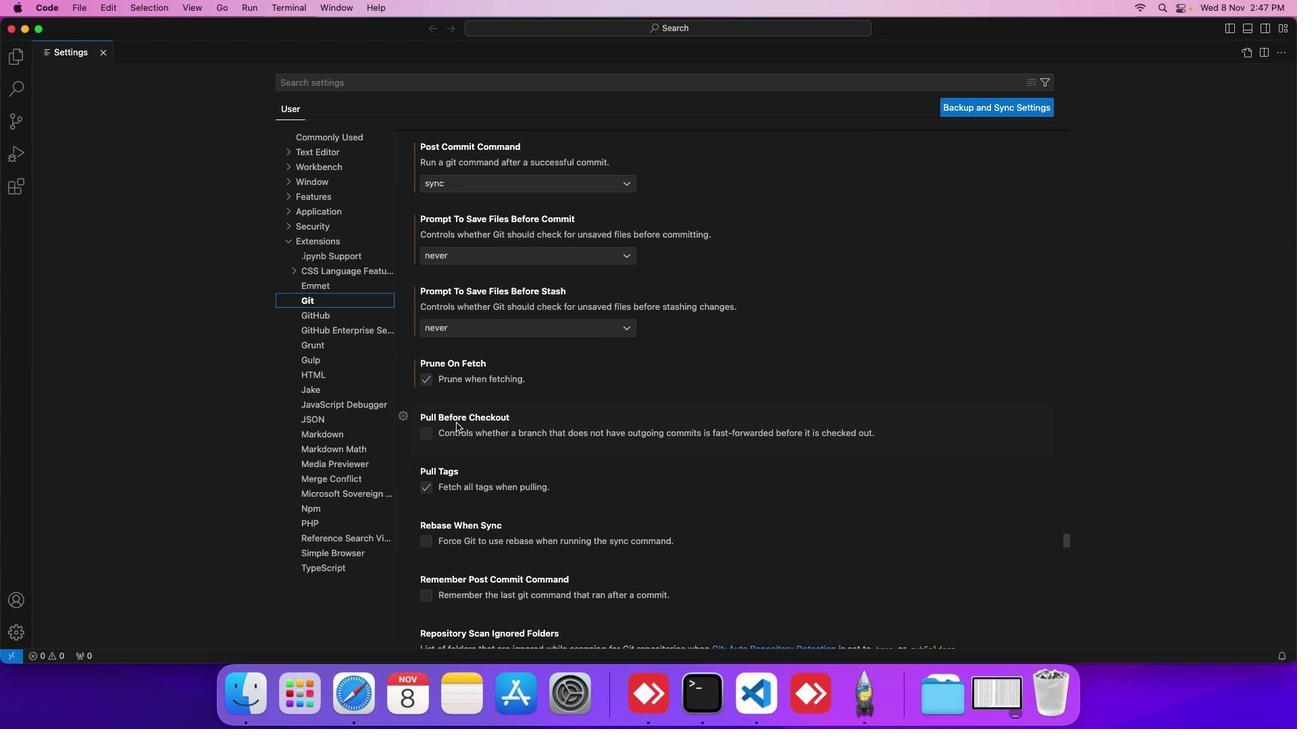 
Action: Mouse scrolled (456, 422) with delta (0, 0)
Screenshot: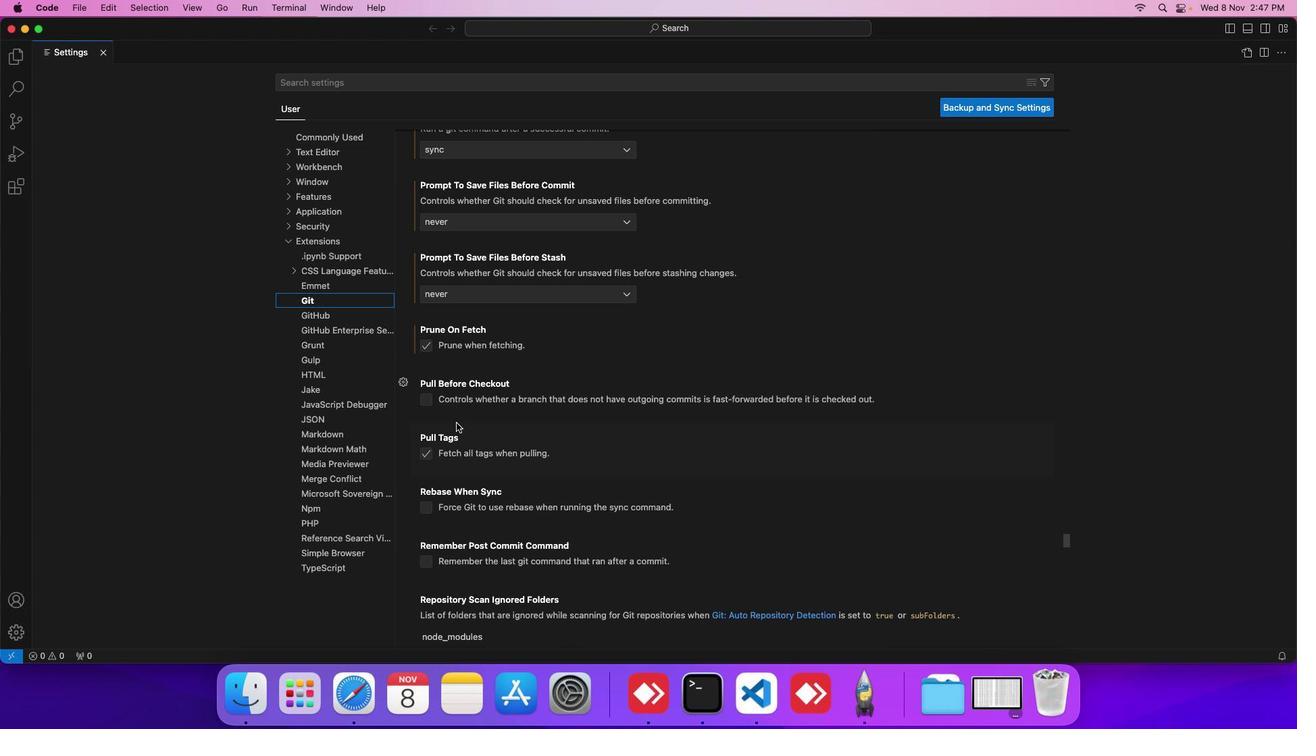 
Action: Mouse scrolled (456, 422) with delta (0, 0)
Screenshot: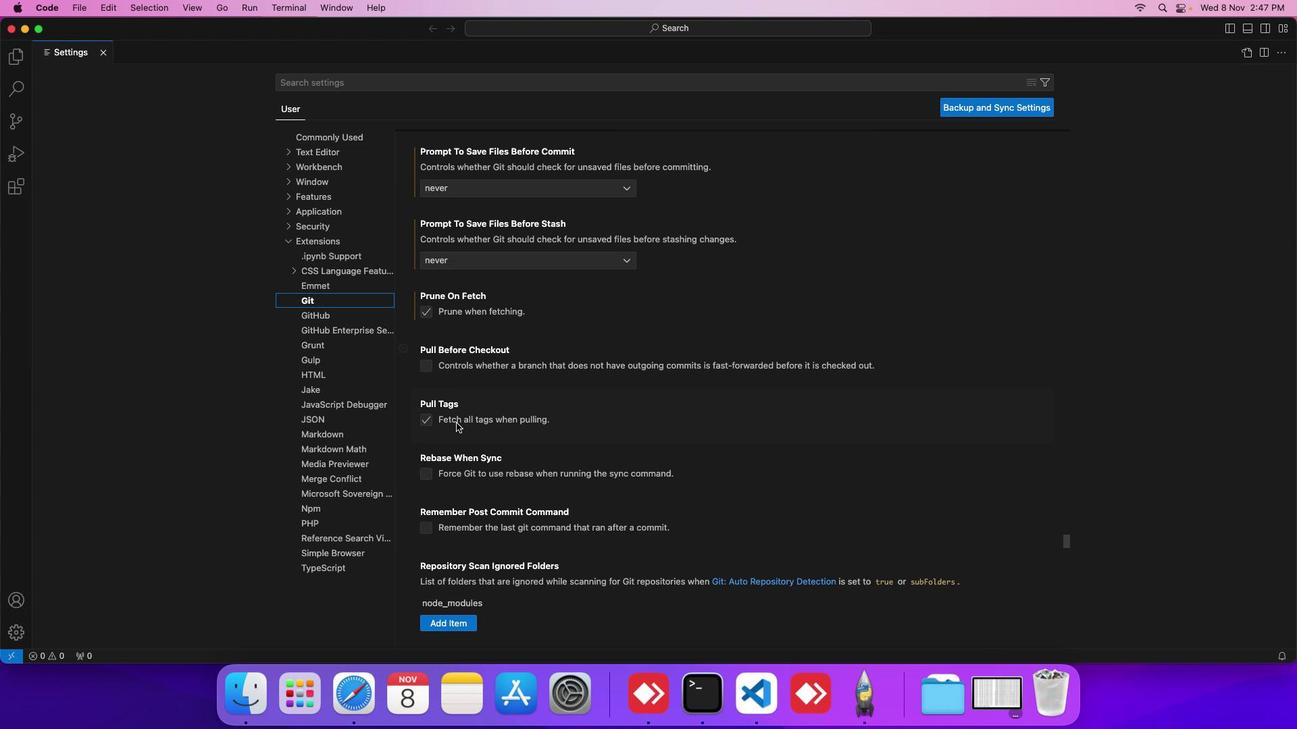 
Action: Mouse scrolled (456, 422) with delta (0, 0)
Screenshot: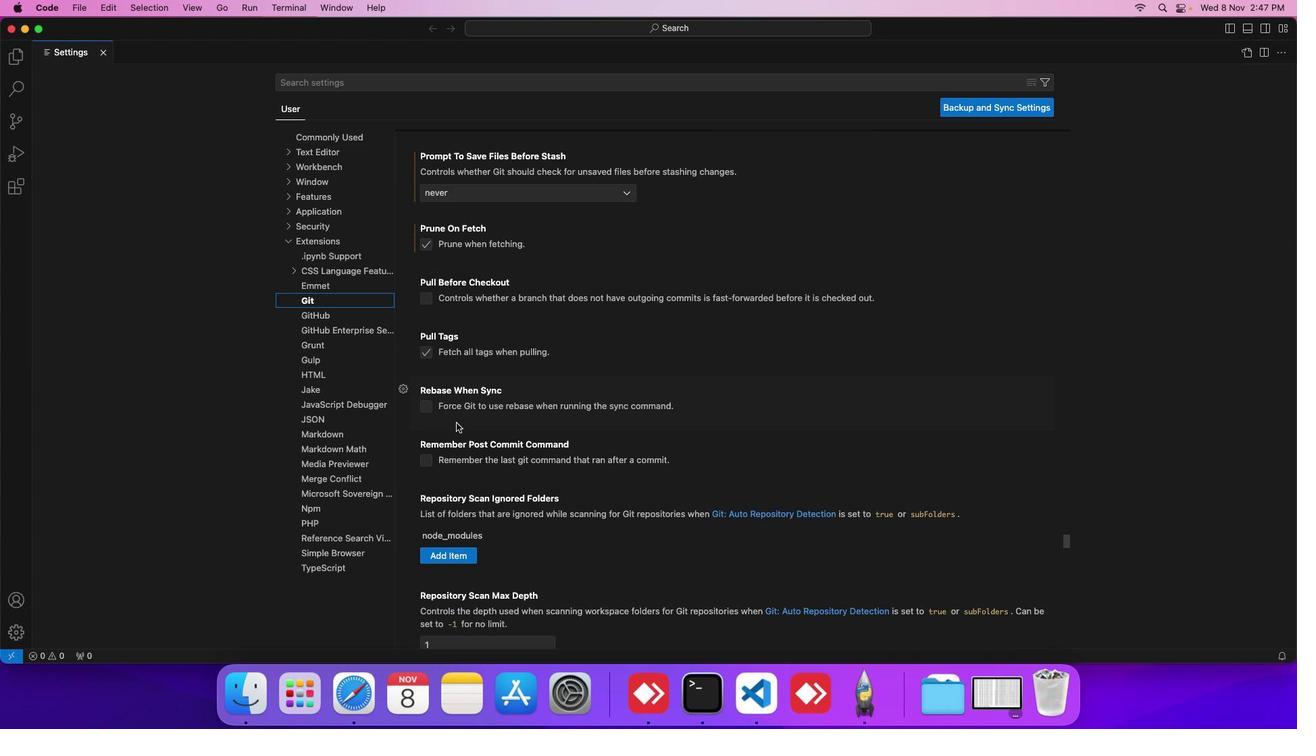 
Action: Mouse scrolled (456, 422) with delta (0, 0)
Screenshot: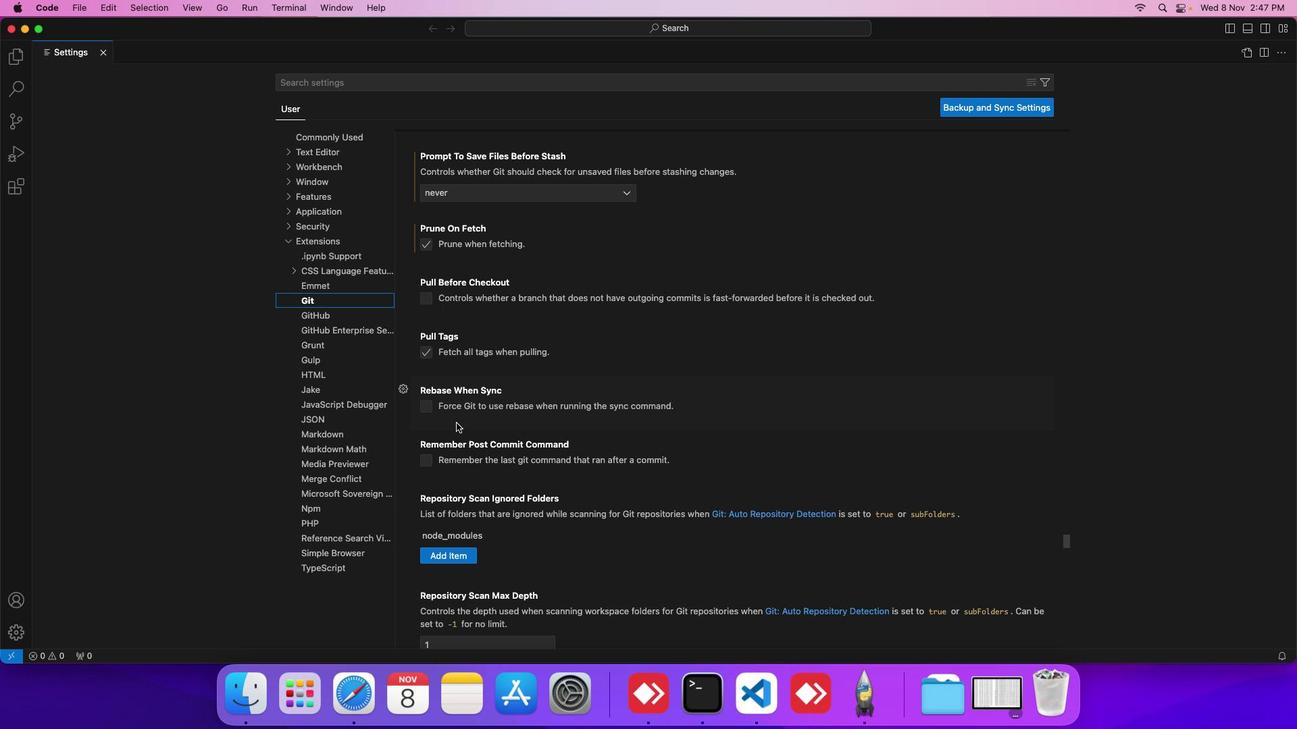 
Action: Mouse scrolled (456, 422) with delta (0, 0)
Screenshot: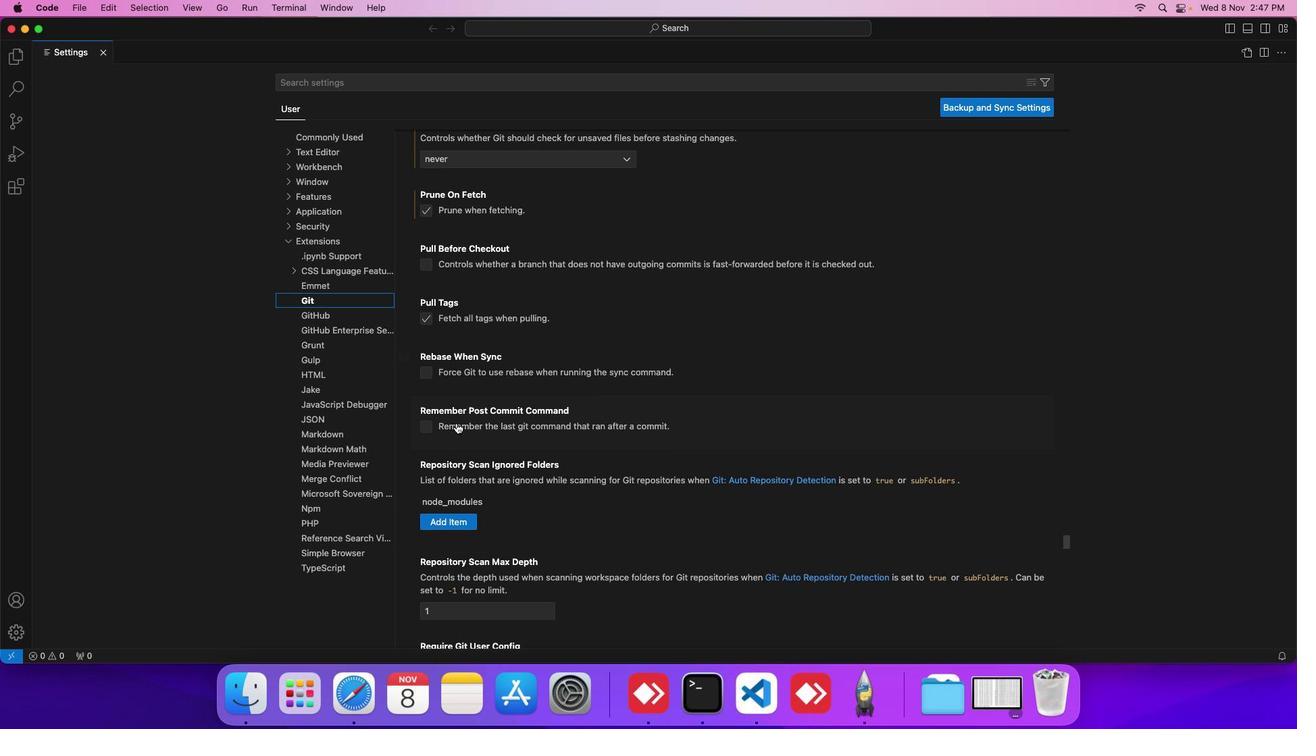 
Action: Mouse scrolled (456, 422) with delta (0, 0)
Screenshot: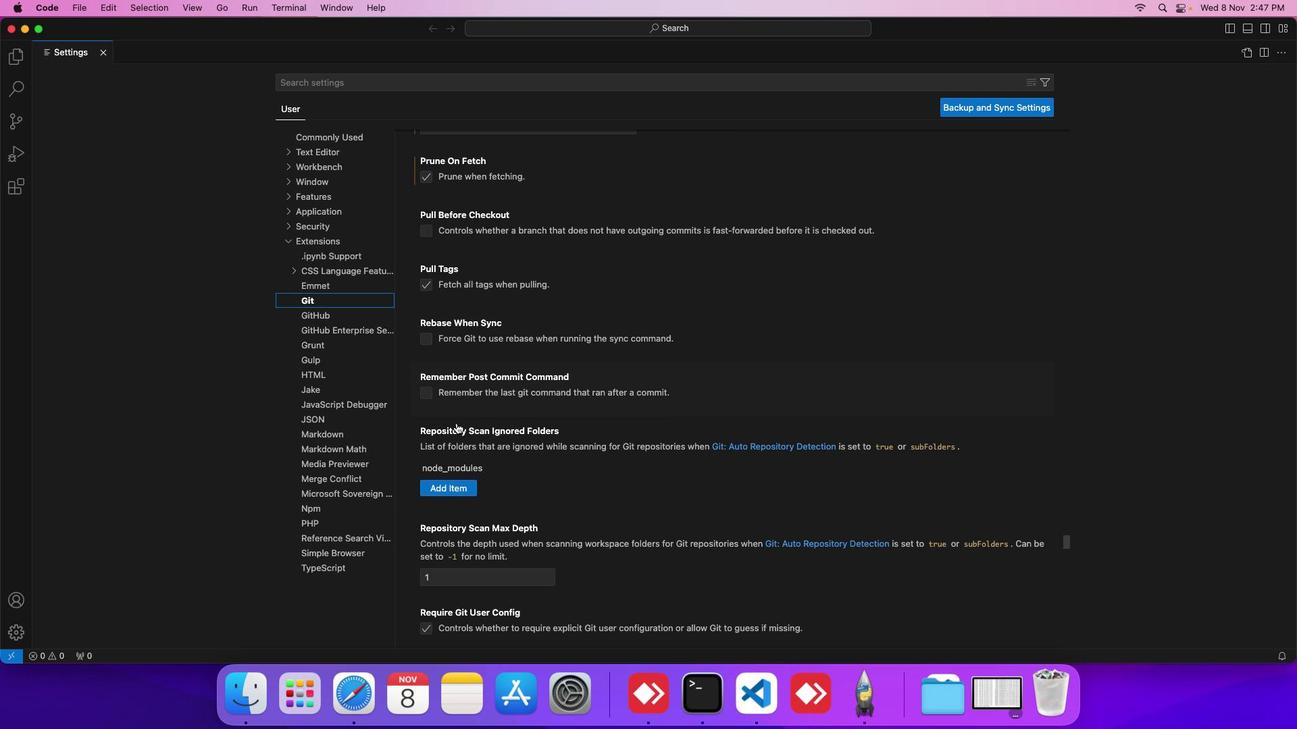 
Action: Mouse moved to (428, 283)
Screenshot: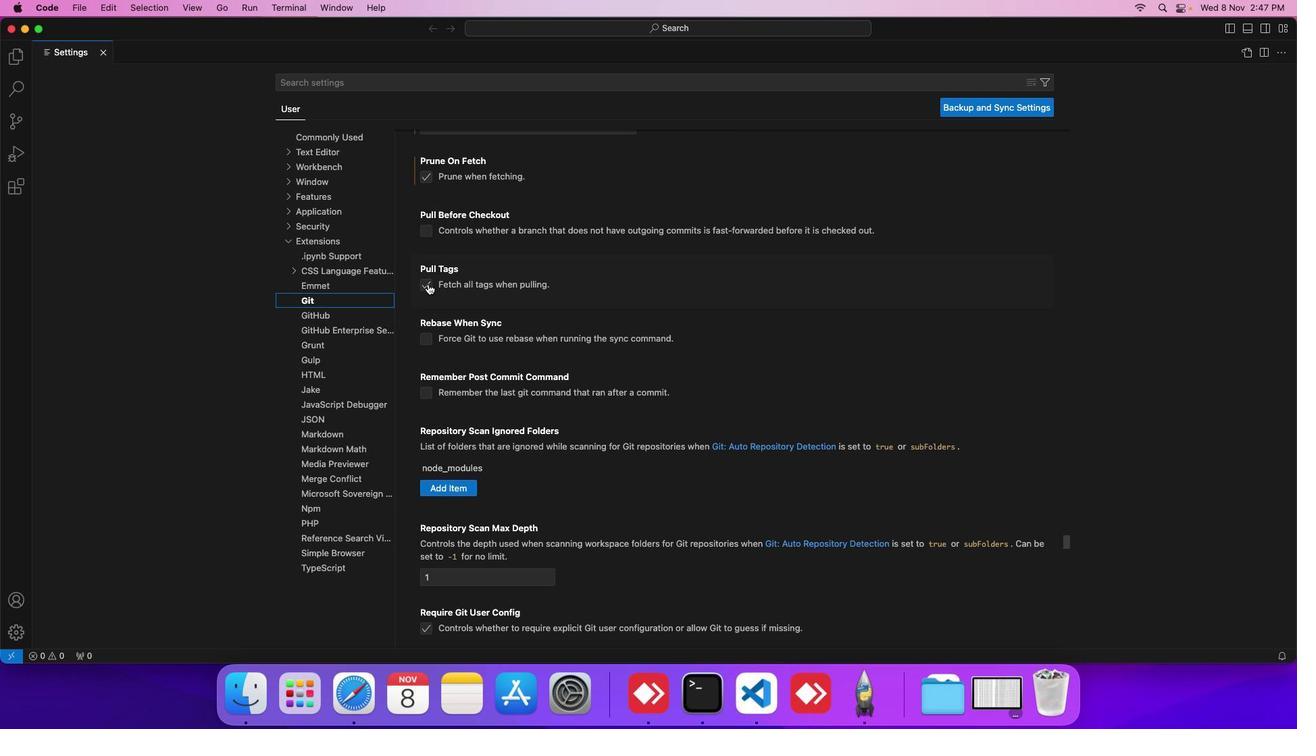 
Action: Mouse pressed left at (428, 283)
Screenshot: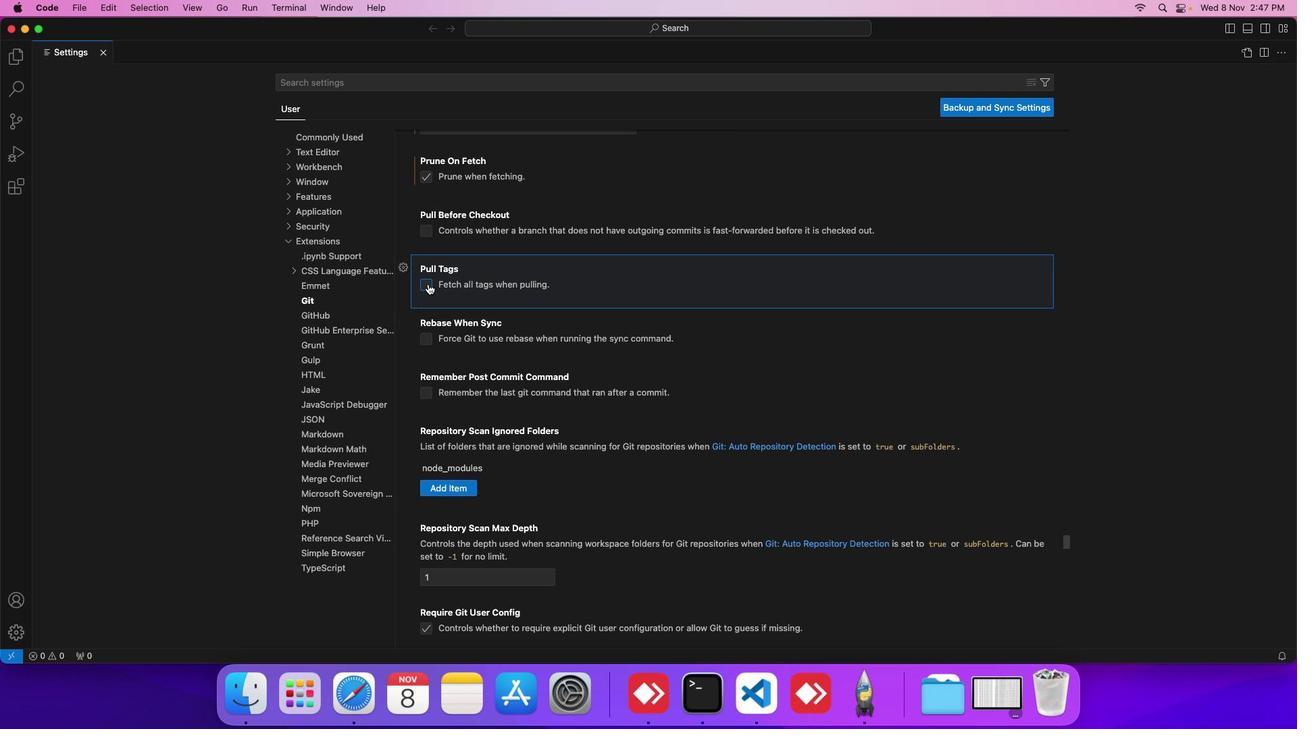 
Action: Mouse moved to (461, 297)
Screenshot: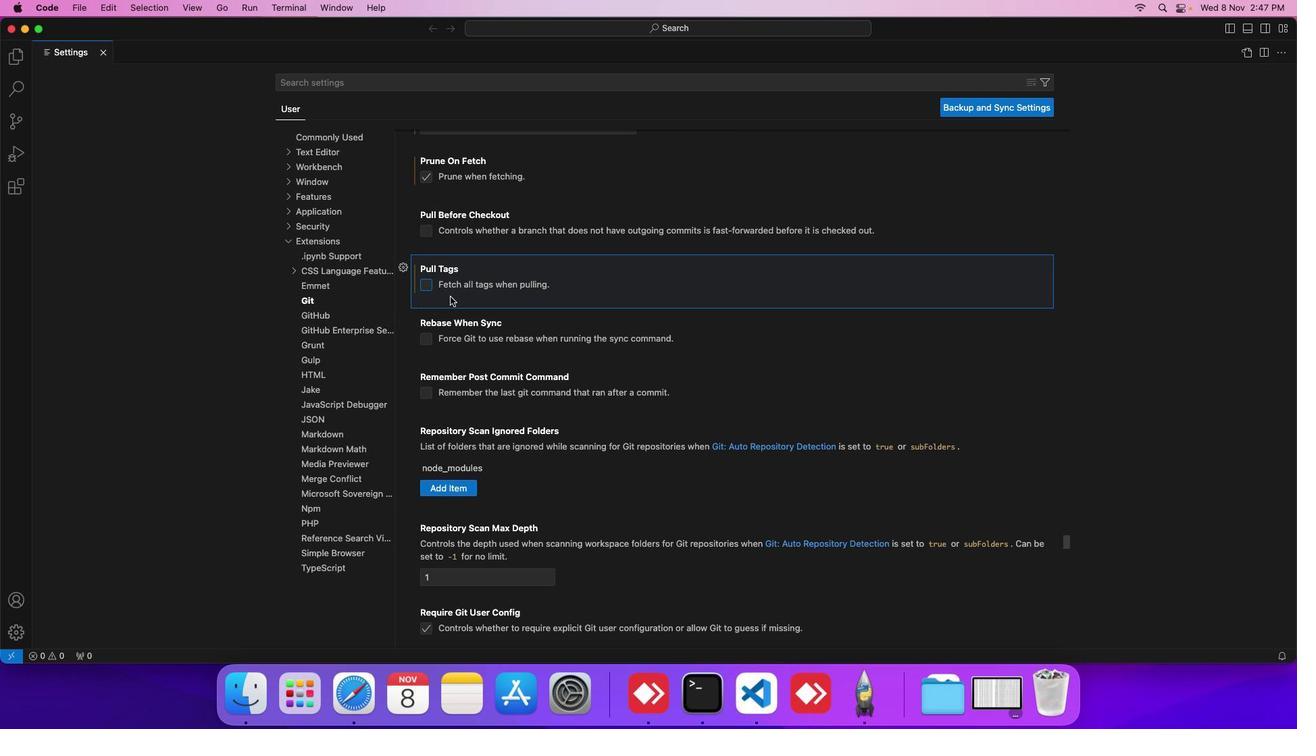 
